 Task: Look for space in Mbandaka, Democratic Republic of the Congo from 11th June, 2023 to 15th June, 2023 for 2 adults in price range Rs.7000 to Rs.16000. Place can be private room with 1  bedroom having 2 beds and 1 bathroom. Property type can be house, flat, guest house, hotel. Booking option can be shelf check-in. Required host language is .
Action: Mouse moved to (546, 111)
Screenshot: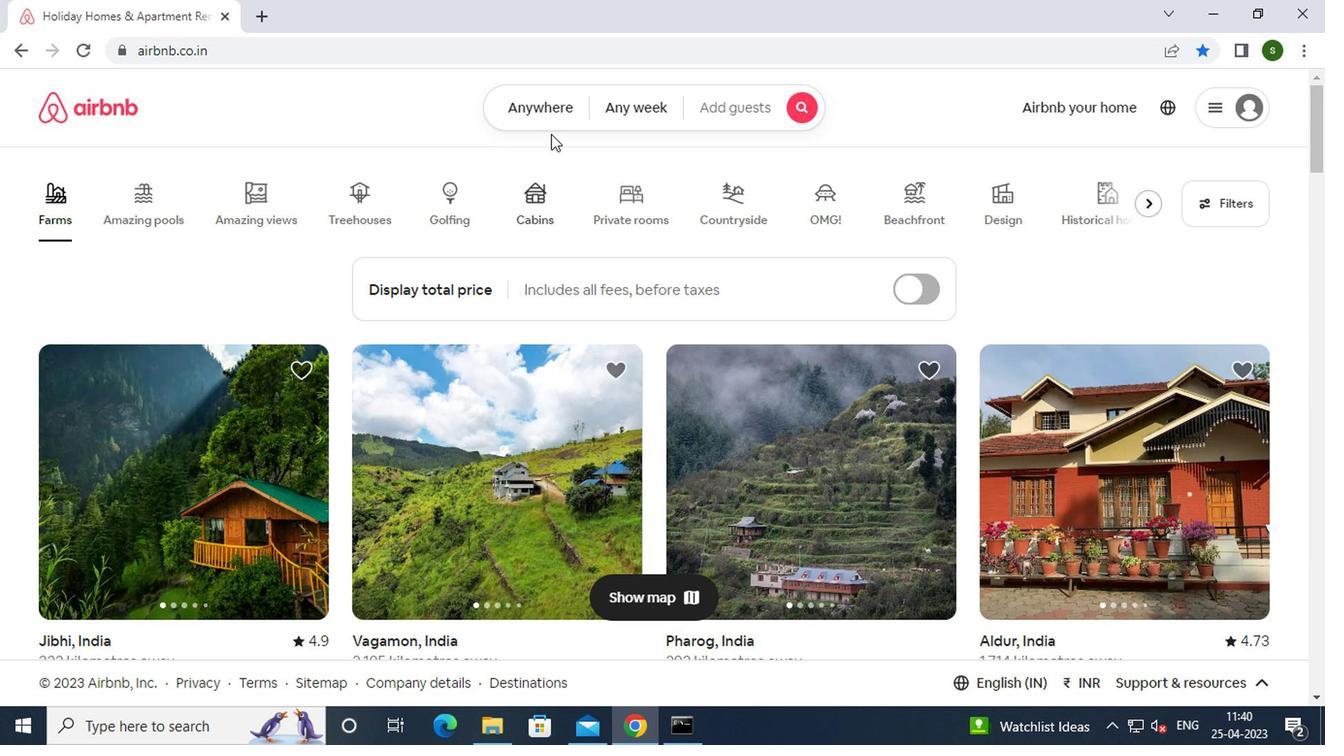 
Action: Mouse pressed left at (546, 111)
Screenshot: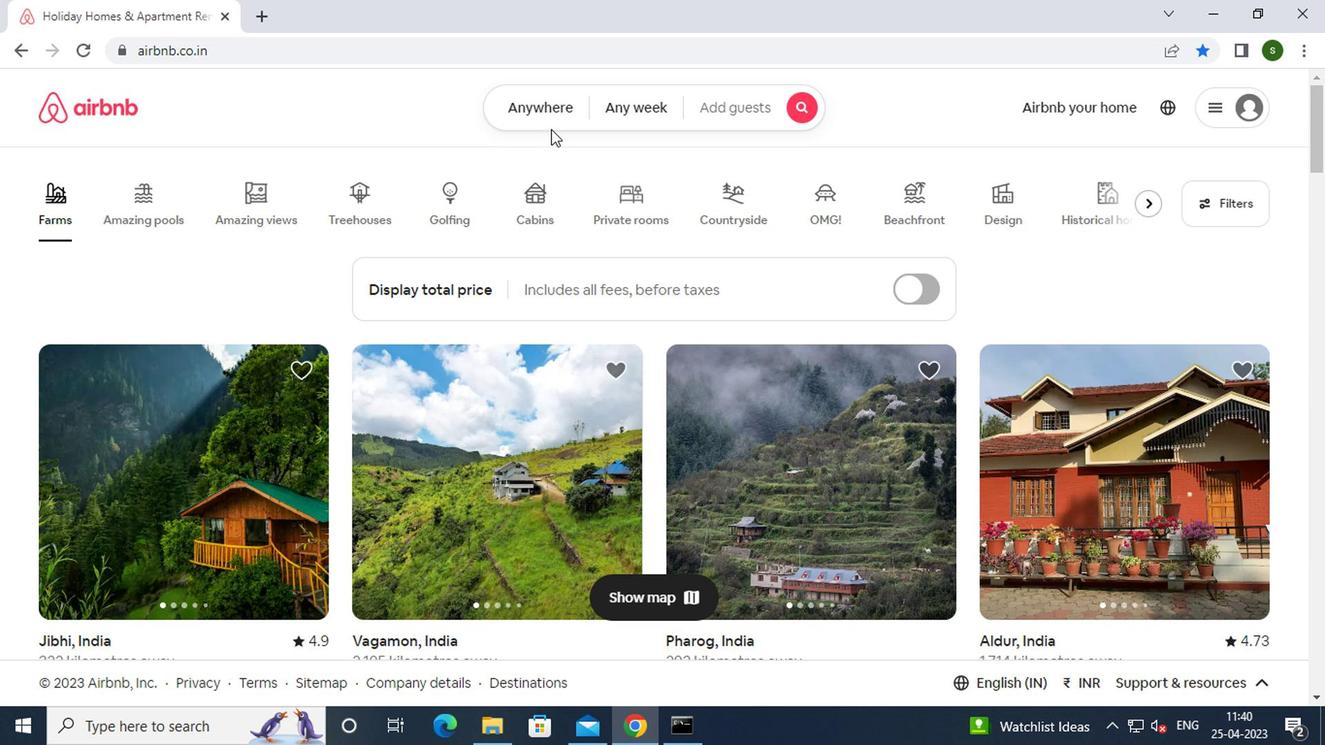 
Action: Mouse moved to (361, 182)
Screenshot: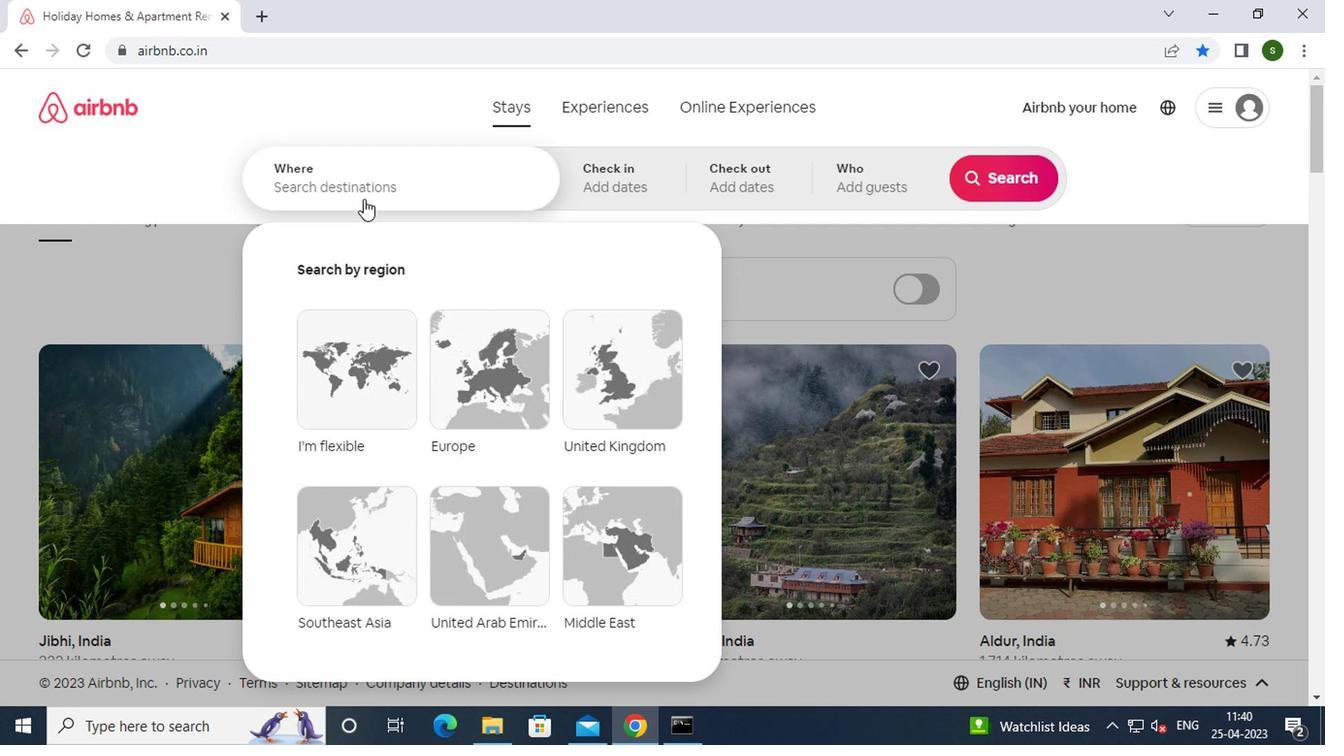 
Action: Mouse pressed left at (361, 182)
Screenshot: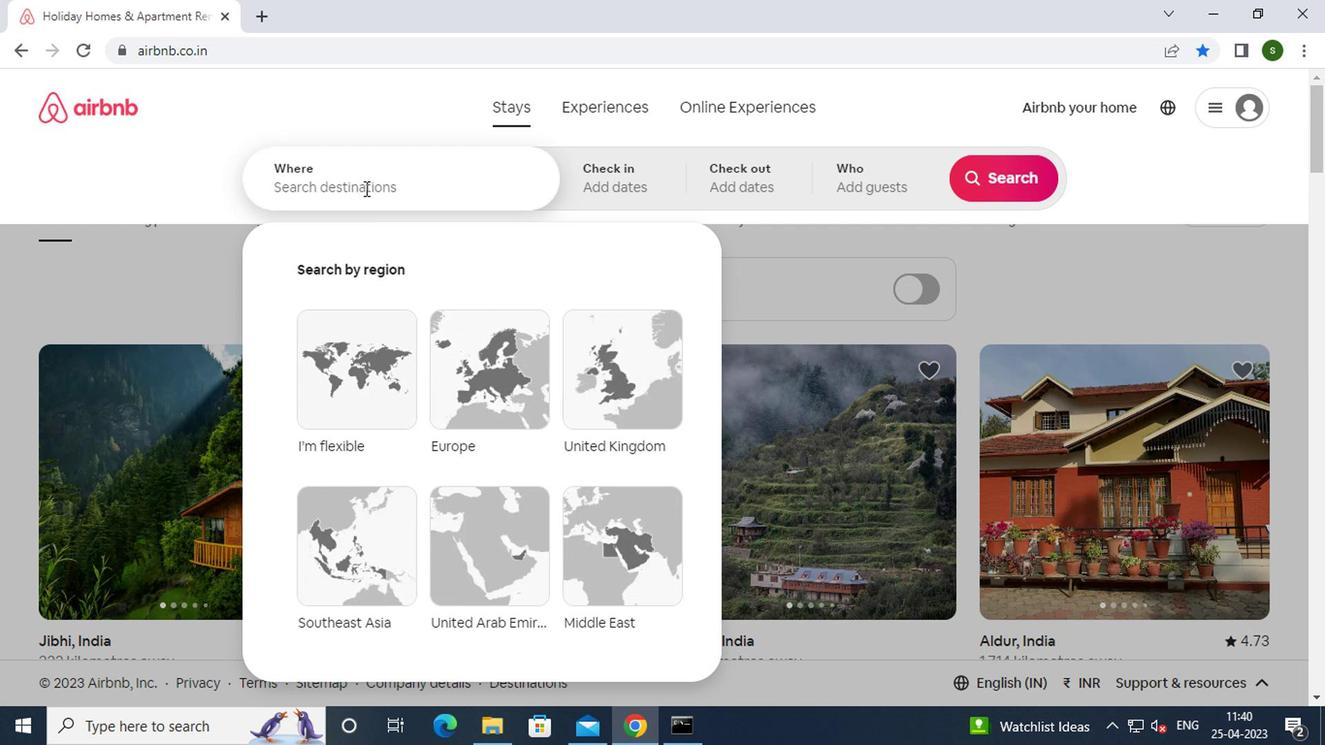 
Action: Mouse moved to (362, 182)
Screenshot: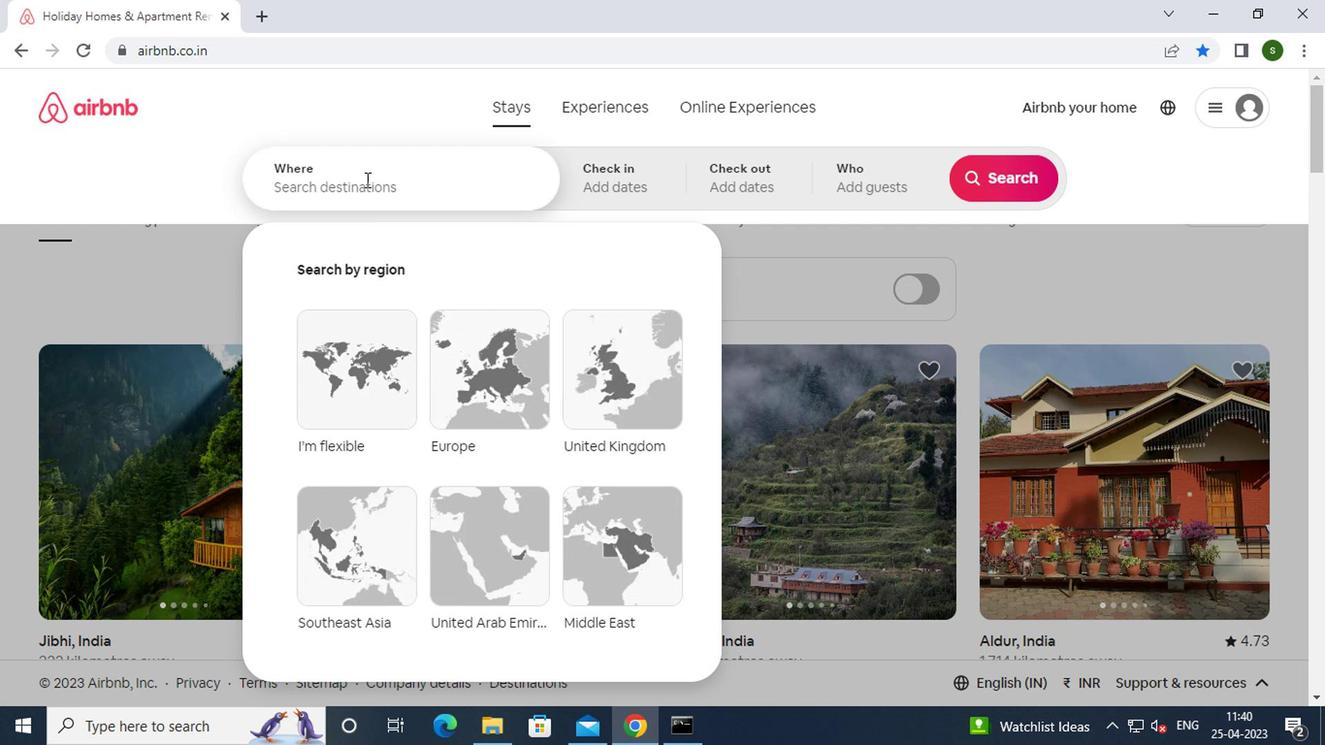 
Action: Key pressed m<Key.caps_lock>bandaka,<Key.space><Key.caps_lock>d<Key.caps_lock>emocratic
Screenshot: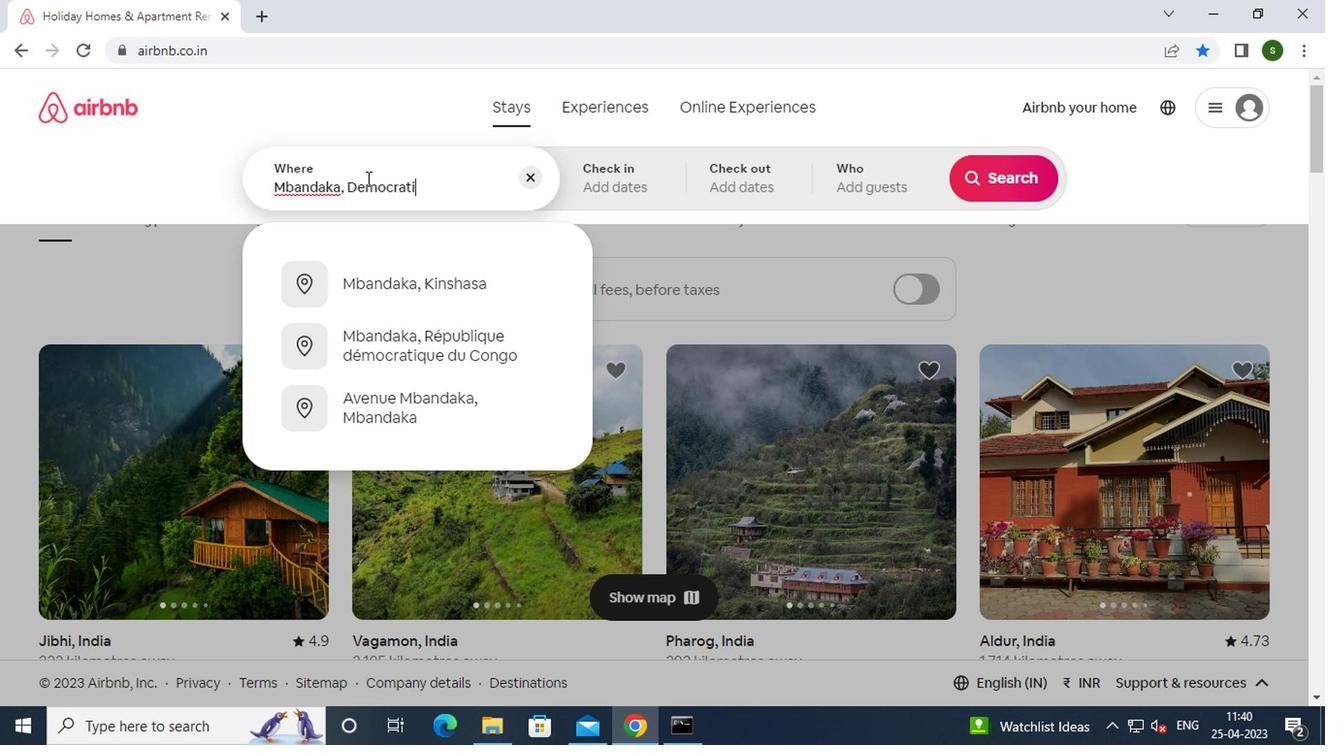
Action: Mouse moved to (401, 285)
Screenshot: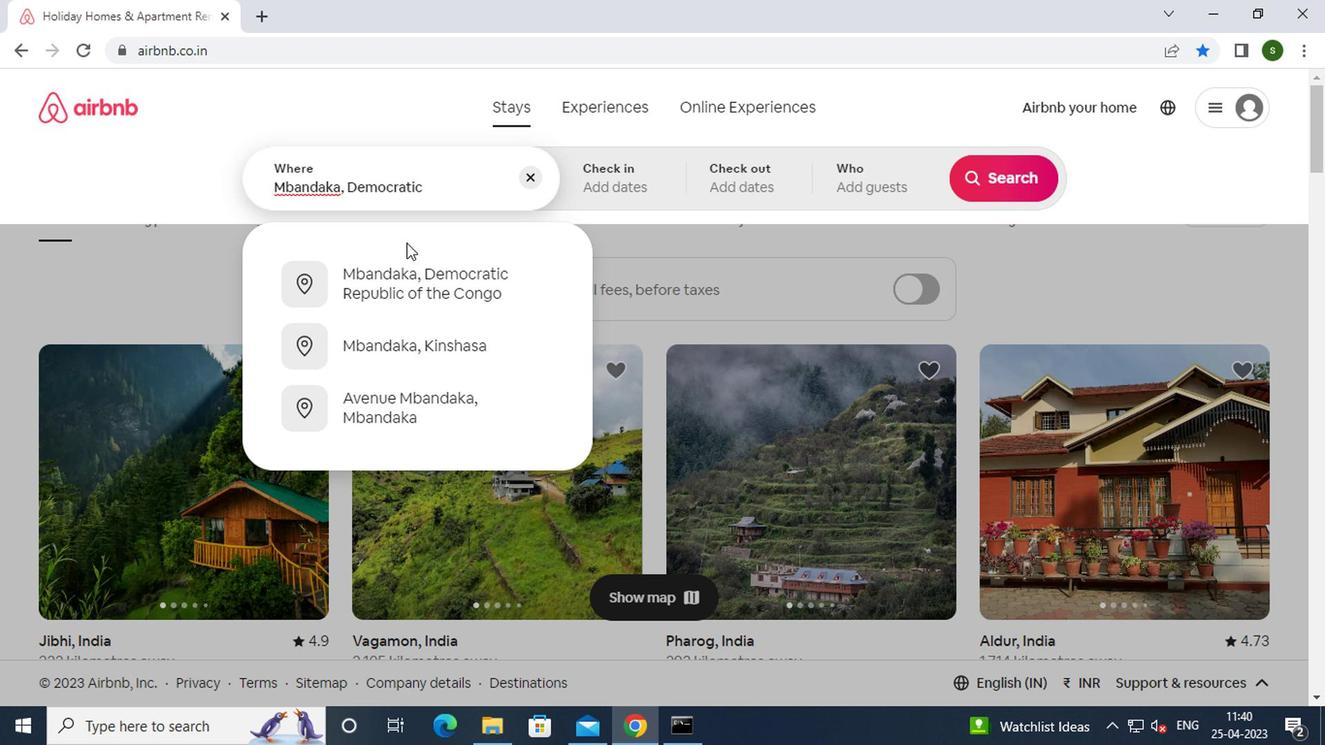 
Action: Mouse pressed left at (401, 285)
Screenshot: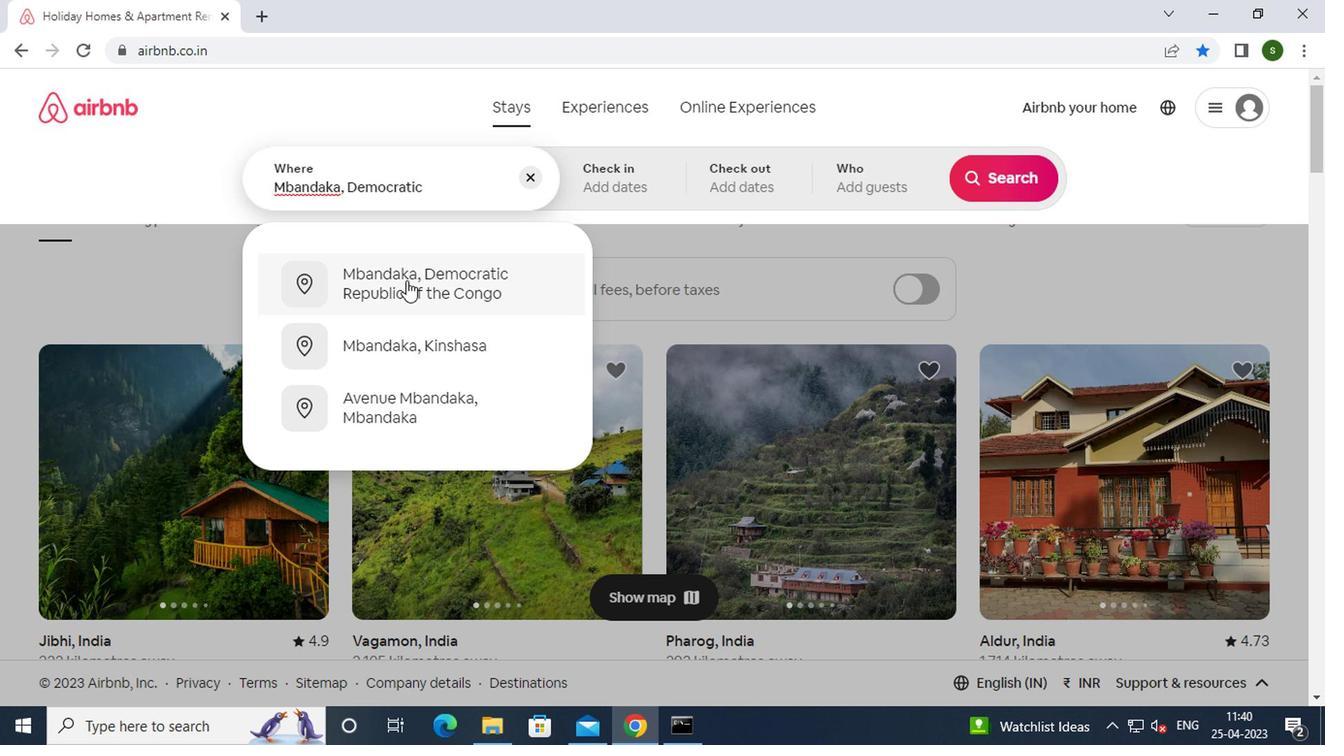 
Action: Mouse moved to (991, 334)
Screenshot: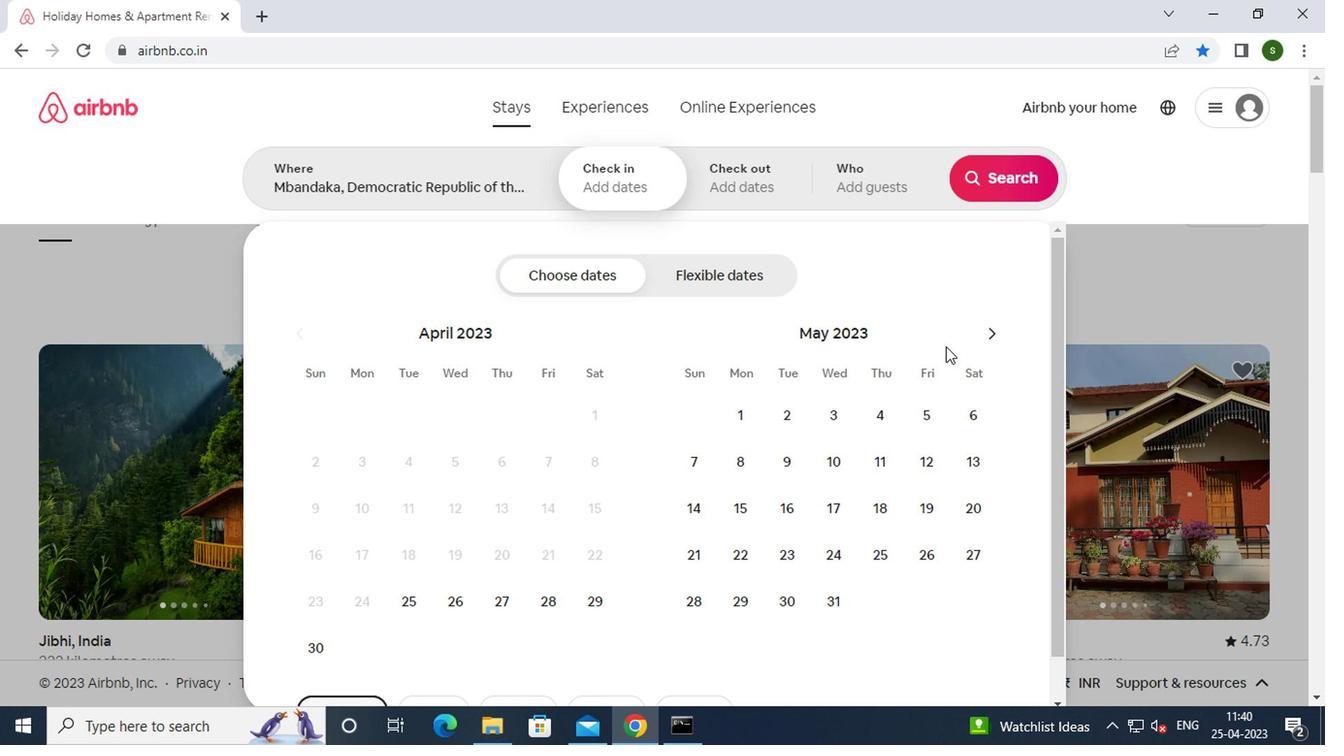 
Action: Mouse pressed left at (991, 334)
Screenshot: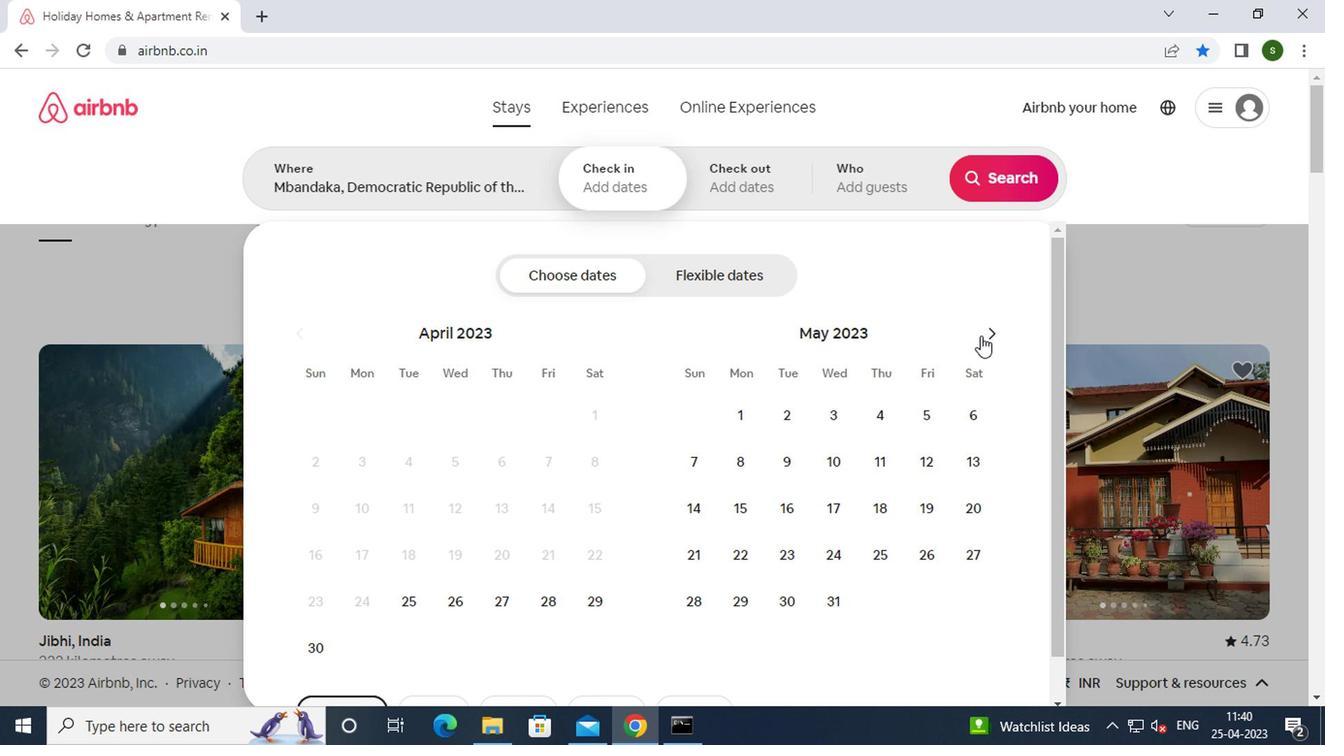 
Action: Mouse moved to (697, 506)
Screenshot: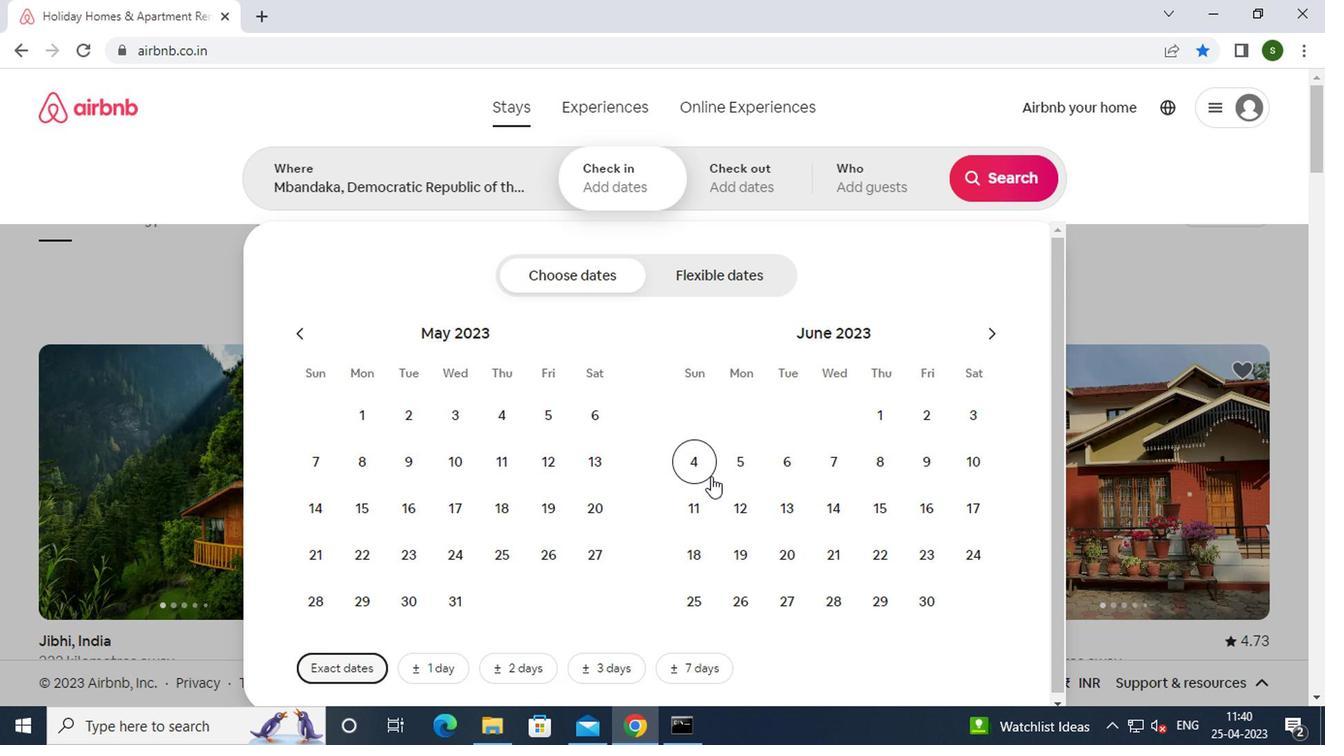 
Action: Mouse pressed left at (697, 506)
Screenshot: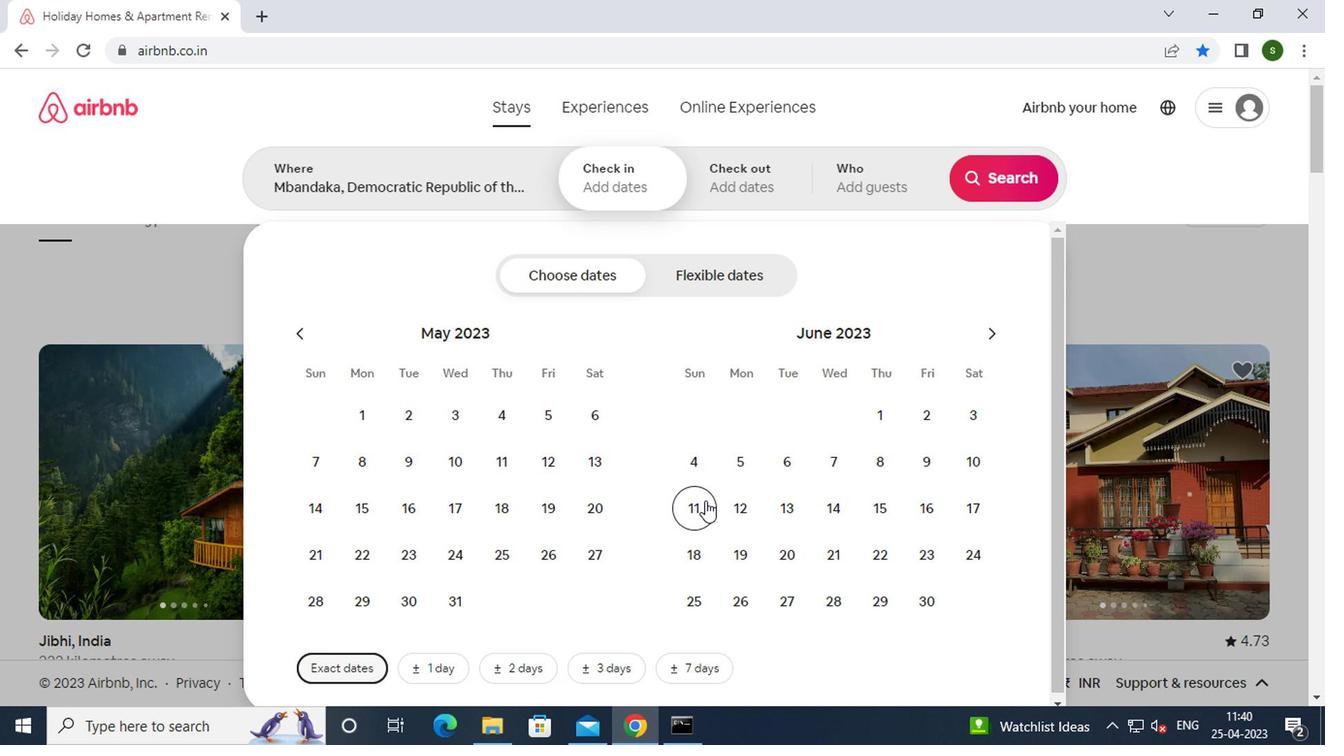 
Action: Mouse moved to (863, 499)
Screenshot: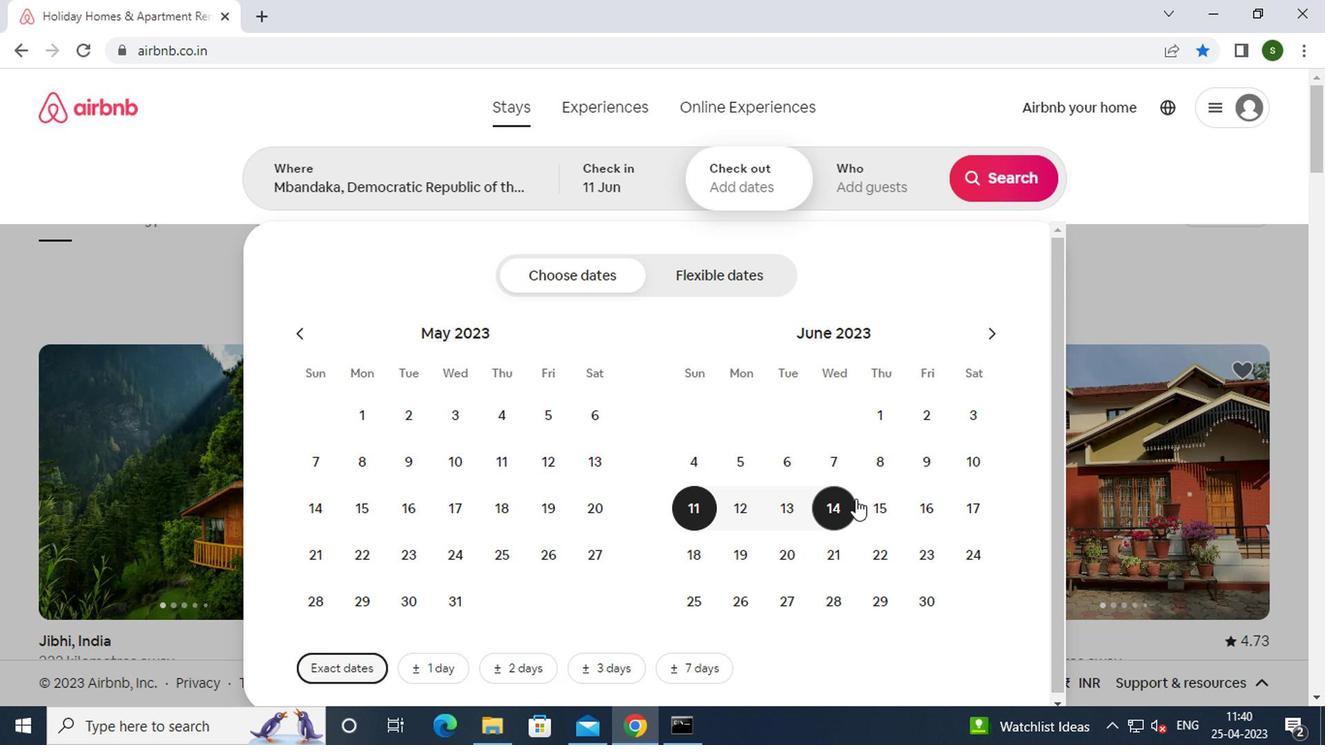 
Action: Mouse pressed left at (863, 499)
Screenshot: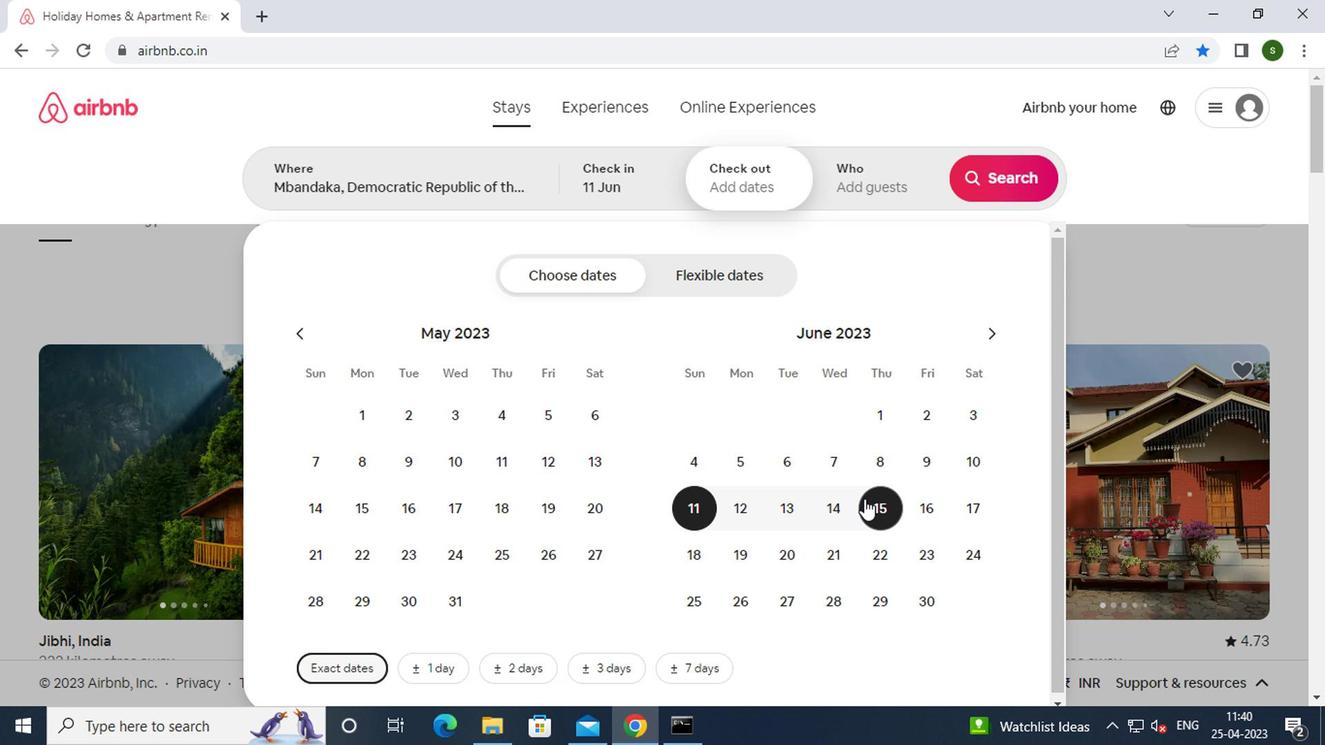 
Action: Mouse moved to (872, 191)
Screenshot: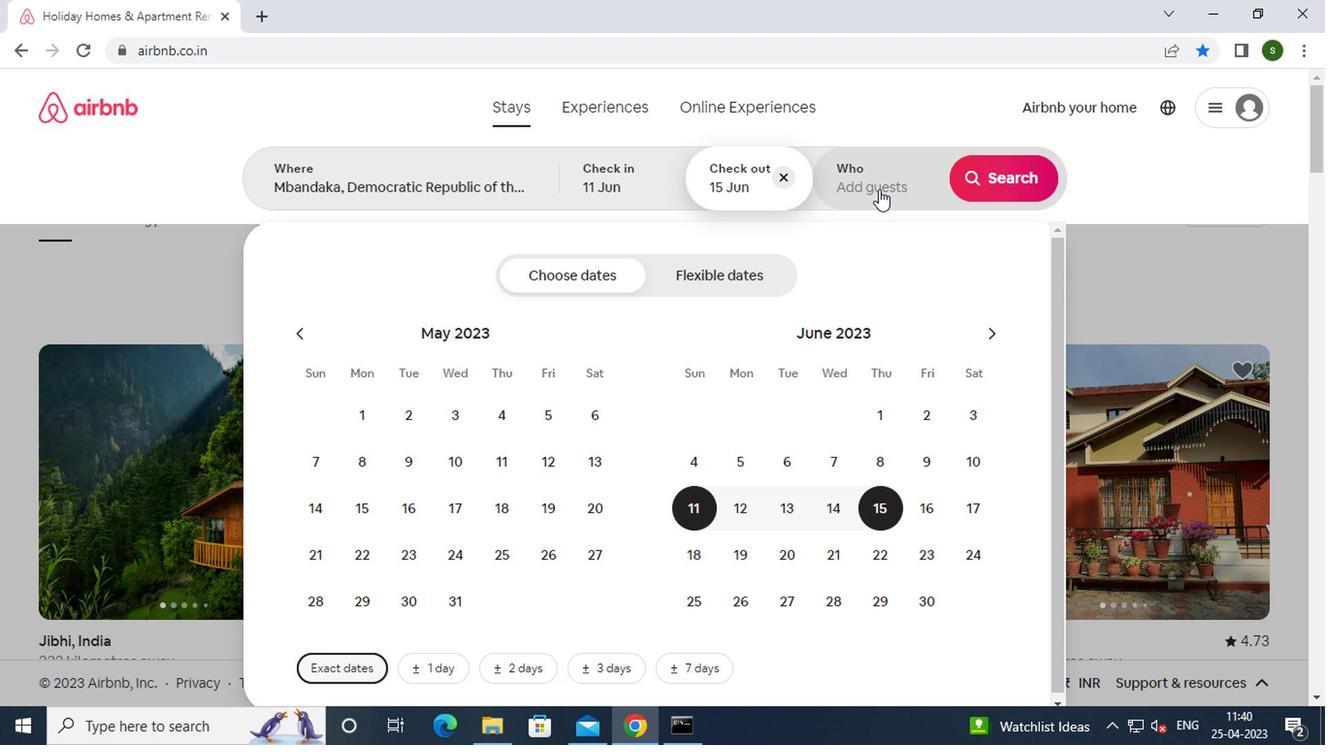 
Action: Mouse pressed left at (872, 191)
Screenshot: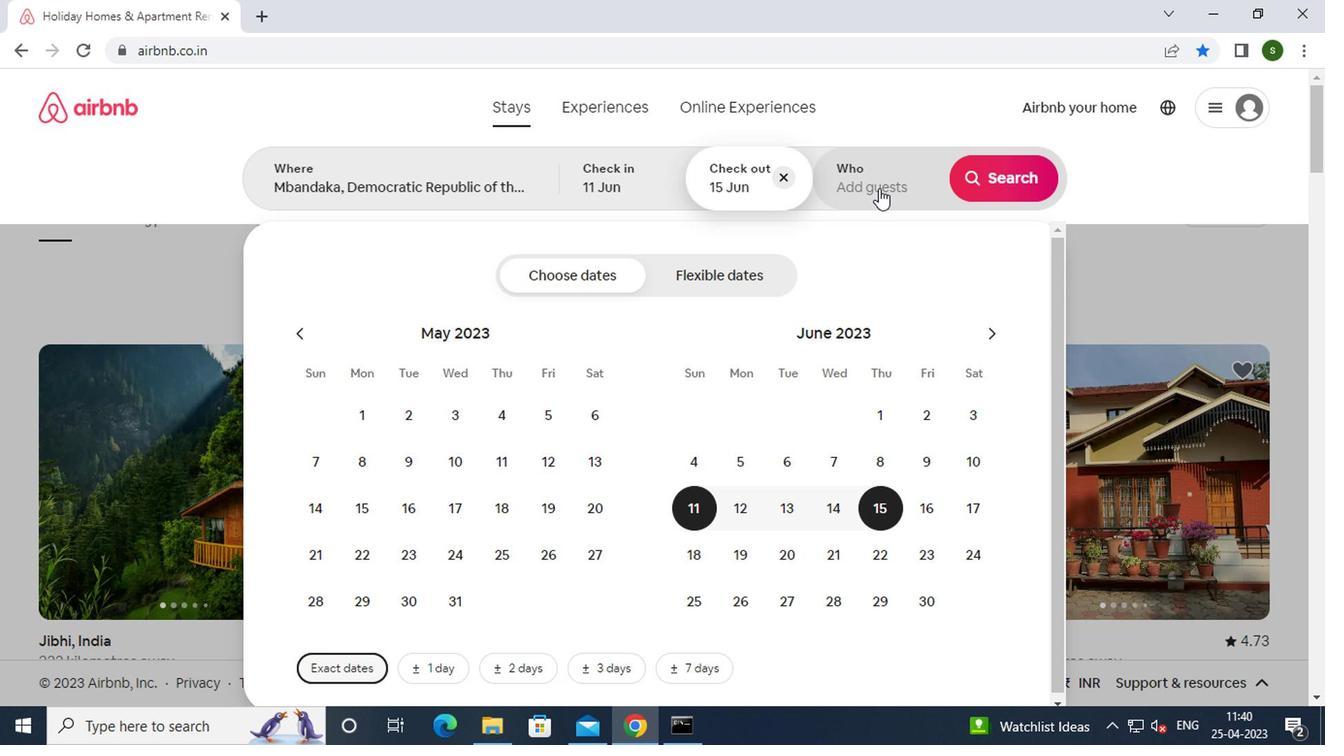 
Action: Mouse moved to (1005, 278)
Screenshot: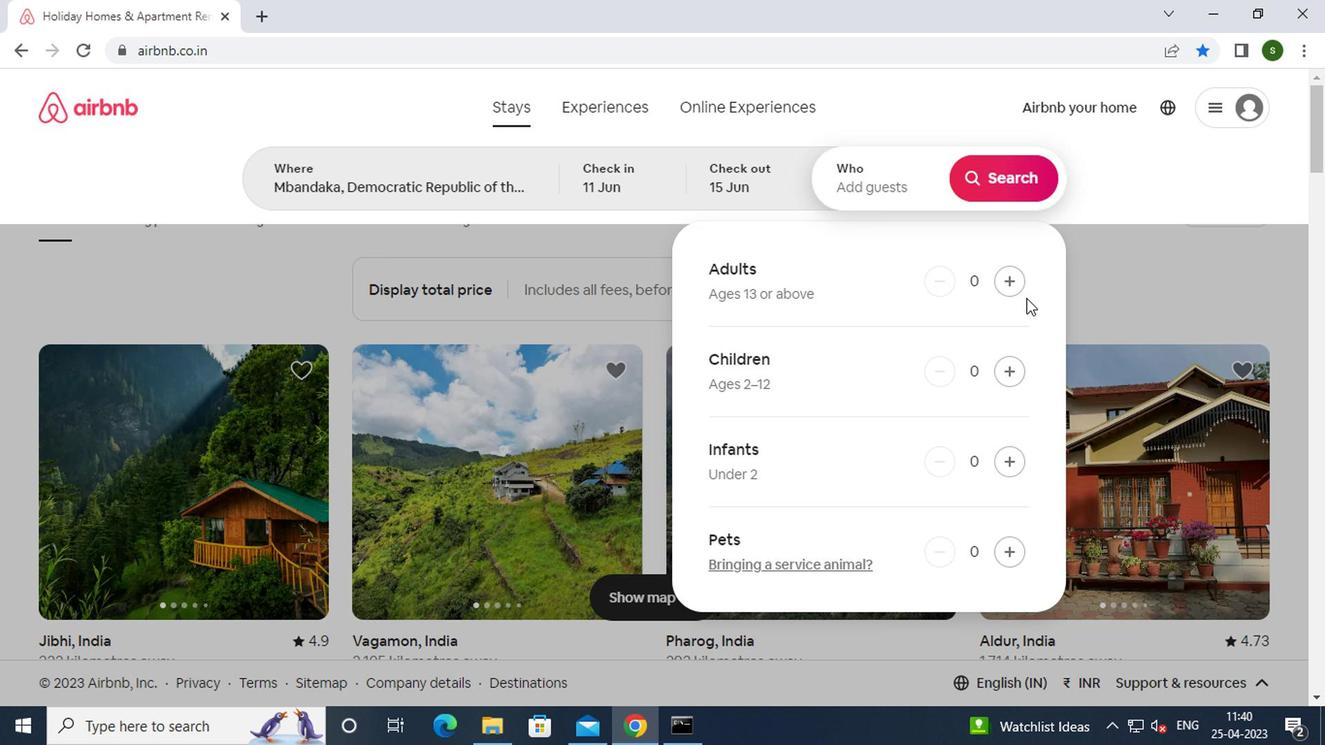
Action: Mouse pressed left at (1005, 278)
Screenshot: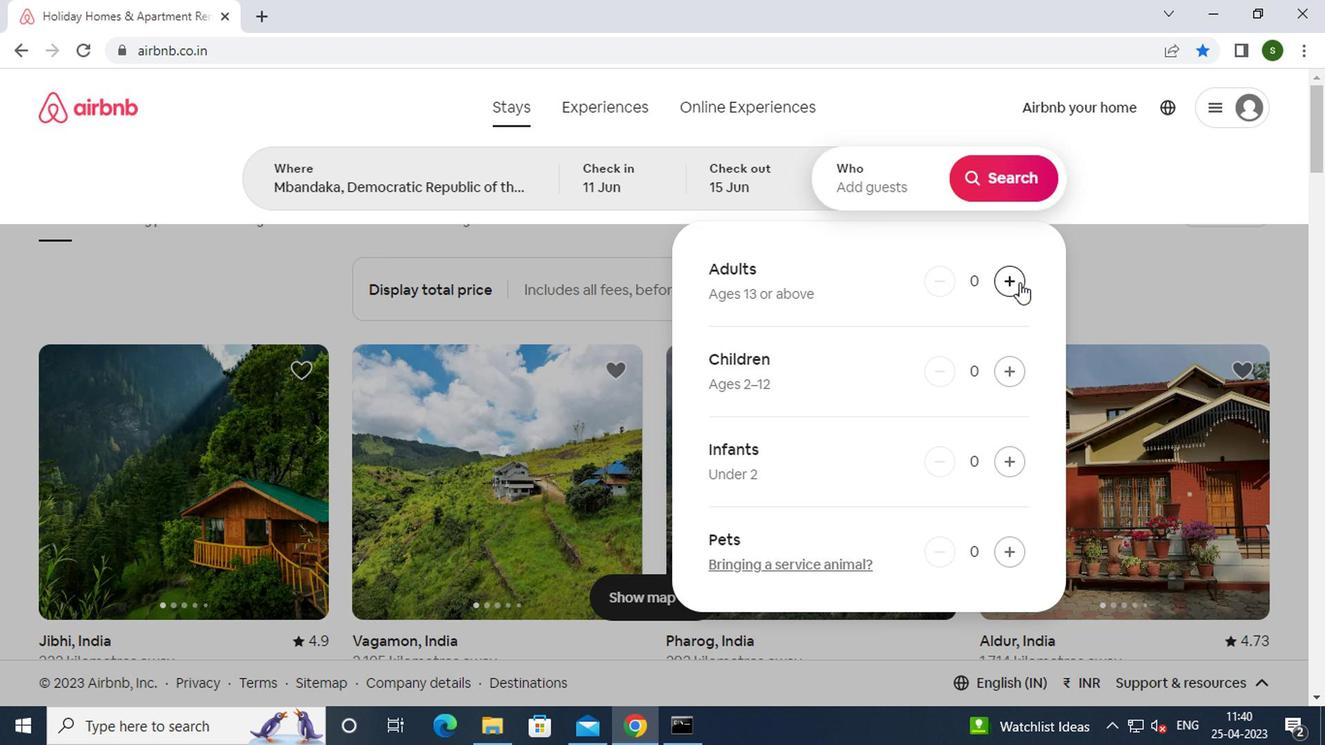 
Action: Mouse pressed left at (1005, 278)
Screenshot: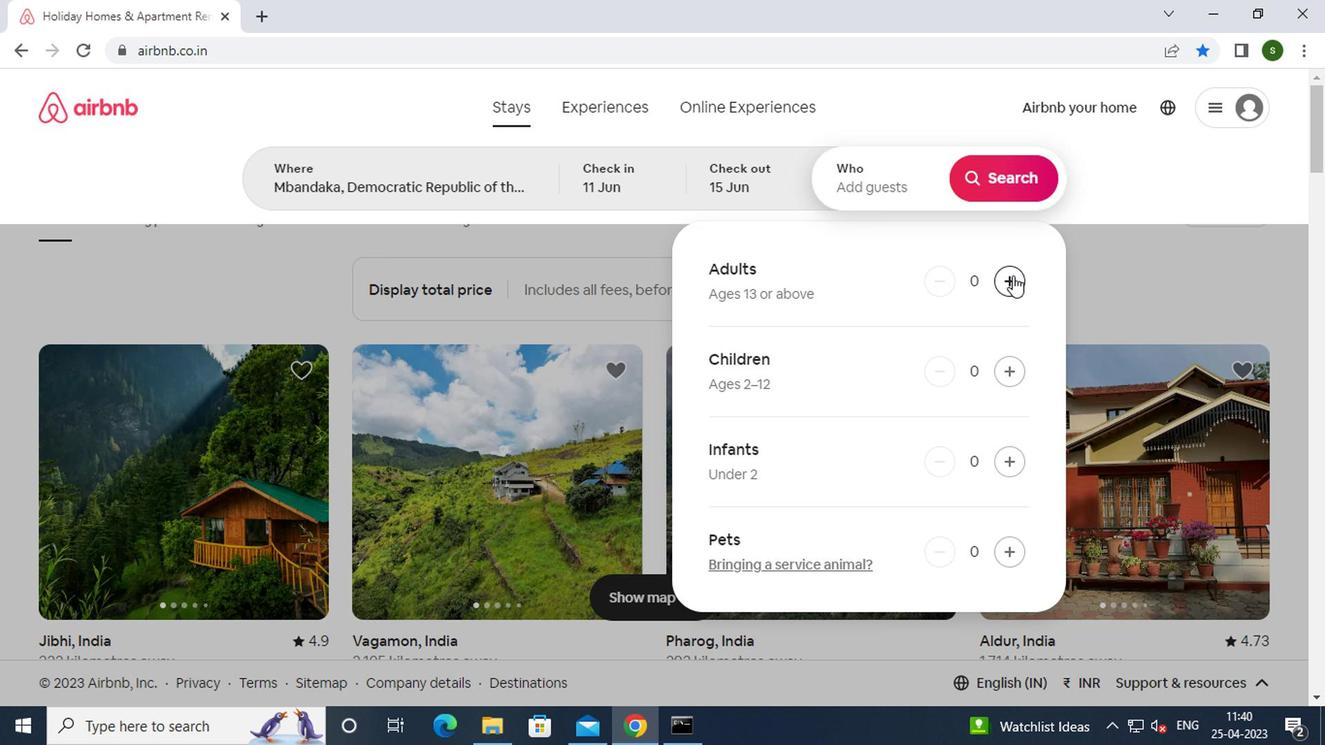 
Action: Mouse moved to (998, 182)
Screenshot: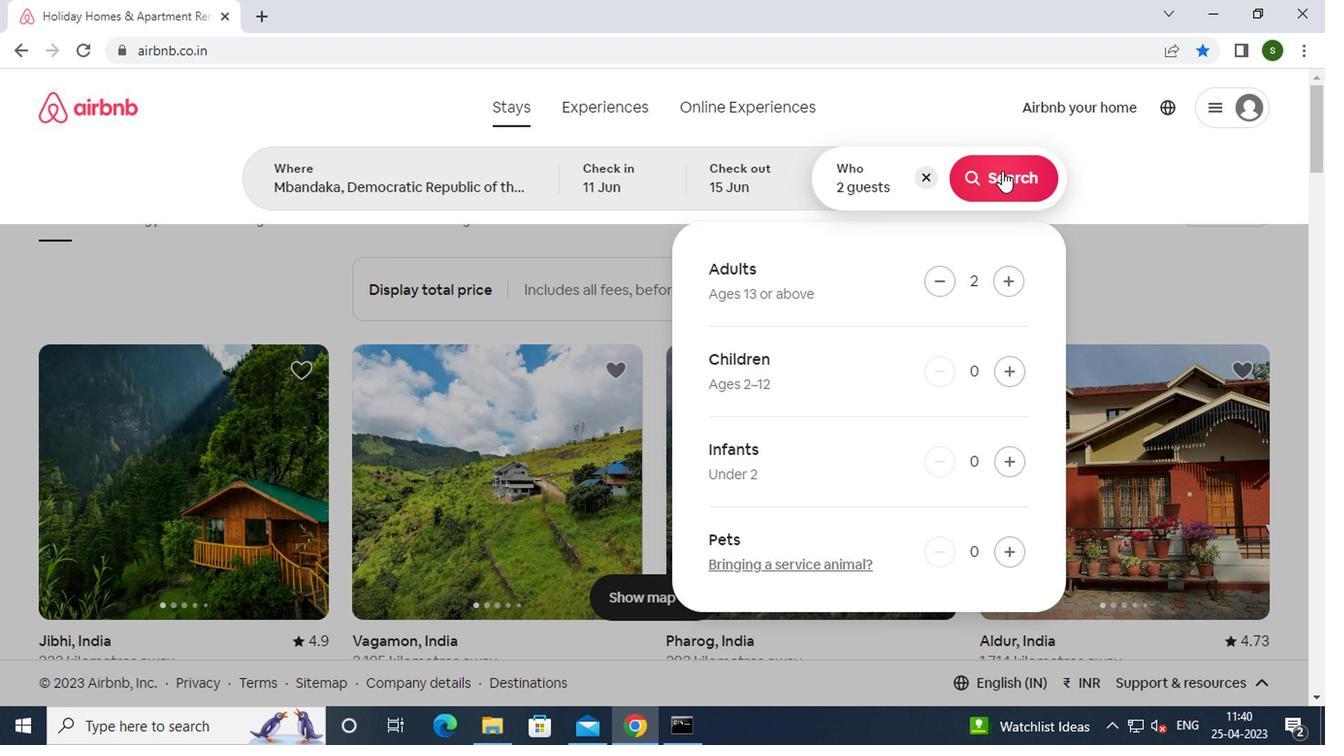 
Action: Mouse pressed left at (998, 182)
Screenshot: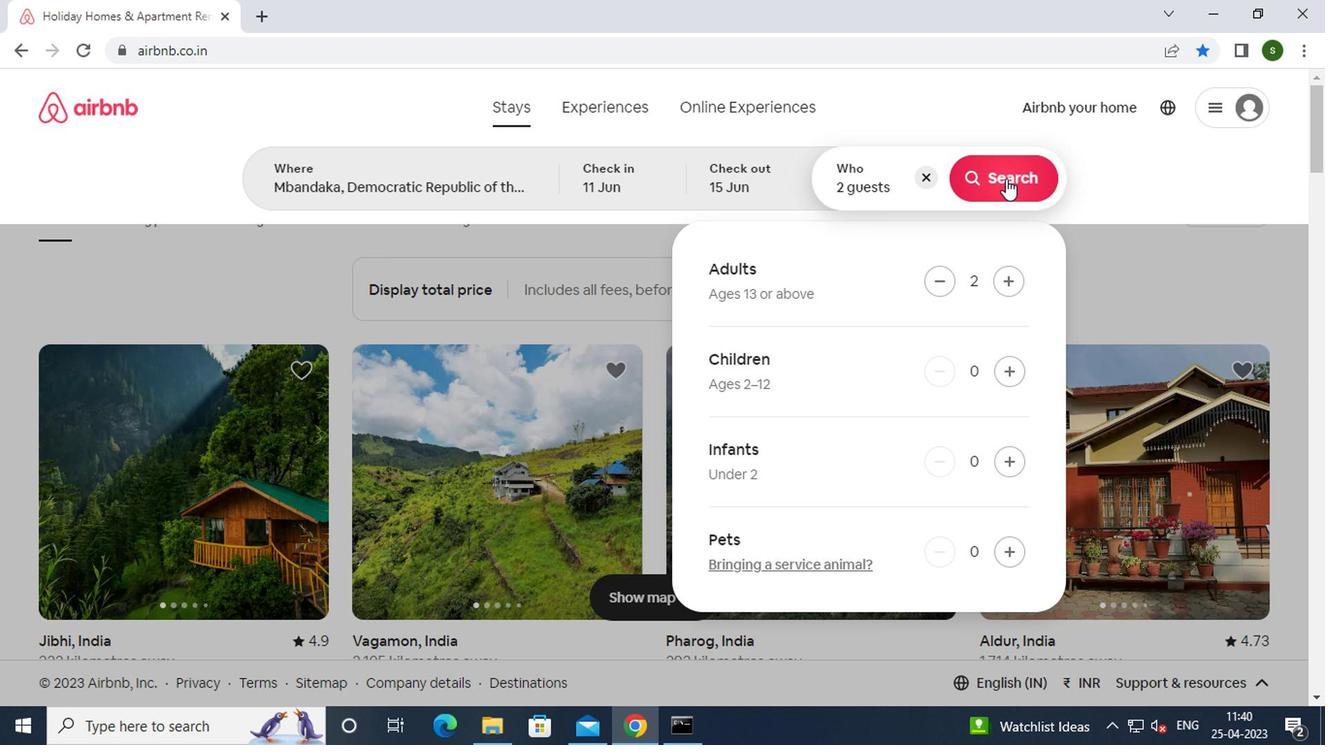 
Action: Mouse moved to (1258, 198)
Screenshot: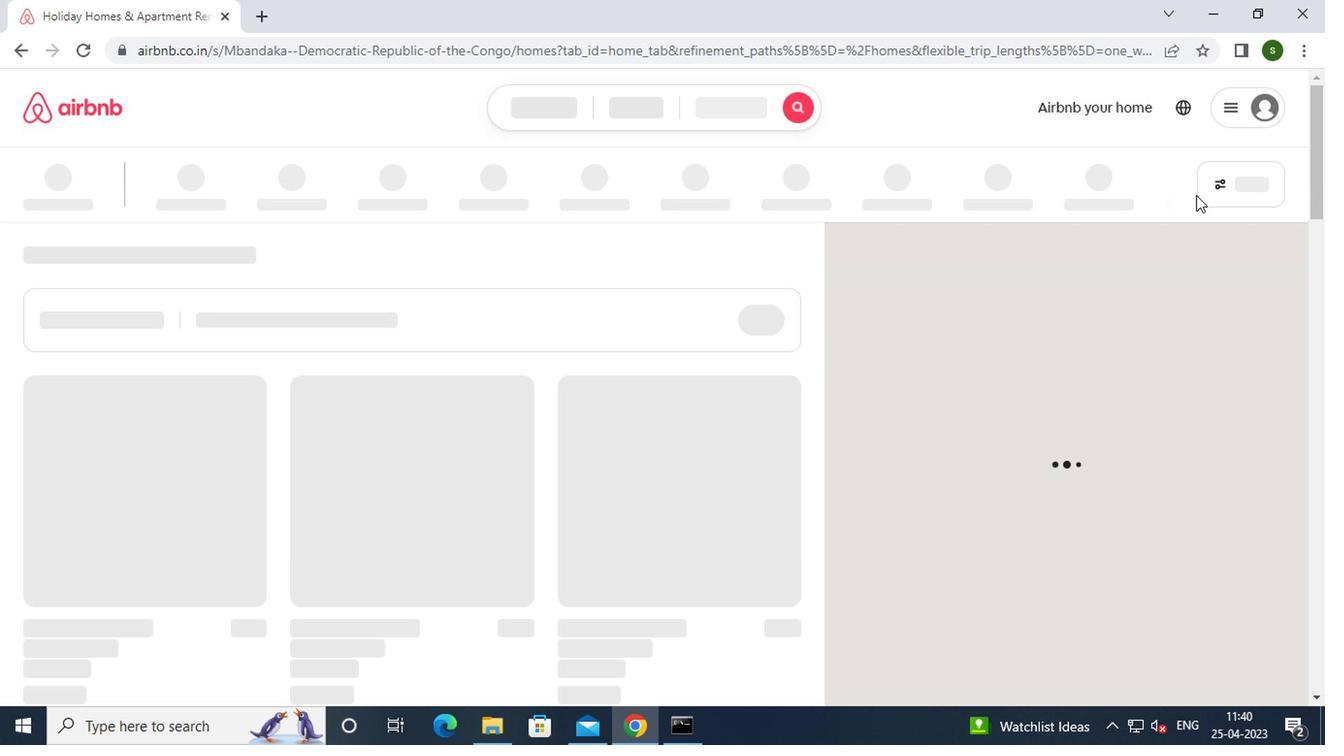 
Action: Mouse pressed left at (1258, 198)
Screenshot: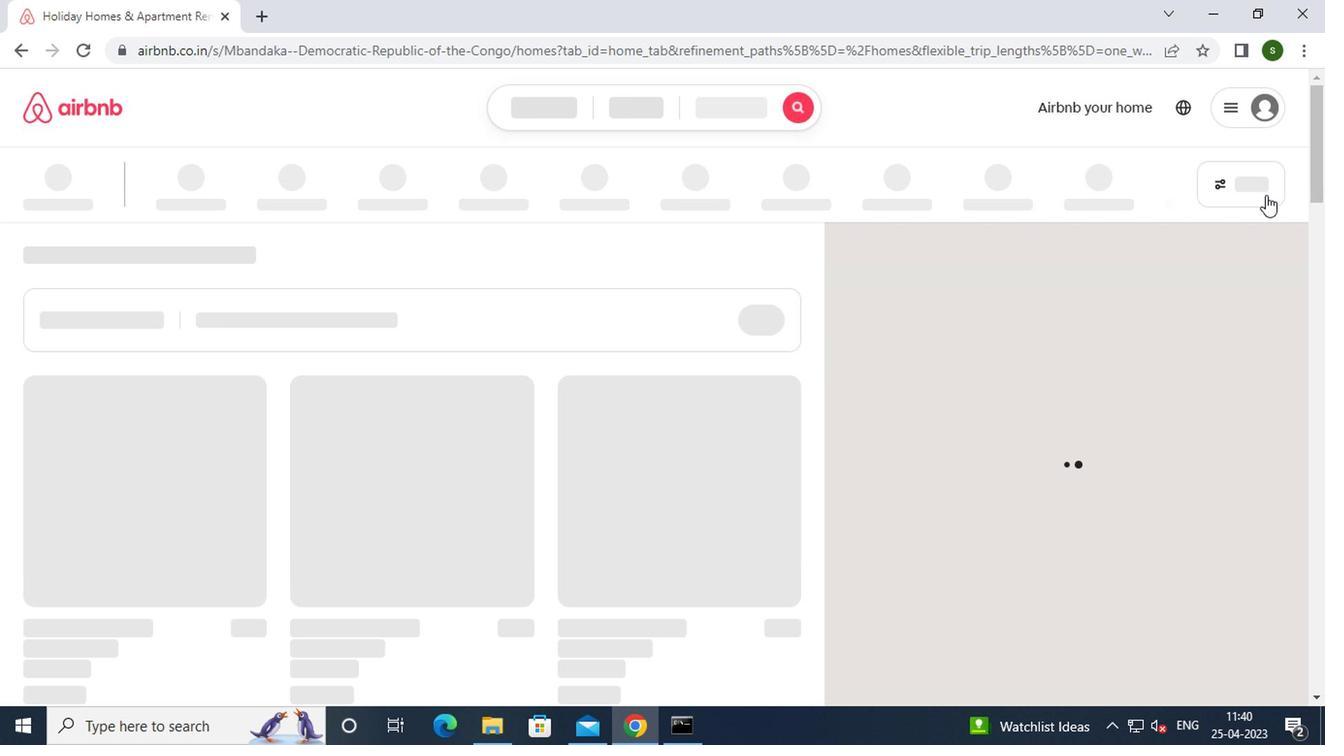 
Action: Mouse moved to (433, 383)
Screenshot: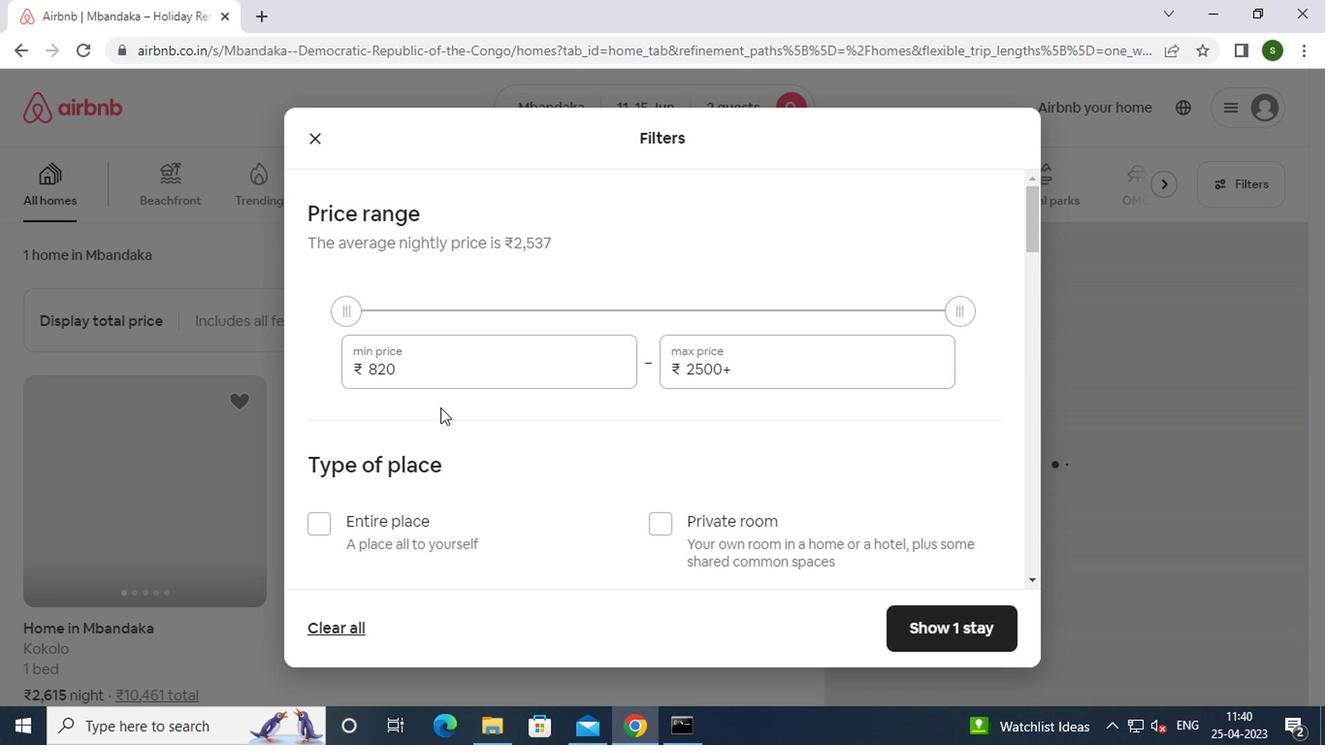 
Action: Mouse pressed left at (433, 383)
Screenshot: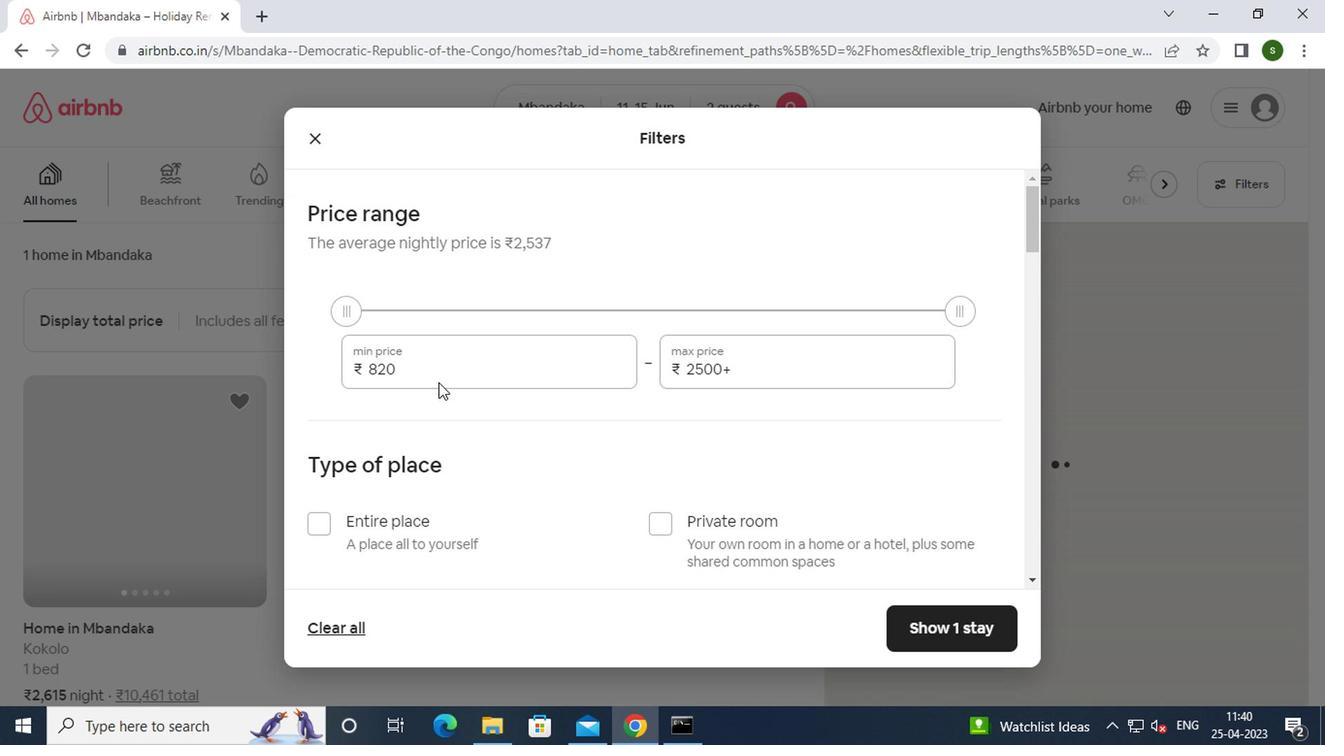 
Action: Key pressed <Key.backspace><Key.backspace><Key.backspace><Key.backspace>7000
Screenshot: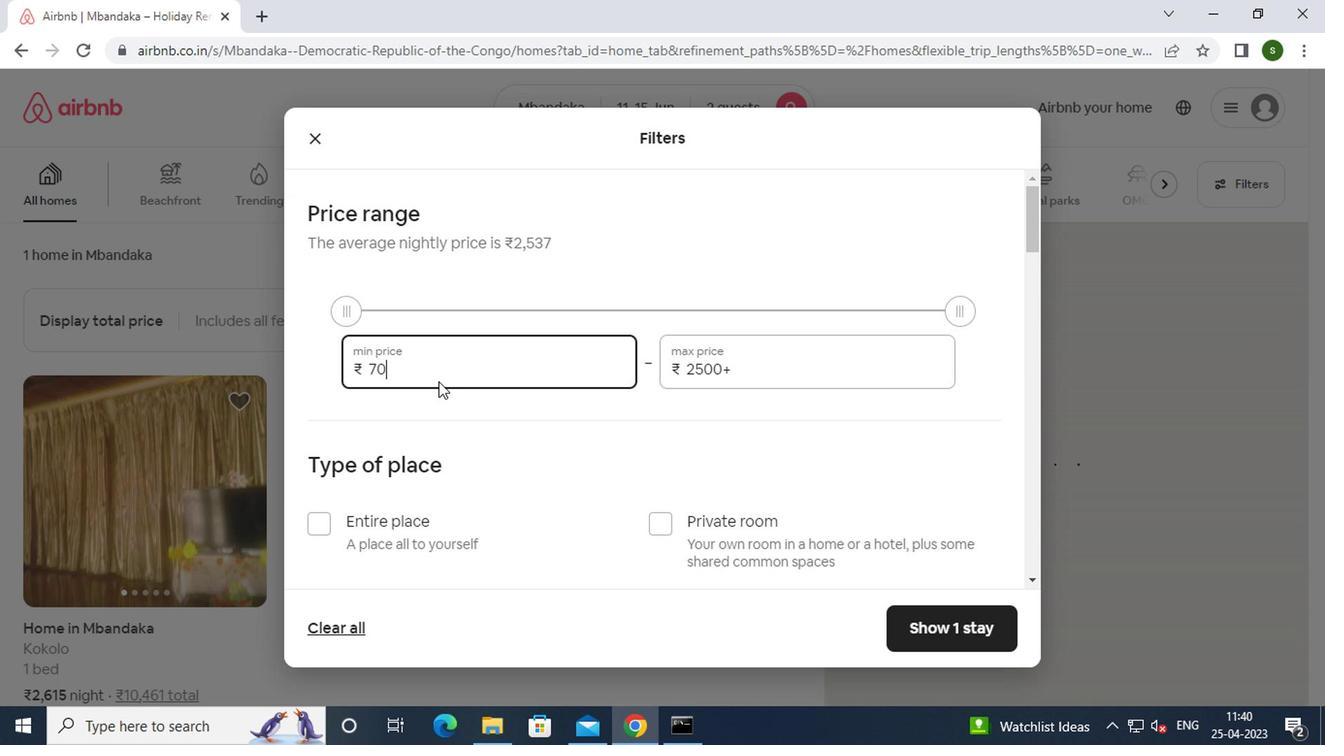 
Action: Mouse moved to (773, 364)
Screenshot: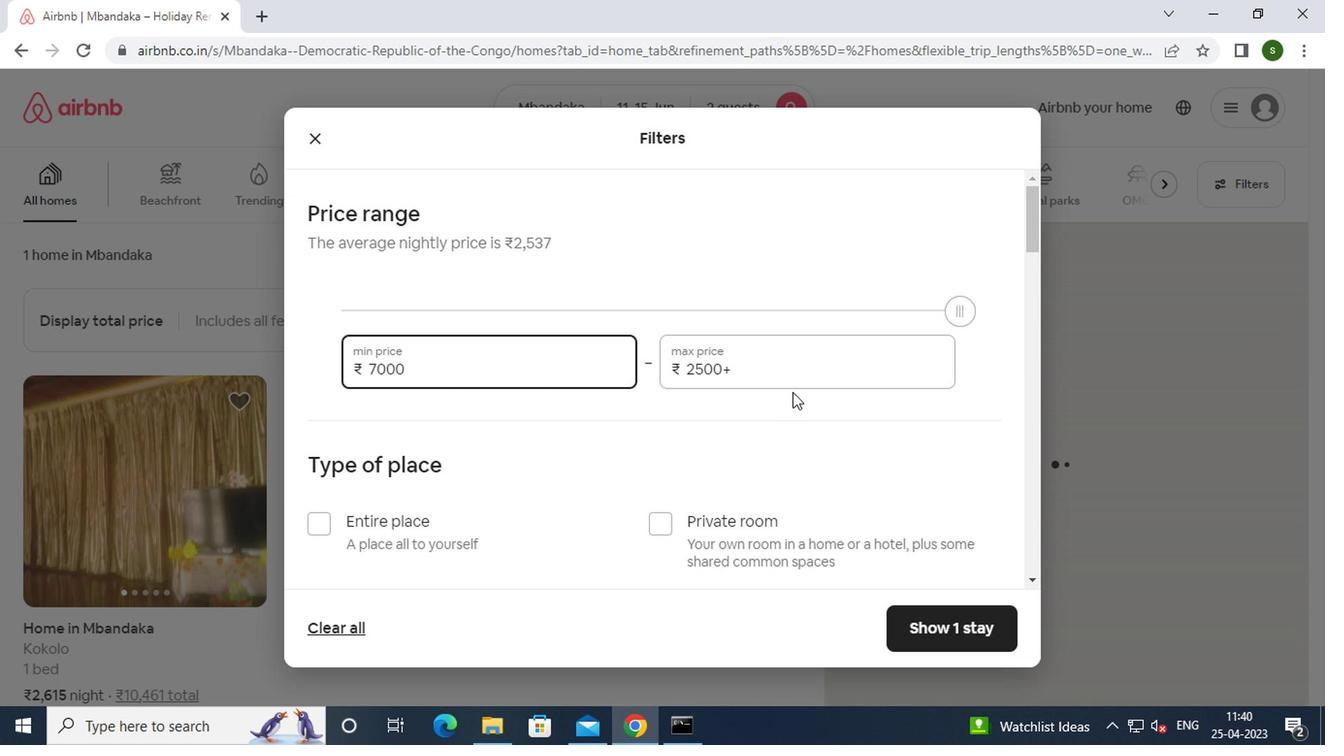 
Action: Mouse pressed left at (773, 364)
Screenshot: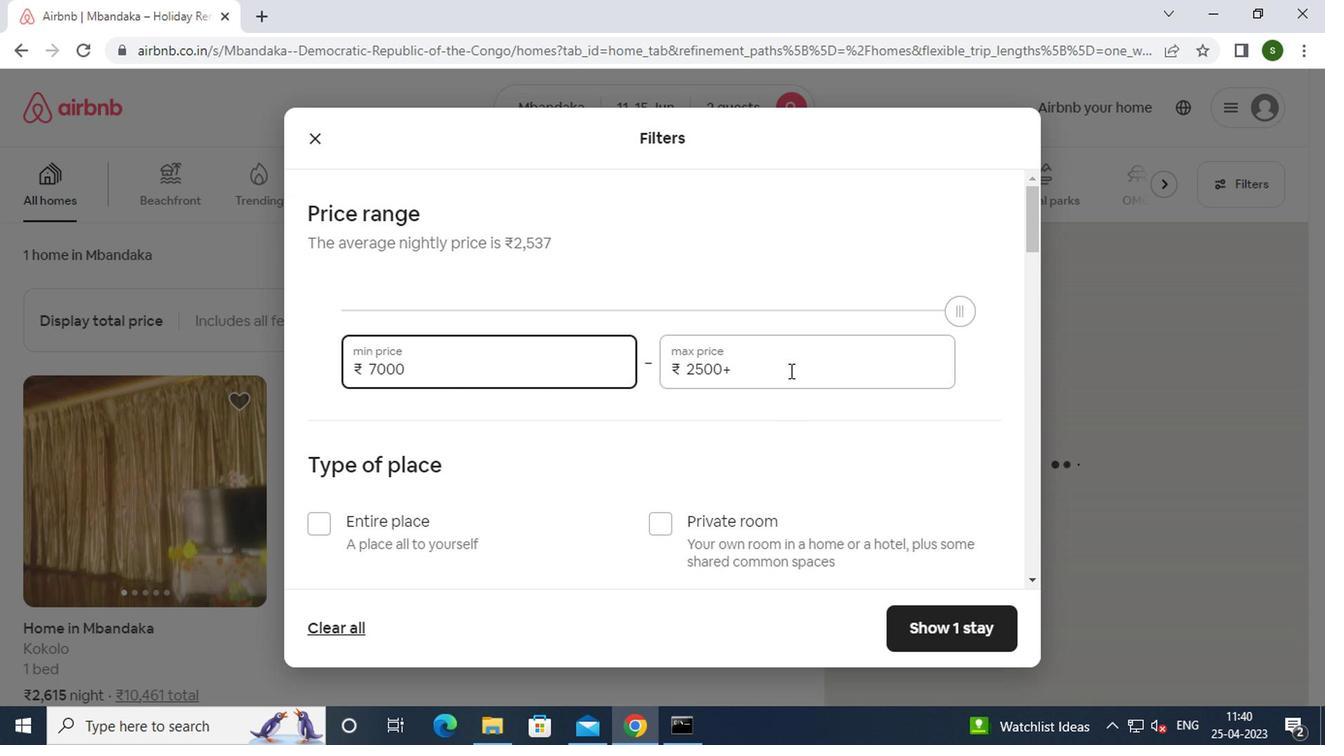 
Action: Mouse moved to (703, 383)
Screenshot: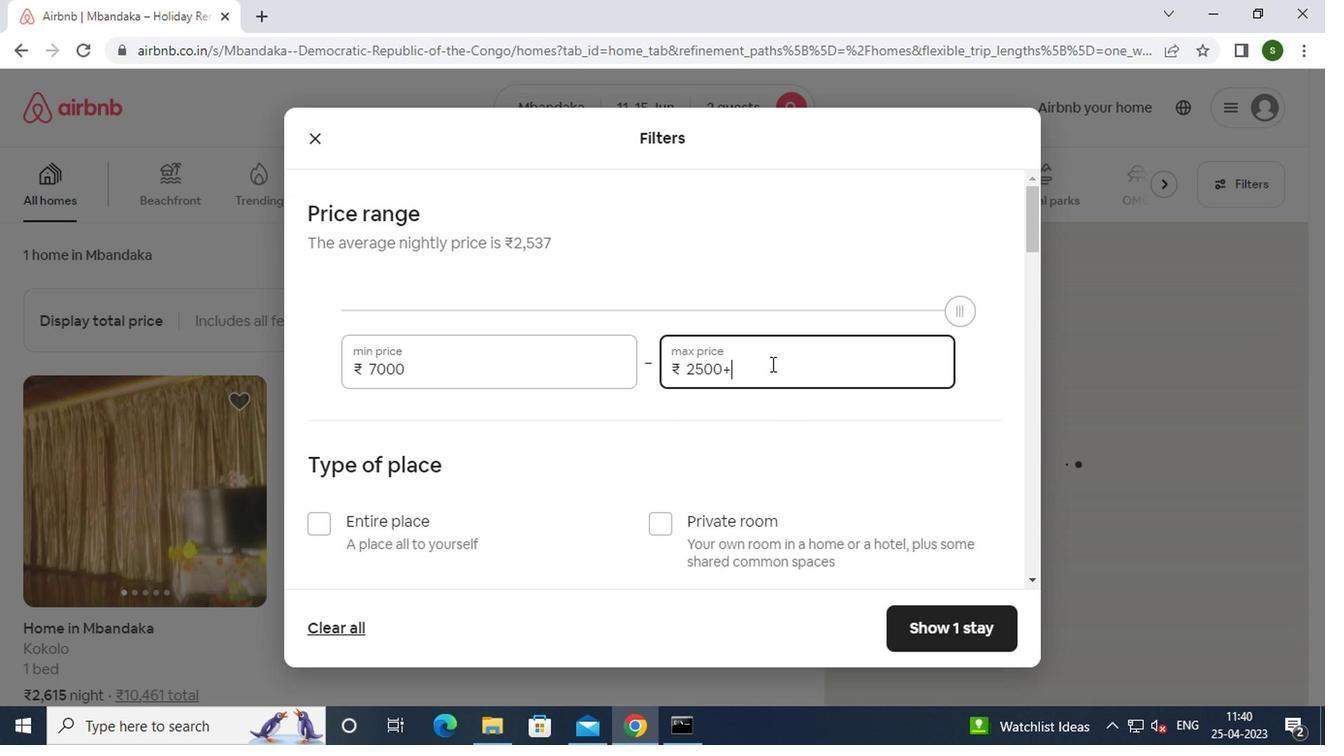 
Action: Key pressed <Key.backspace><Key.backspace><Key.backspace><Key.backspace><Key.backspace><Key.backspace><Key.backspace><Key.backspace><Key.backspace><Key.backspace><Key.backspace><Key.backspace>16000
Screenshot: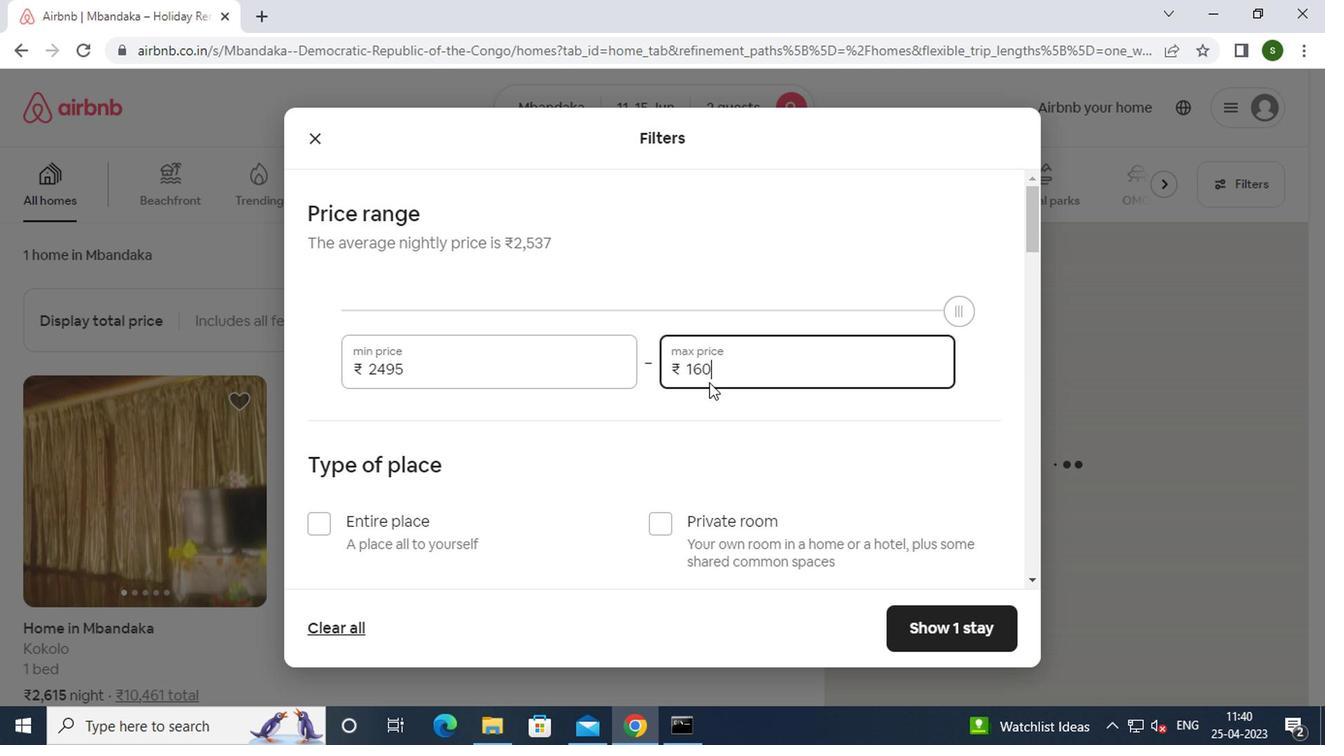 
Action: Mouse moved to (457, 402)
Screenshot: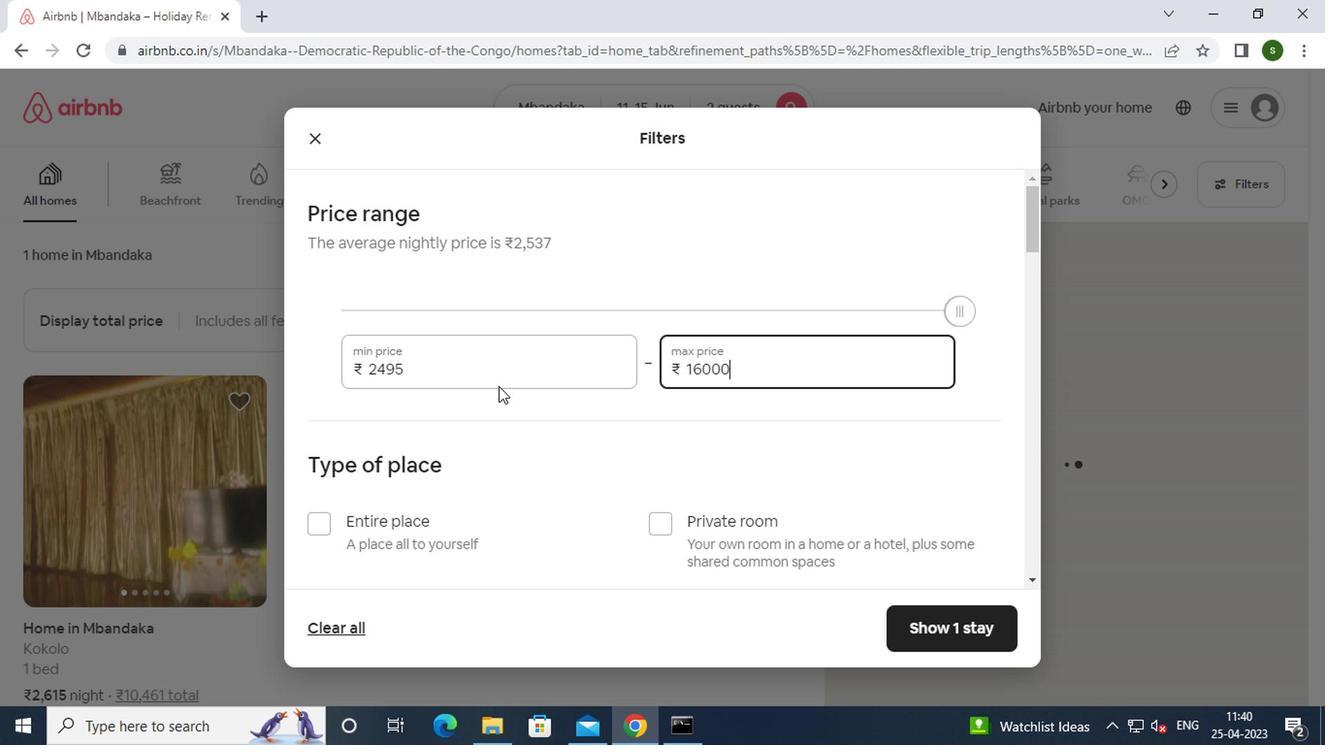 
Action: Mouse scrolled (457, 401) with delta (0, -1)
Screenshot: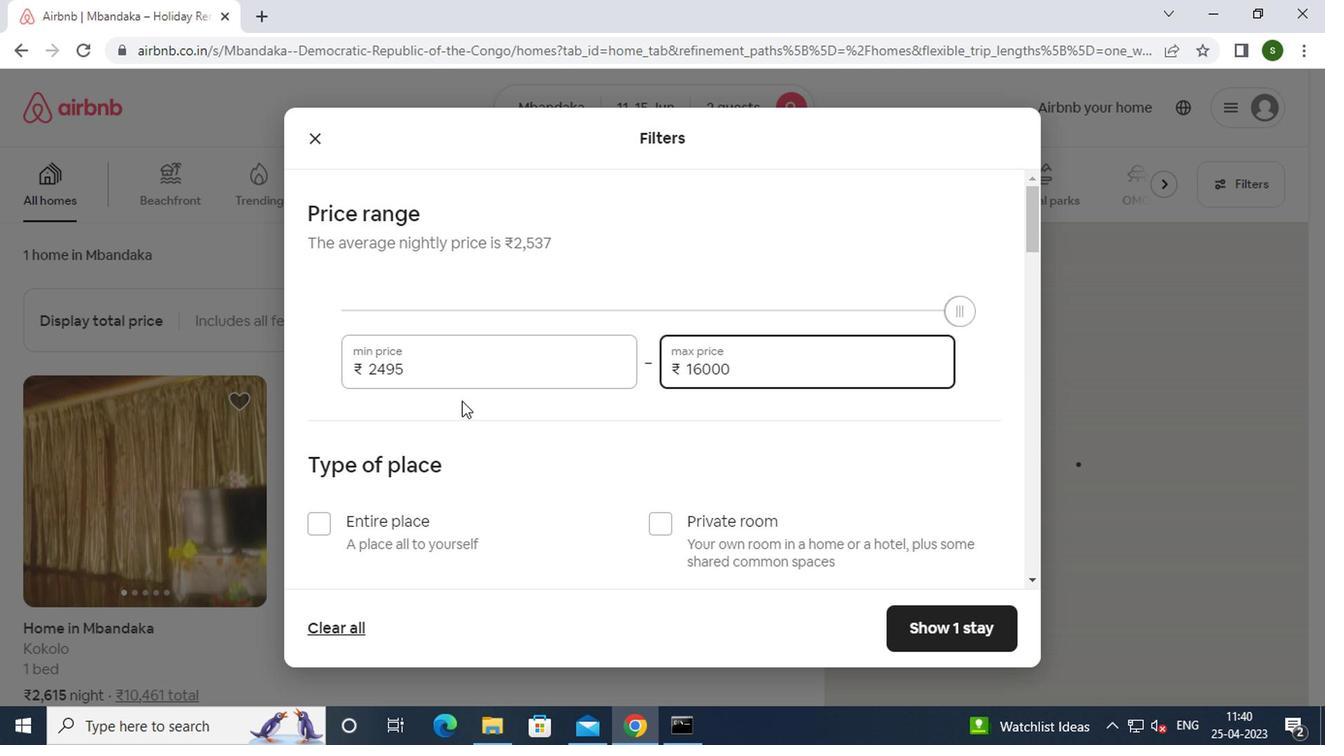 
Action: Mouse scrolled (457, 401) with delta (0, -1)
Screenshot: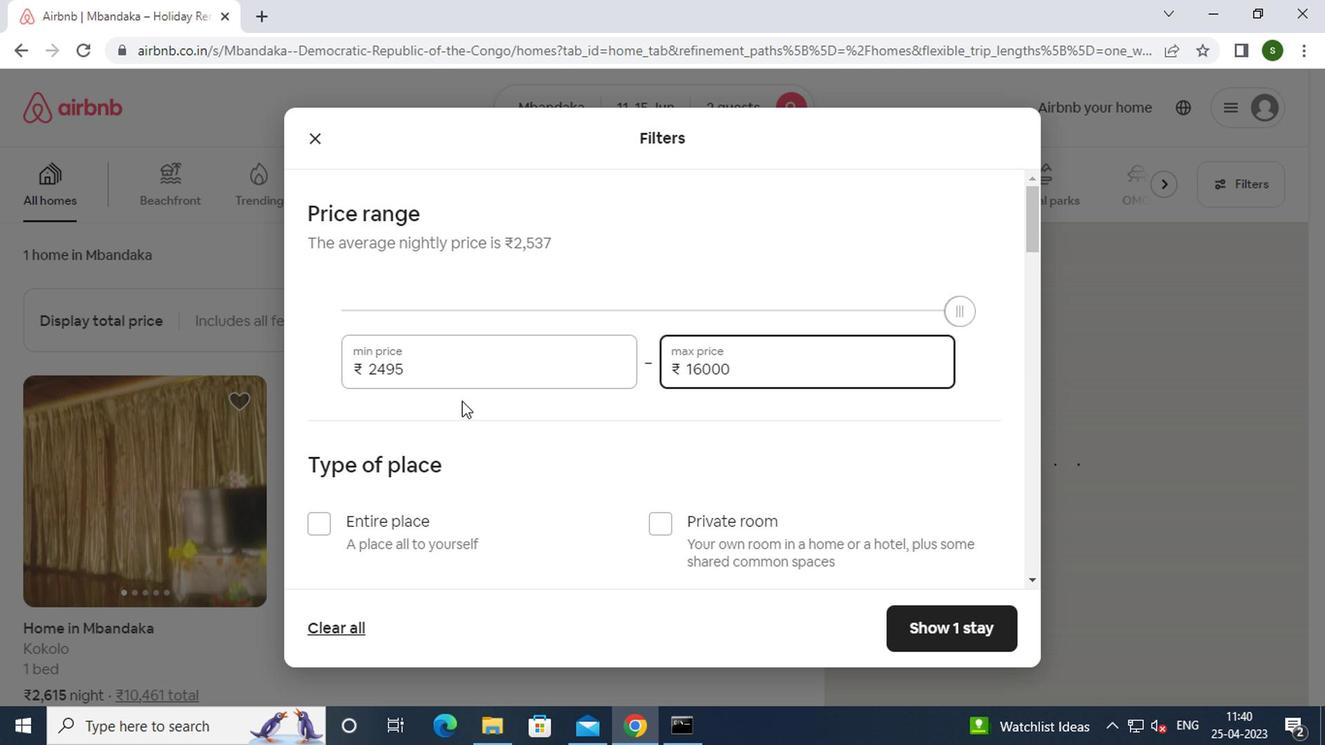 
Action: Mouse moved to (680, 338)
Screenshot: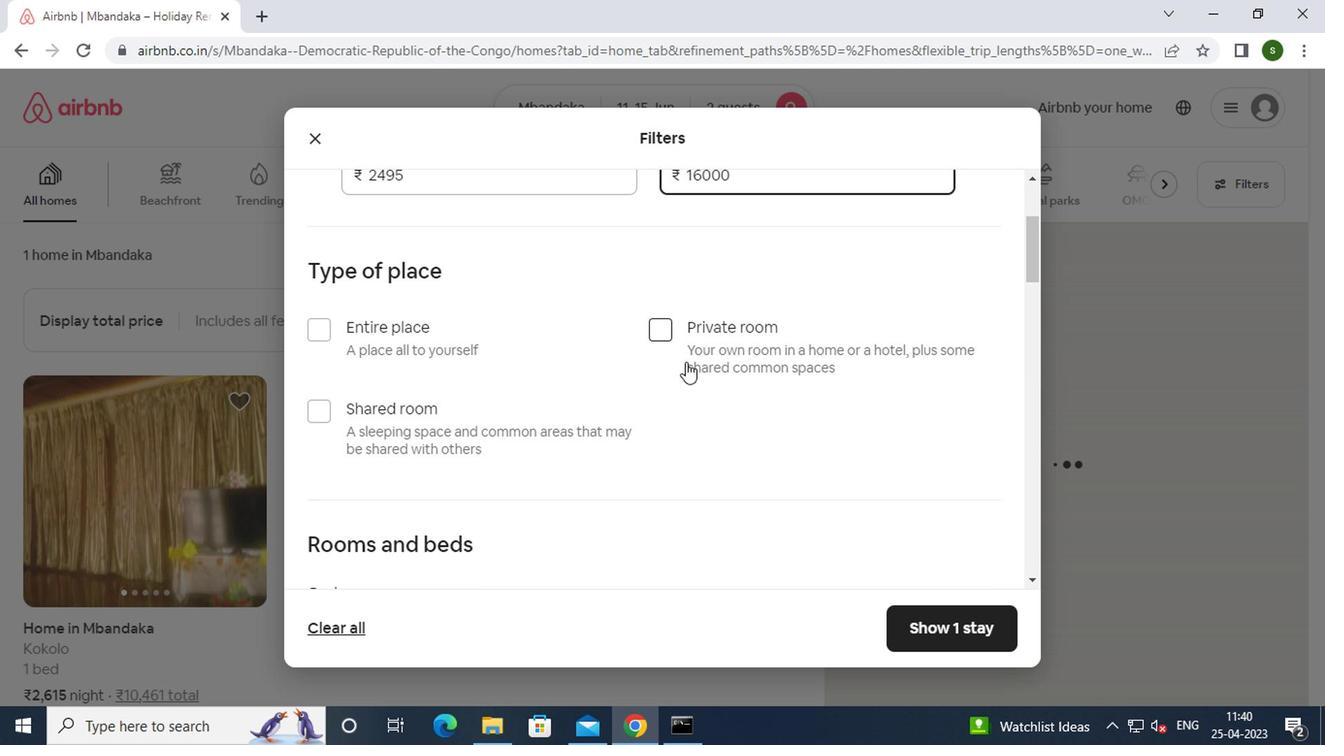 
Action: Mouse pressed left at (680, 338)
Screenshot: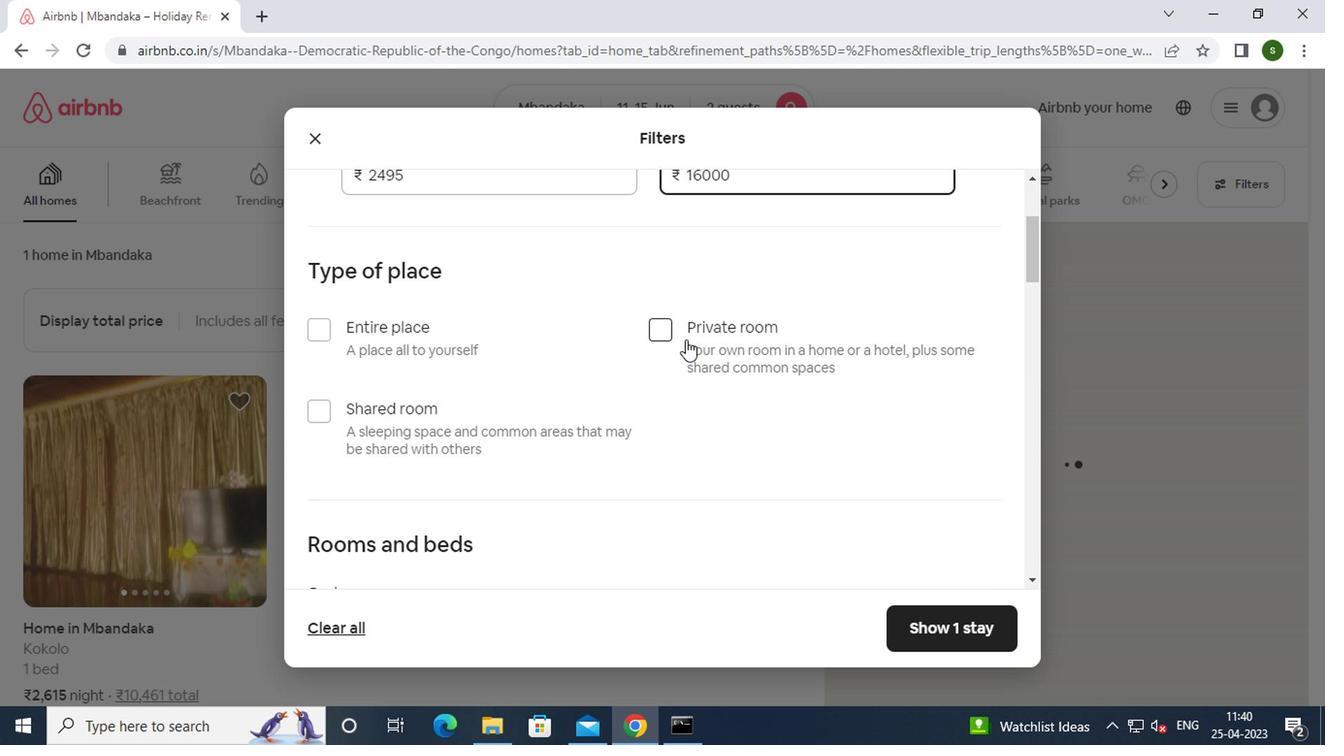 
Action: Mouse moved to (664, 342)
Screenshot: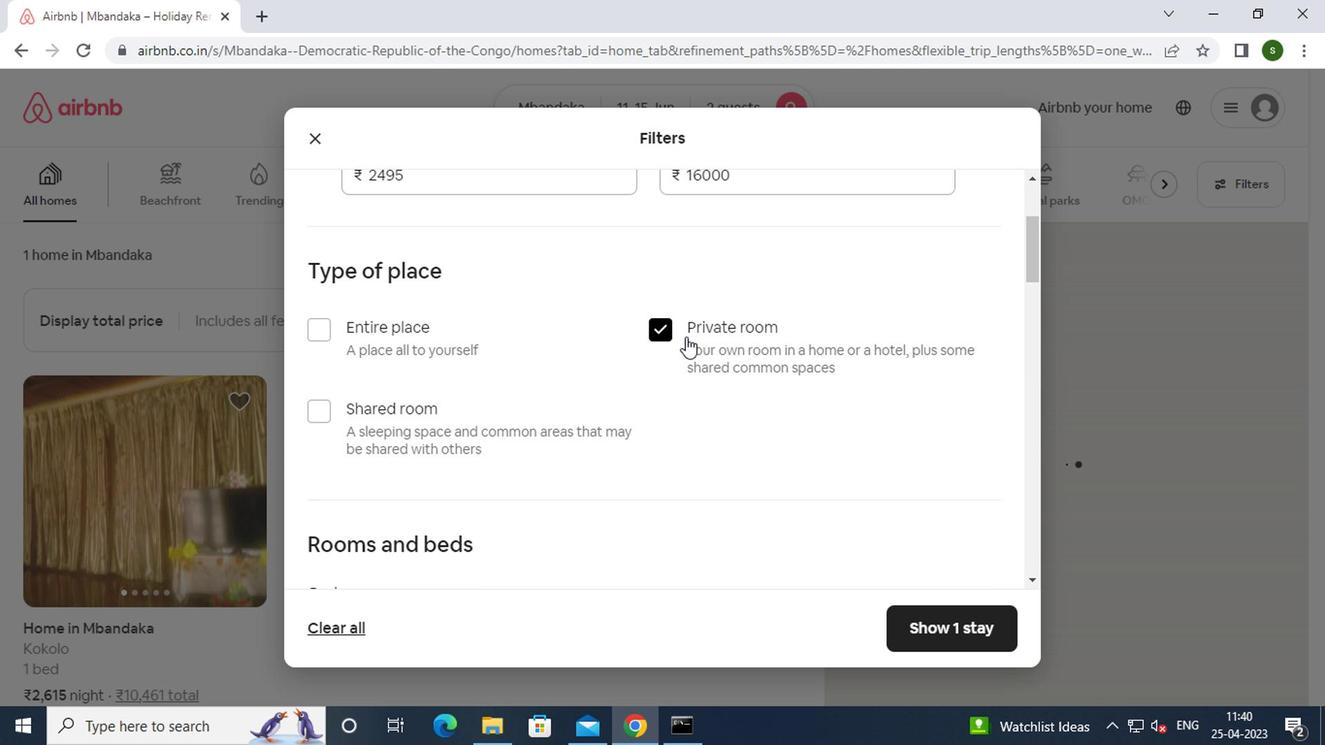 
Action: Mouse scrolled (664, 341) with delta (0, 0)
Screenshot: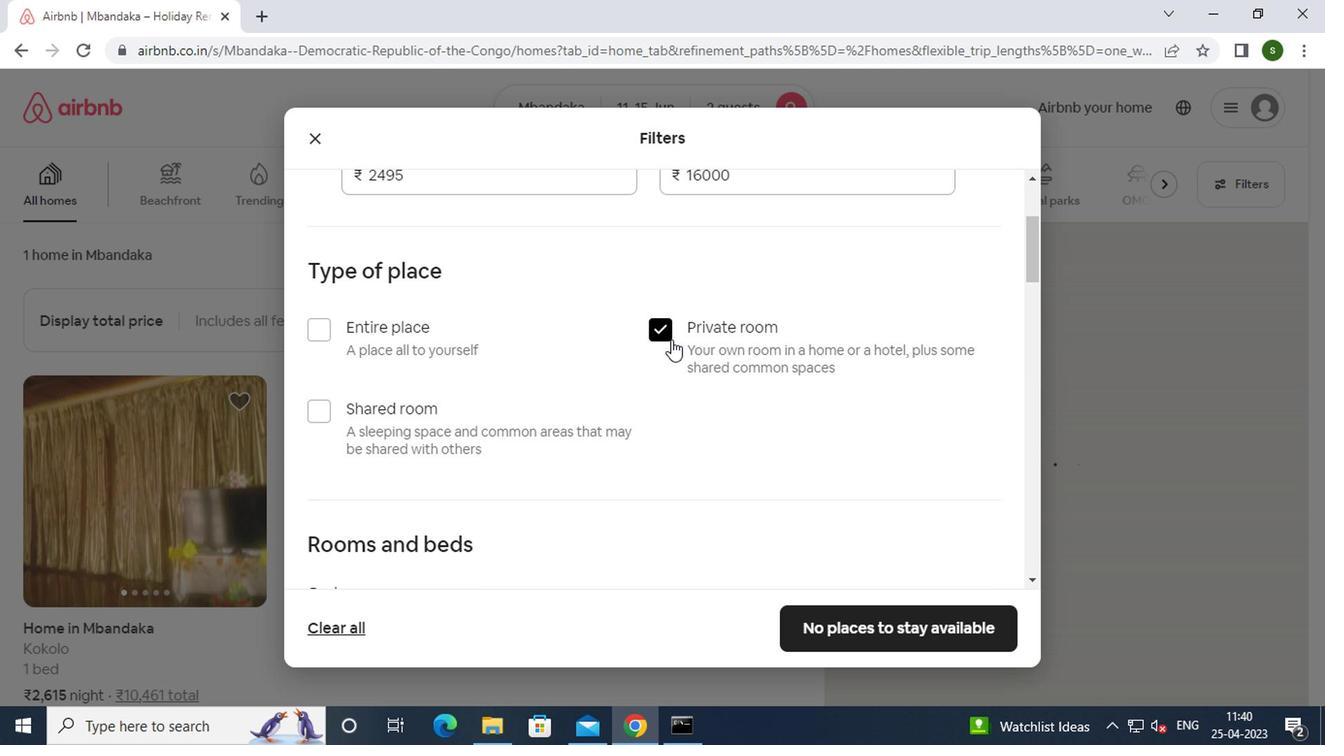 
Action: Mouse moved to (664, 343)
Screenshot: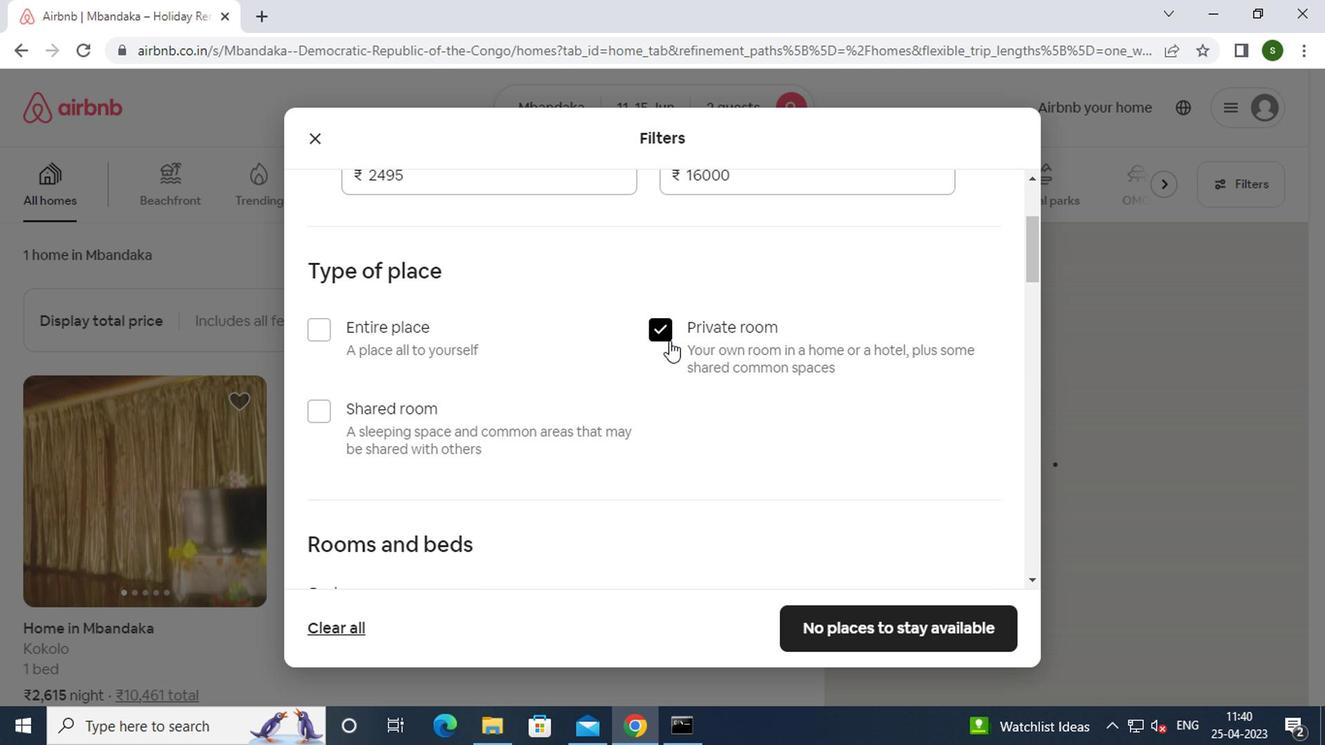 
Action: Mouse scrolled (664, 342) with delta (0, -1)
Screenshot: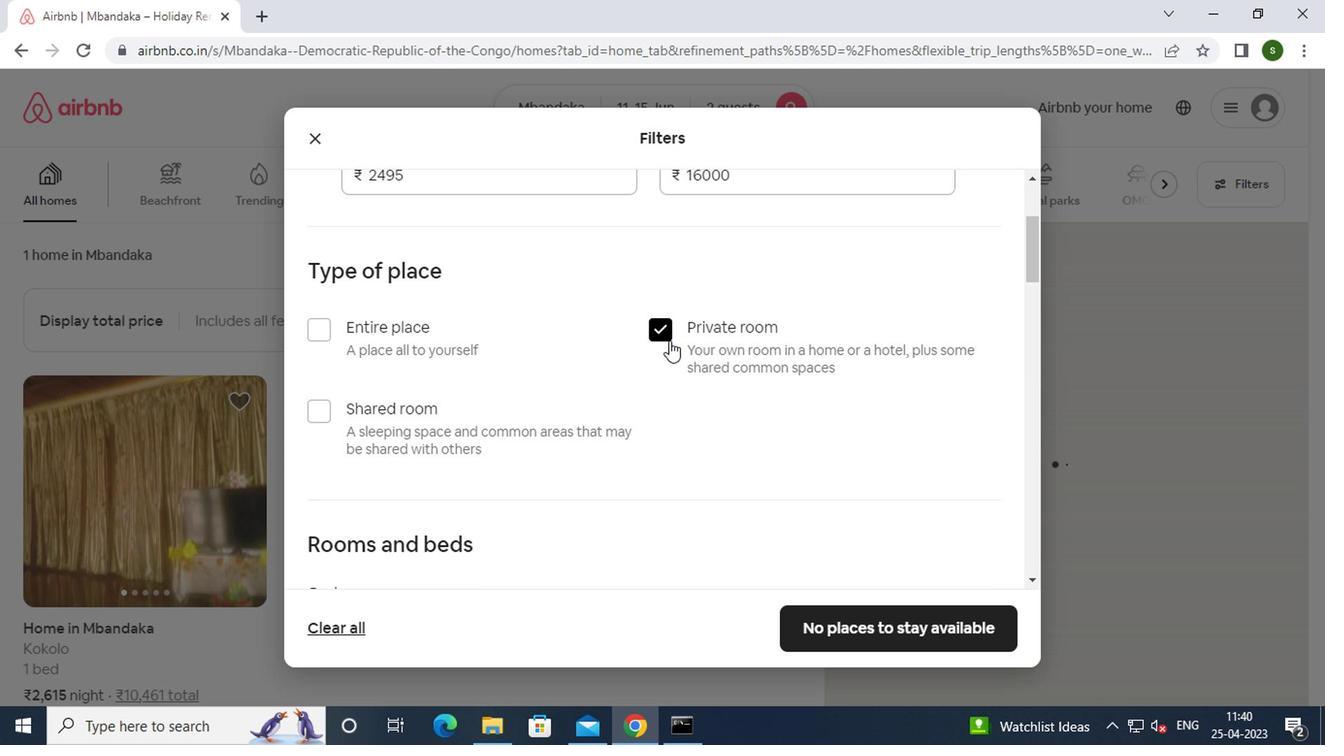 
Action: Mouse scrolled (664, 342) with delta (0, -1)
Screenshot: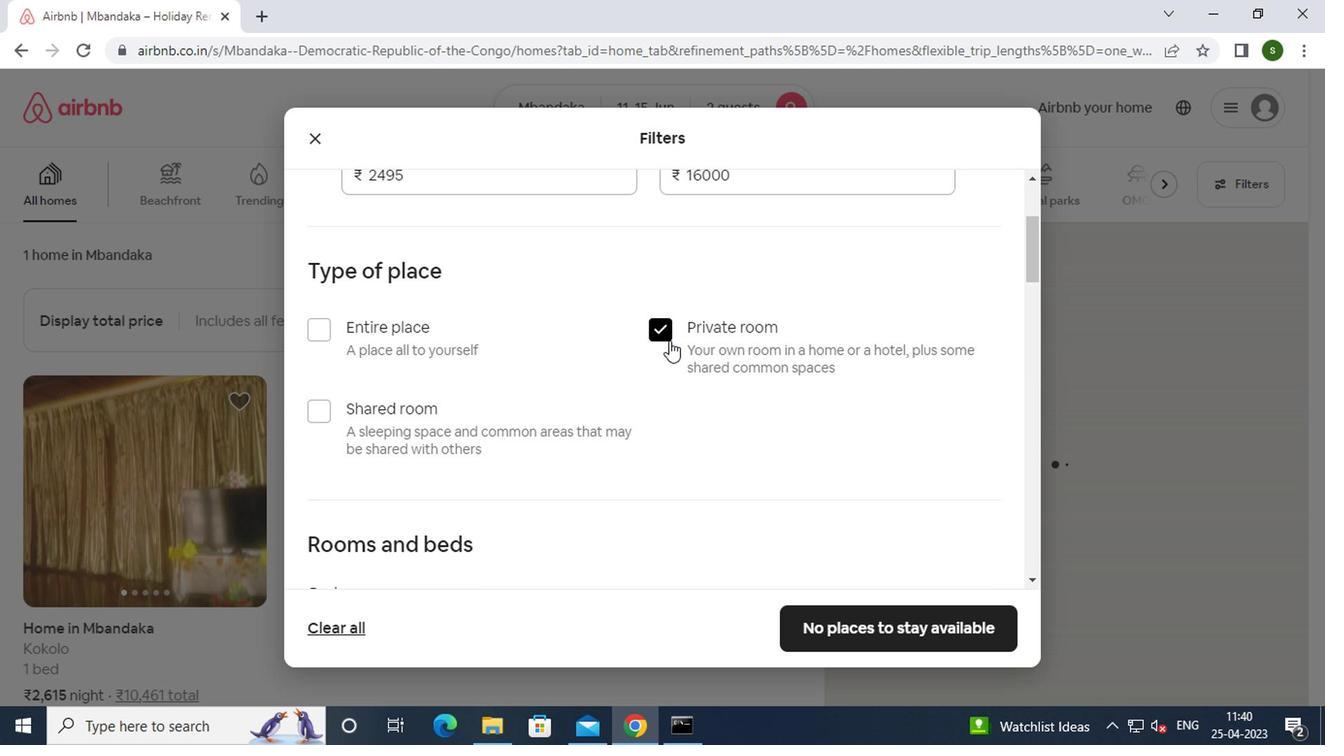 
Action: Mouse moved to (403, 356)
Screenshot: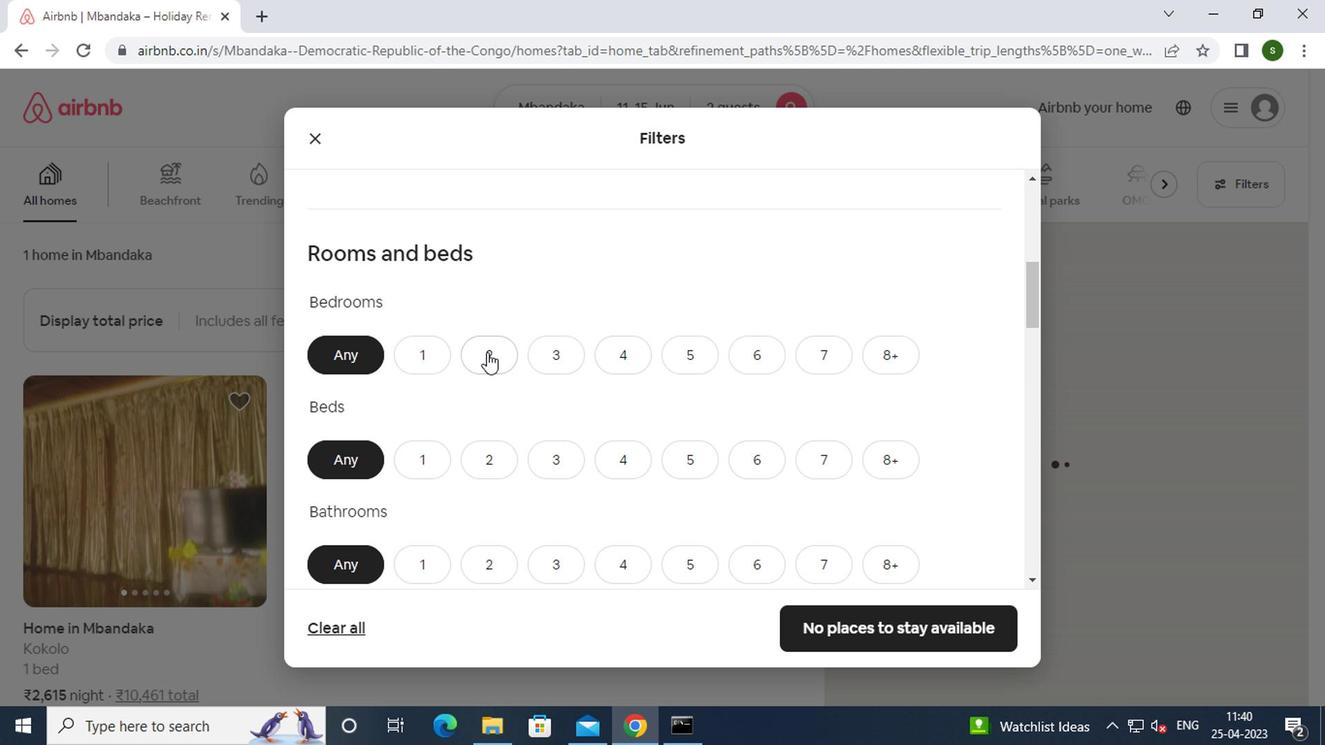 
Action: Mouse pressed left at (403, 356)
Screenshot: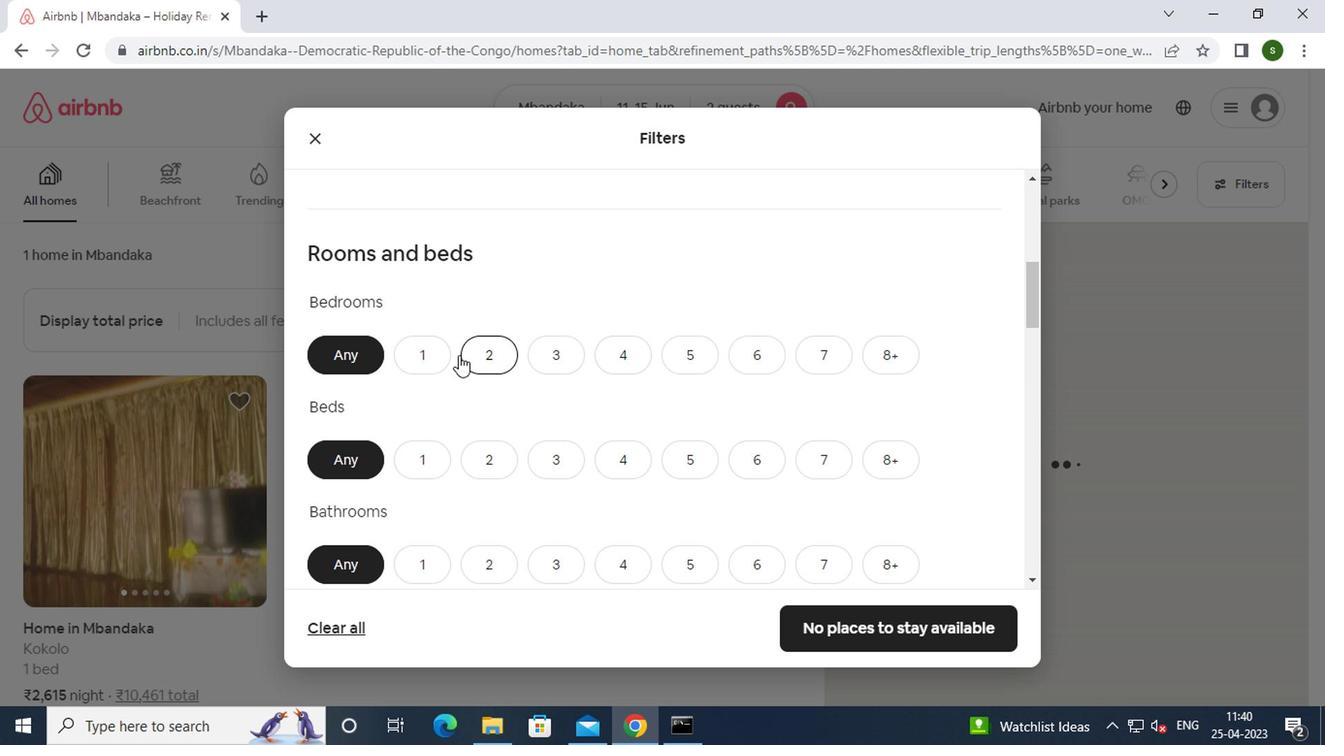 
Action: Mouse moved to (474, 467)
Screenshot: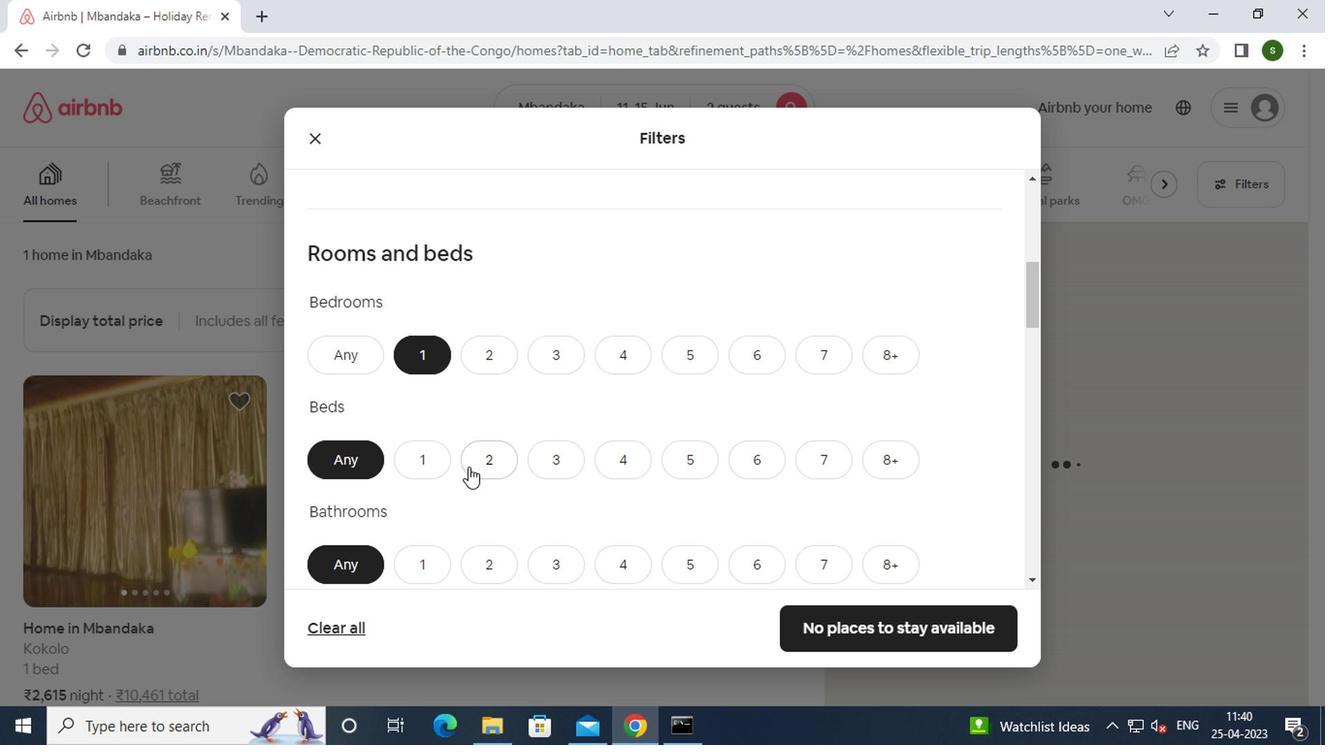 
Action: Mouse pressed left at (474, 467)
Screenshot: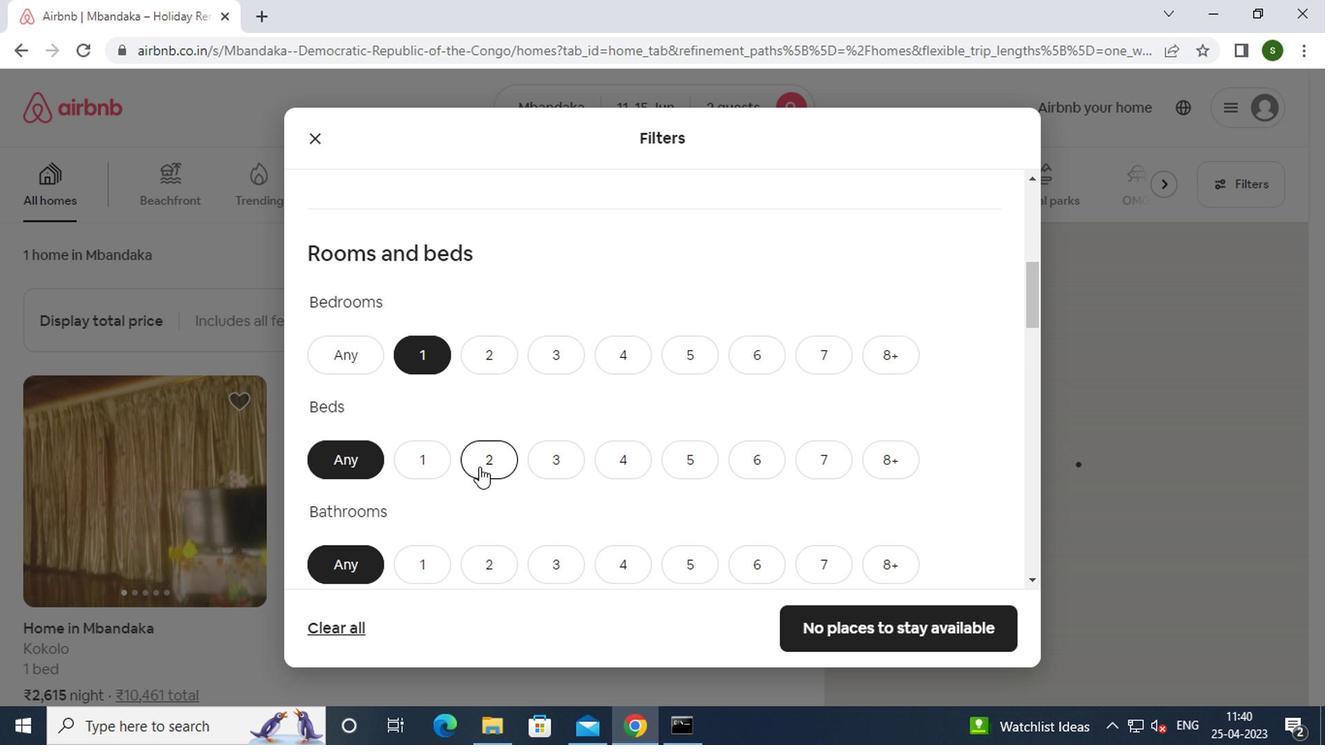 
Action: Mouse scrolled (474, 466) with delta (0, 0)
Screenshot: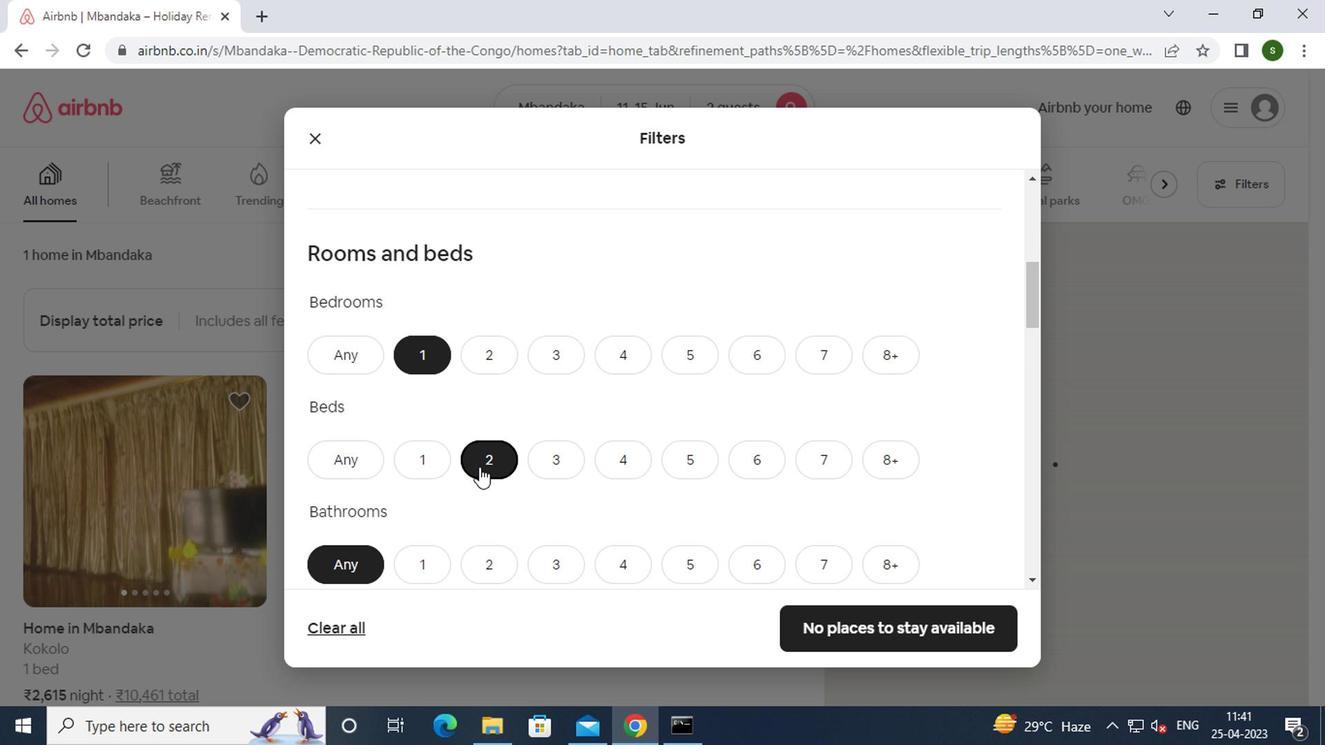 
Action: Mouse scrolled (474, 466) with delta (0, 0)
Screenshot: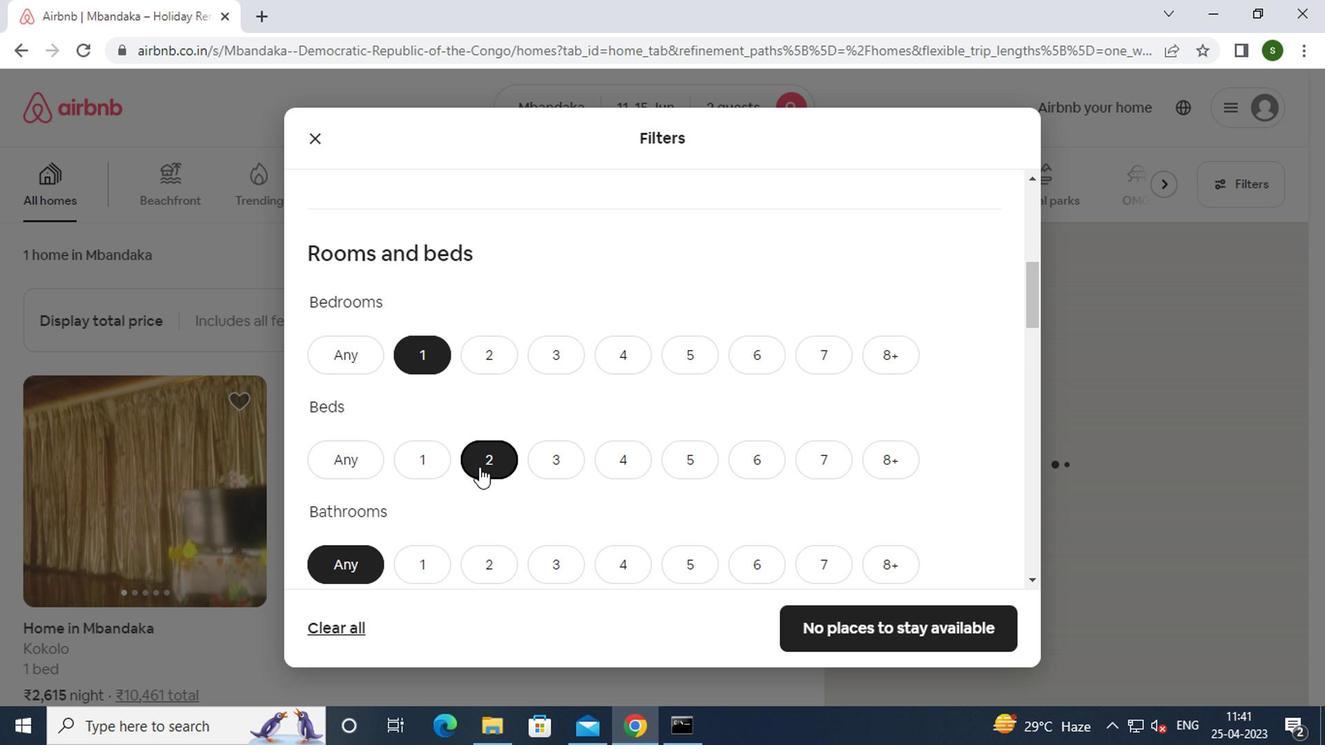 
Action: Mouse moved to (427, 381)
Screenshot: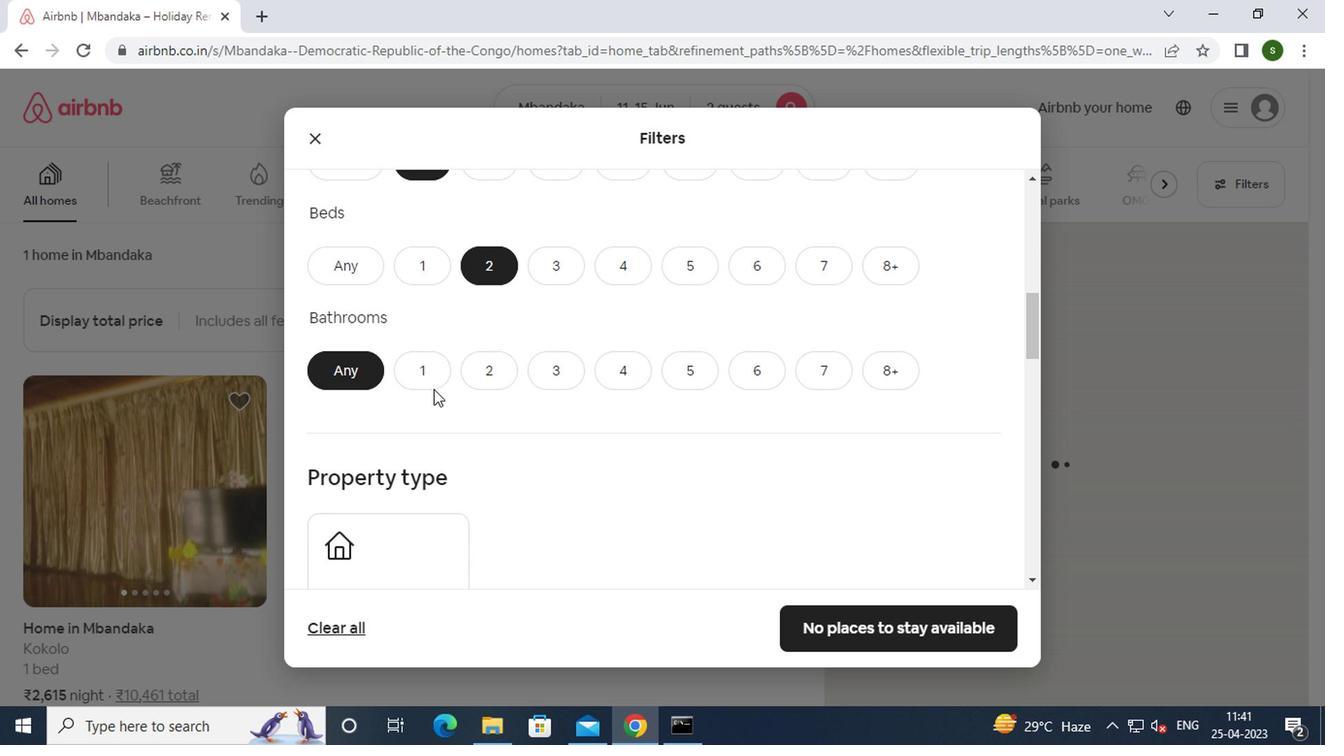 
Action: Mouse pressed left at (427, 381)
Screenshot: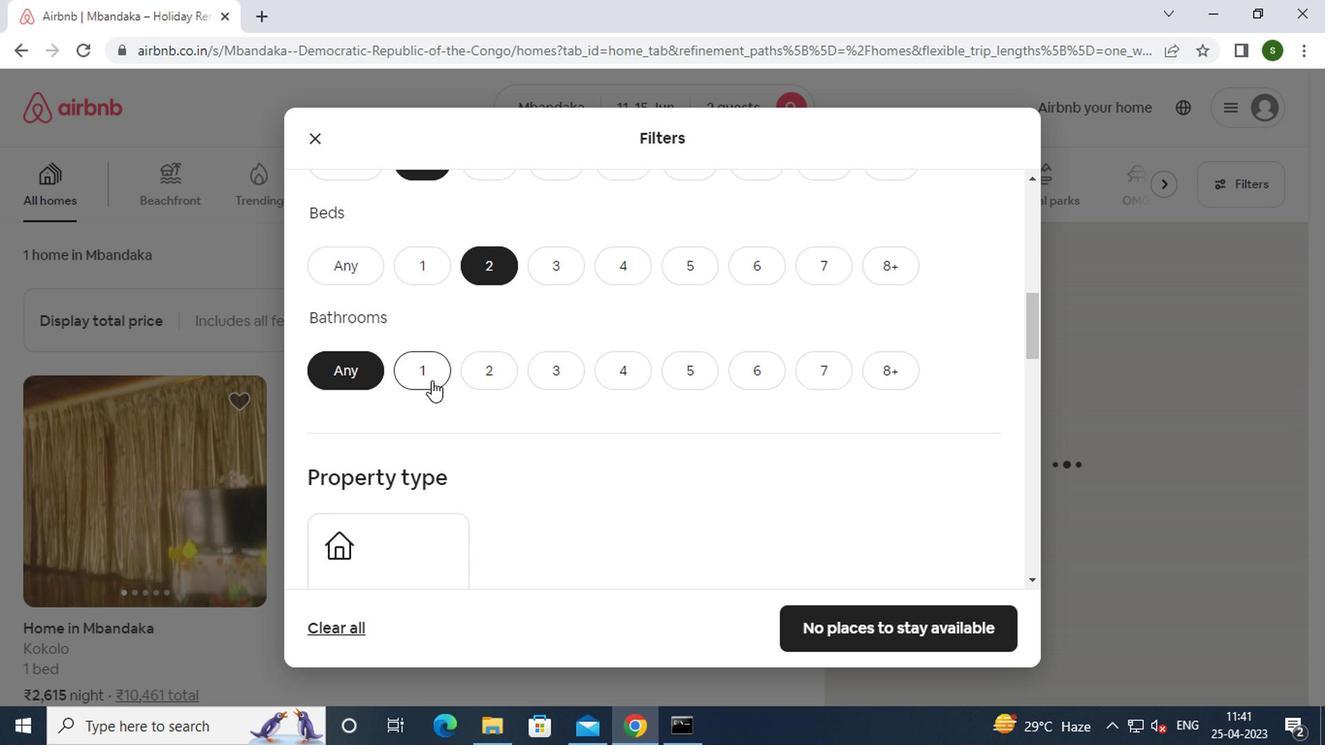 
Action: Mouse moved to (604, 437)
Screenshot: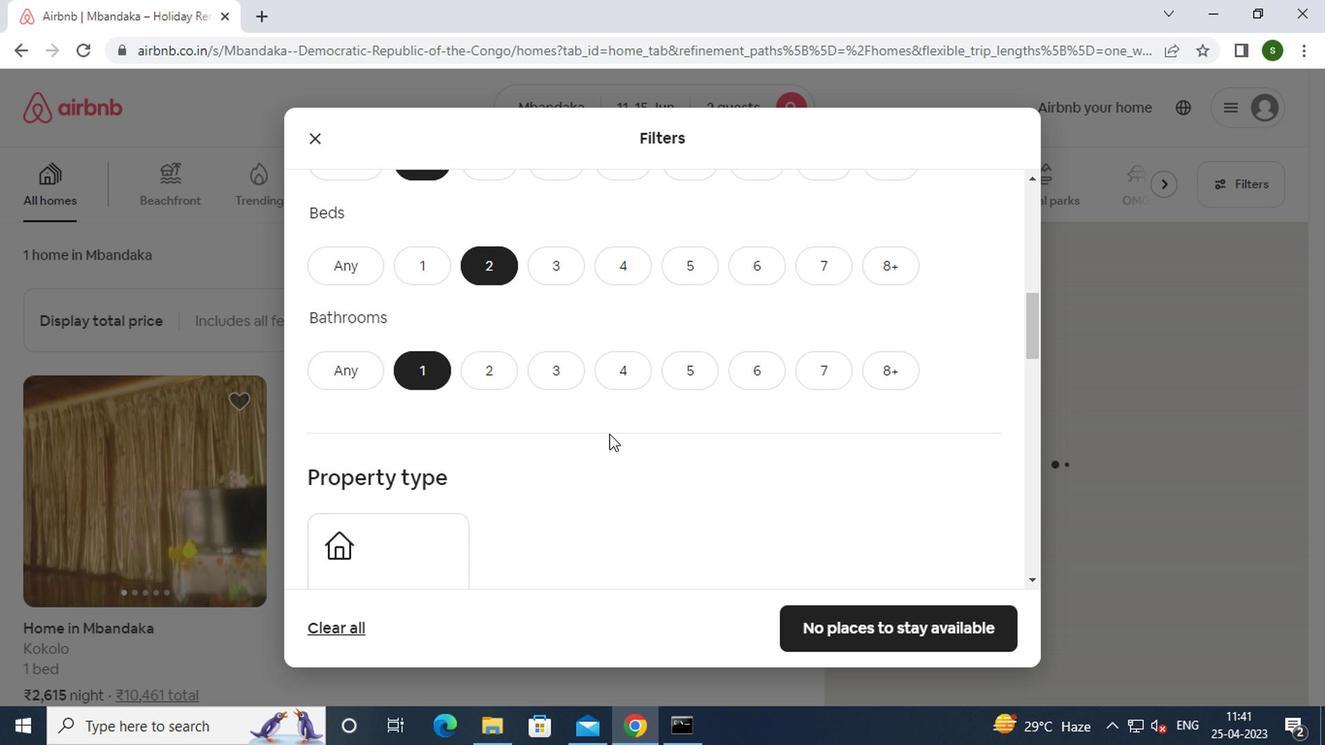 
Action: Mouse scrolled (604, 436) with delta (0, 0)
Screenshot: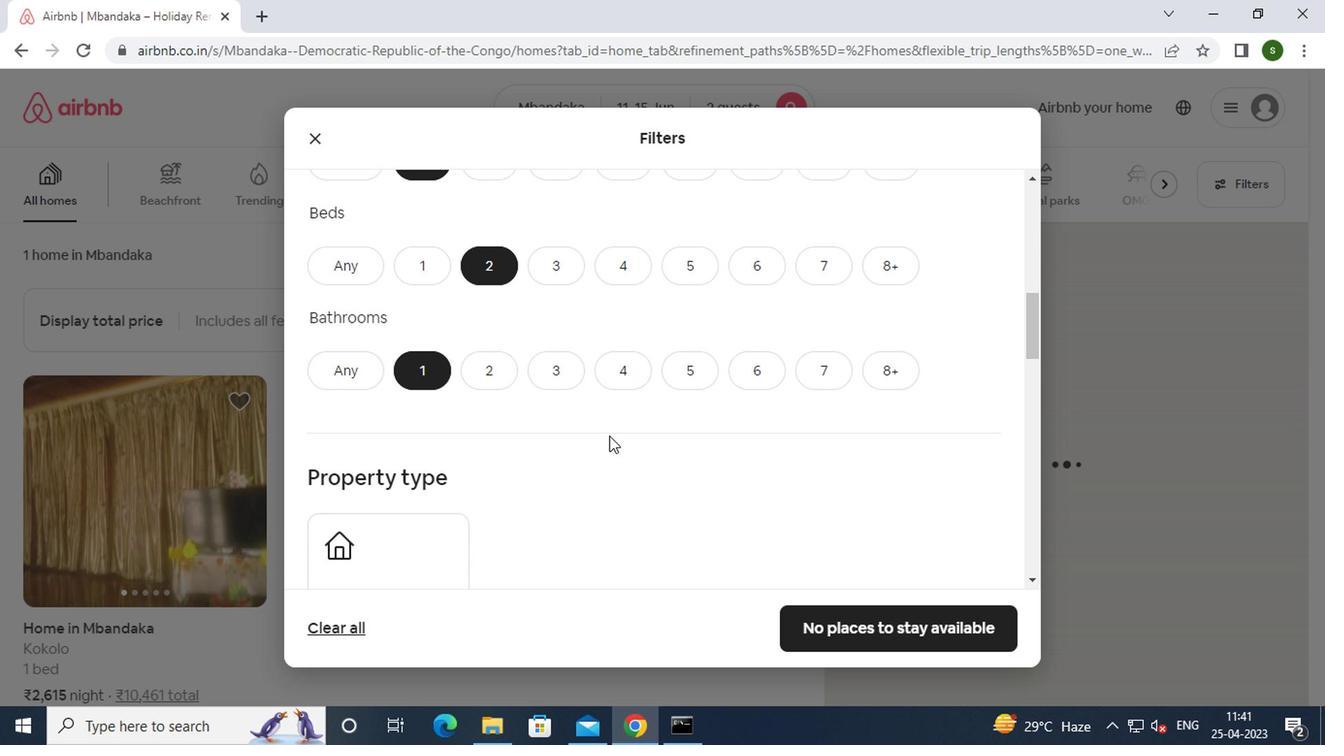 
Action: Mouse moved to (405, 454)
Screenshot: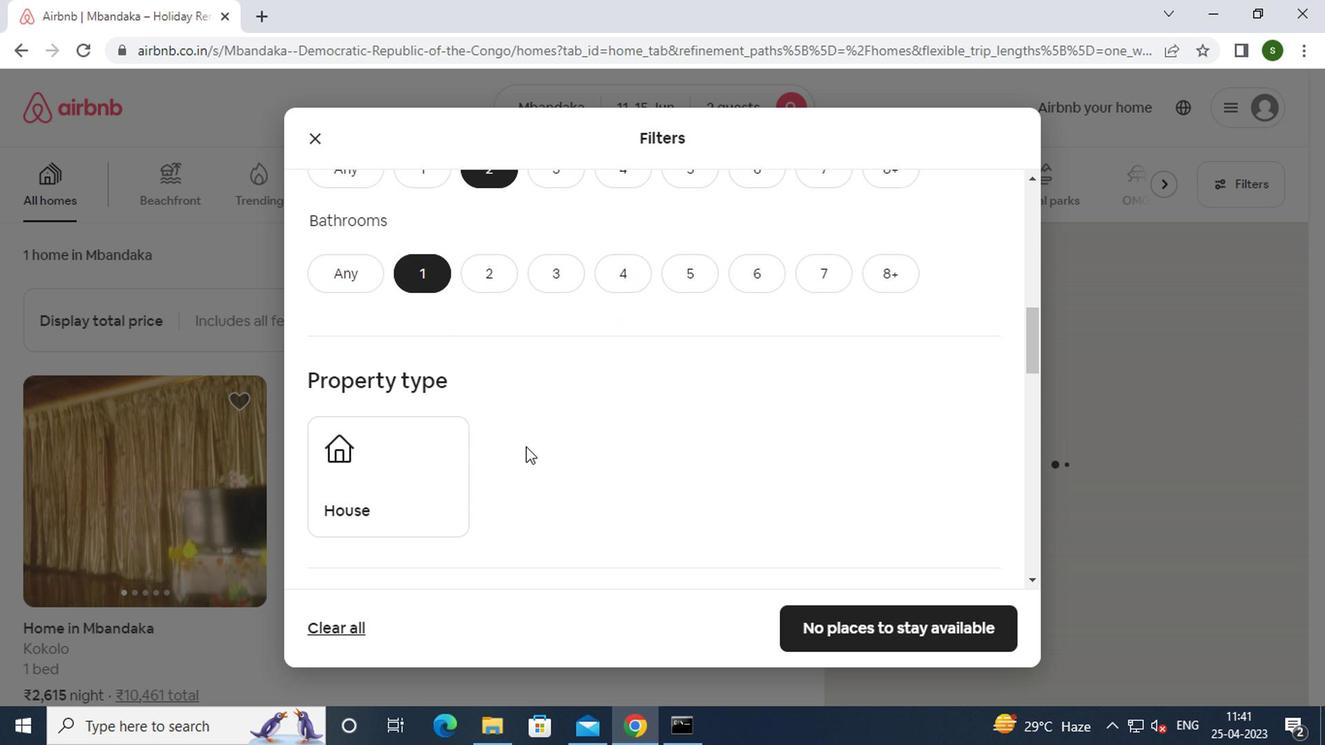 
Action: Mouse pressed left at (405, 454)
Screenshot: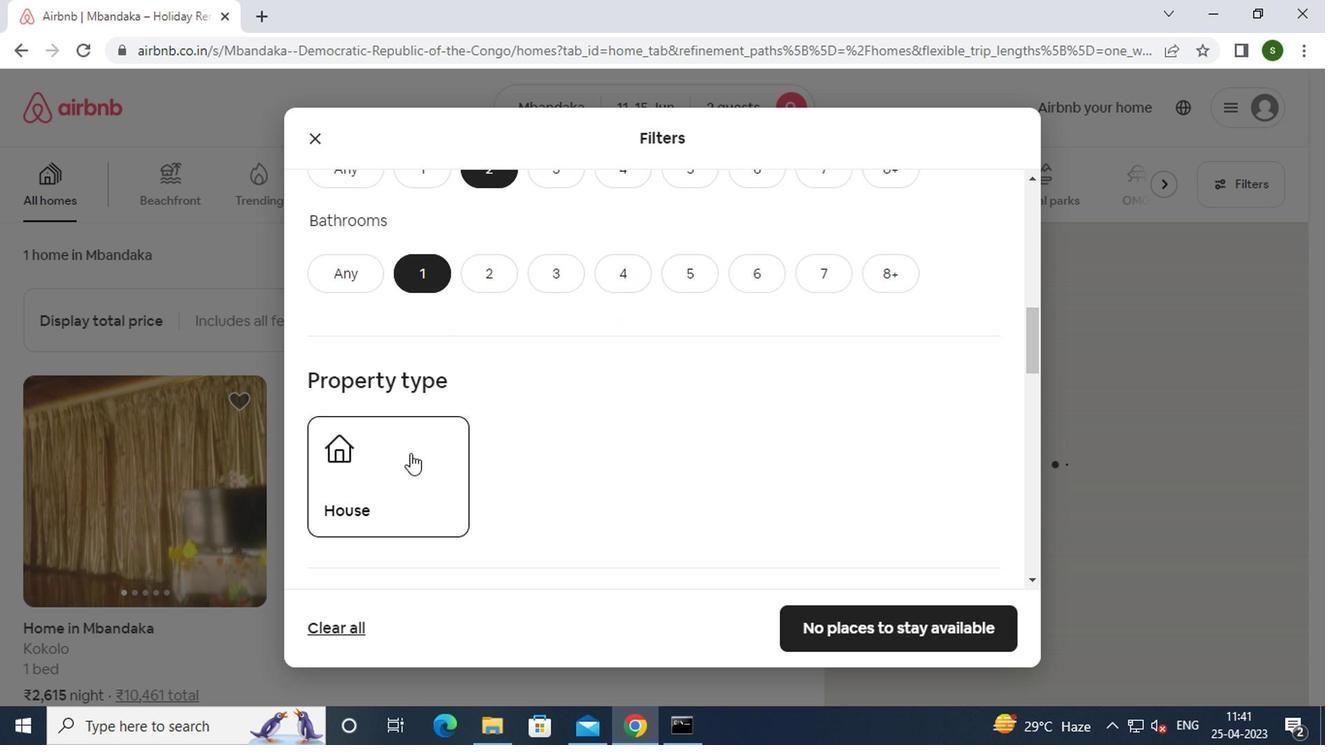 
Action: Mouse moved to (701, 459)
Screenshot: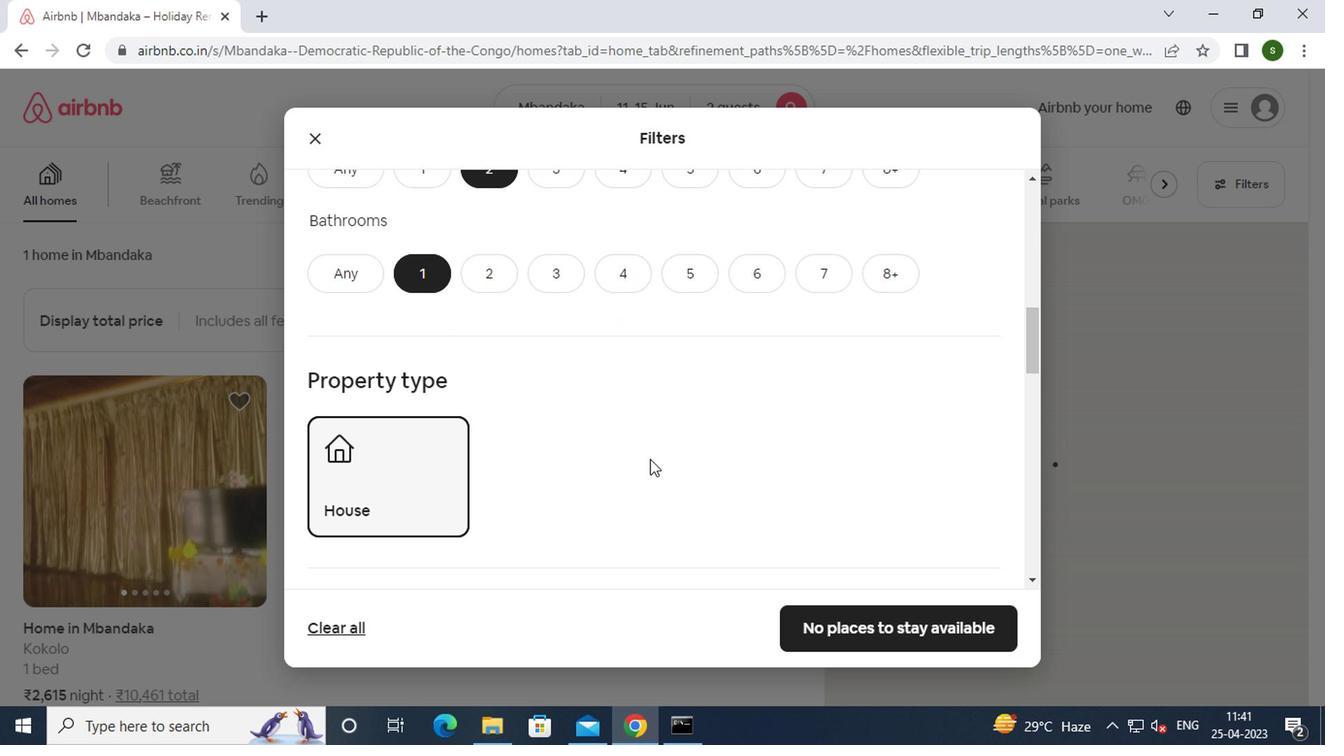 
Action: Mouse scrolled (701, 457) with delta (0, -1)
Screenshot: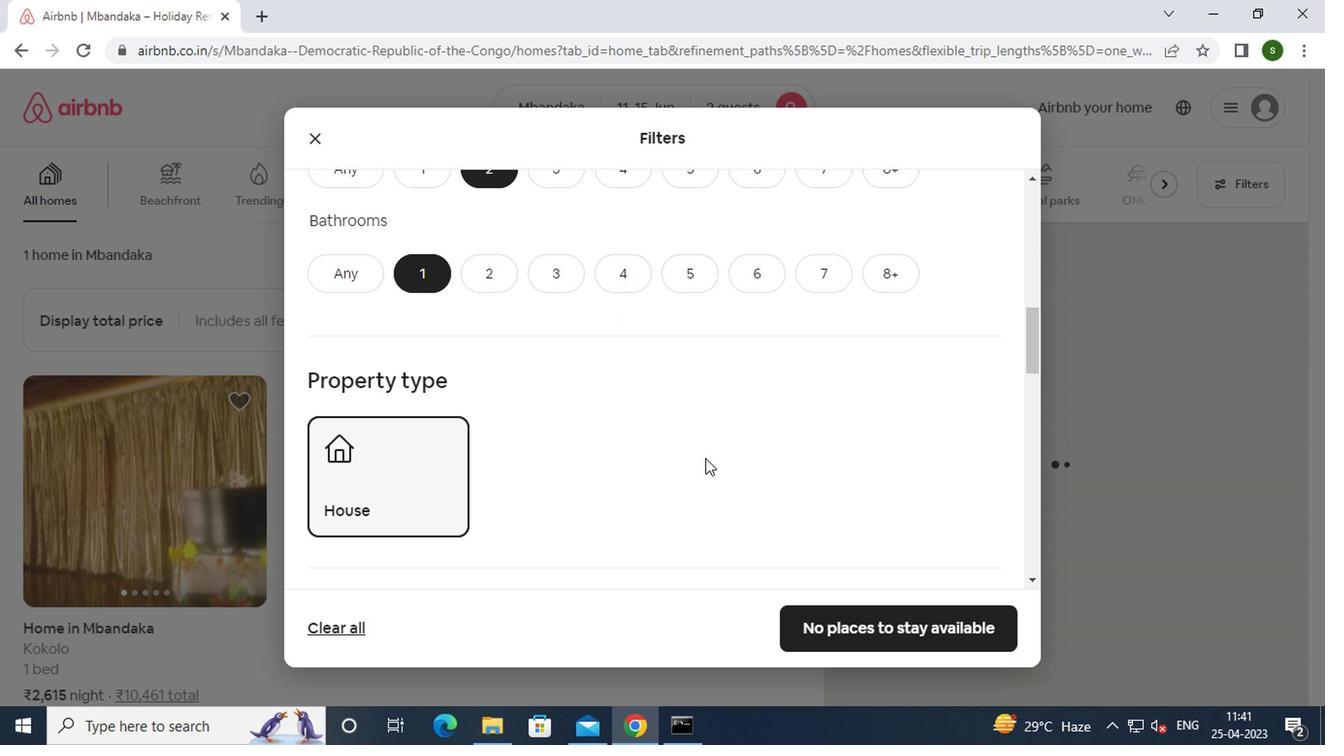 
Action: Mouse scrolled (701, 457) with delta (0, -1)
Screenshot: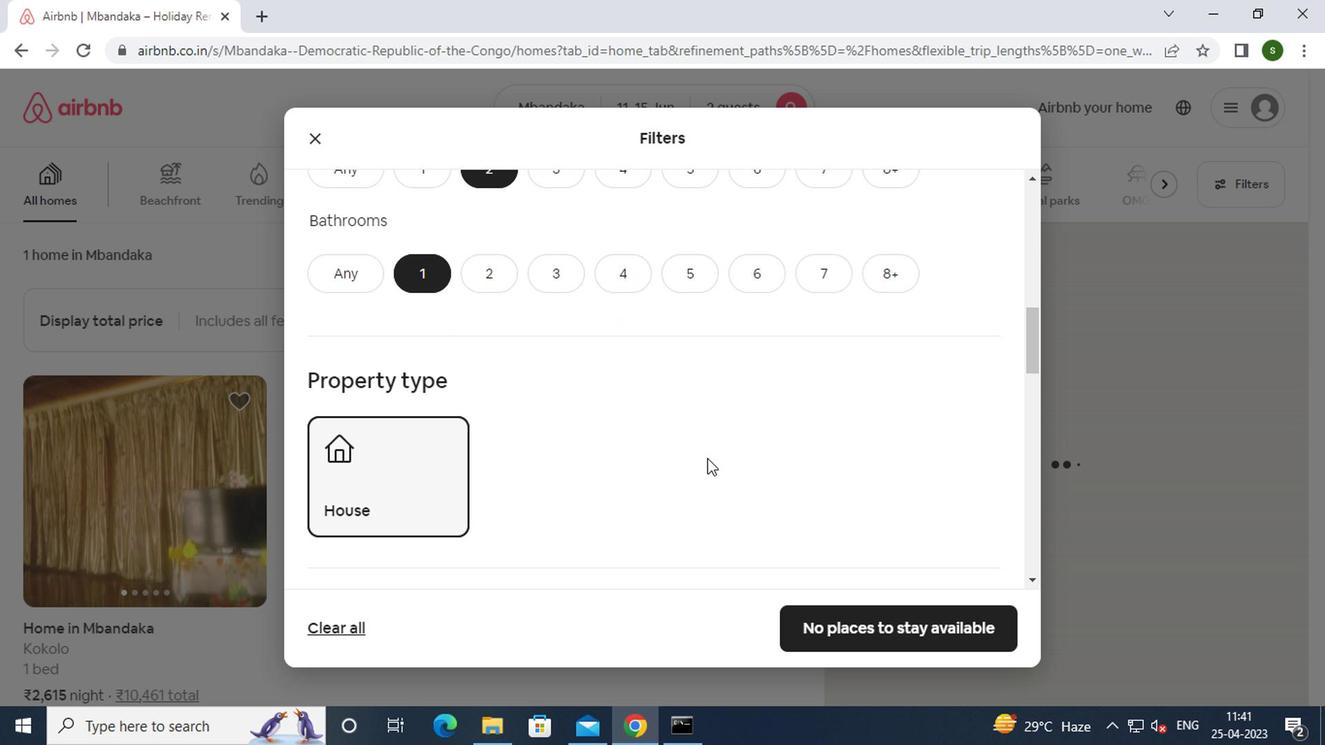 
Action: Mouse scrolled (701, 457) with delta (0, -1)
Screenshot: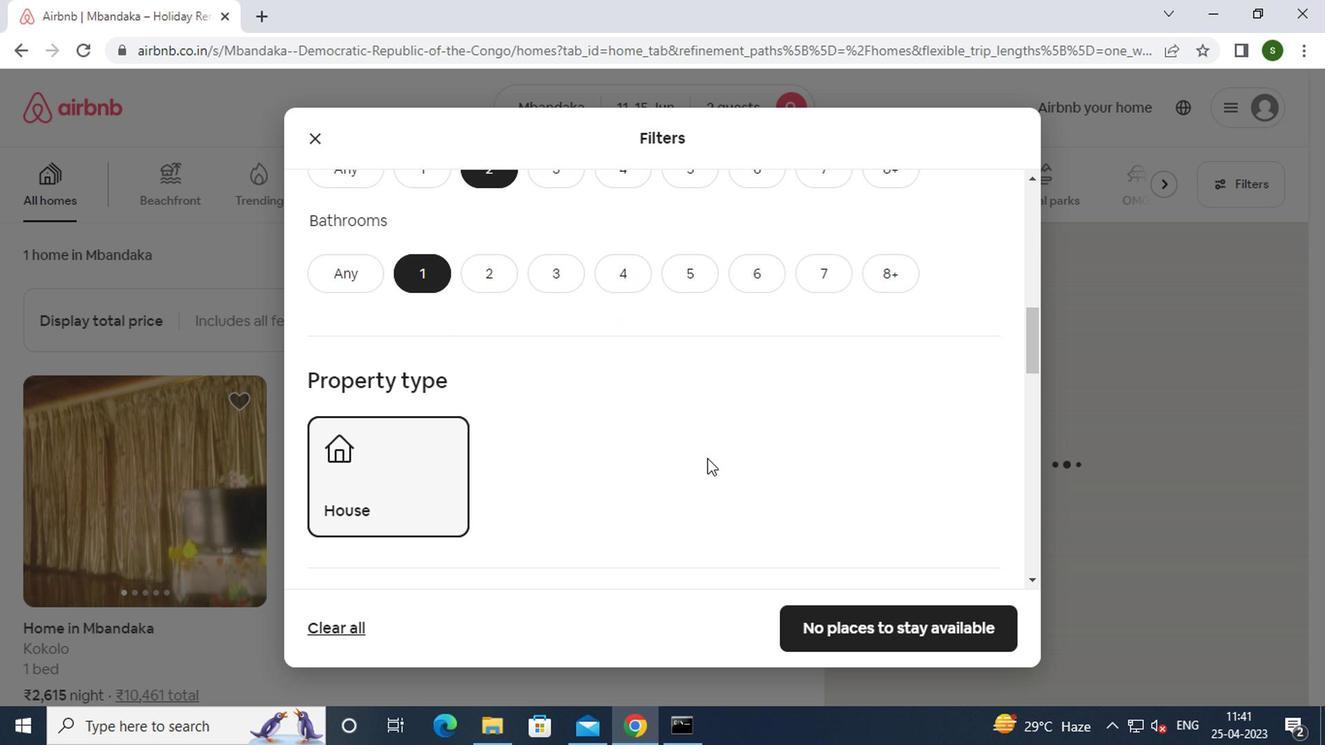 
Action: Mouse scrolled (701, 457) with delta (0, -1)
Screenshot: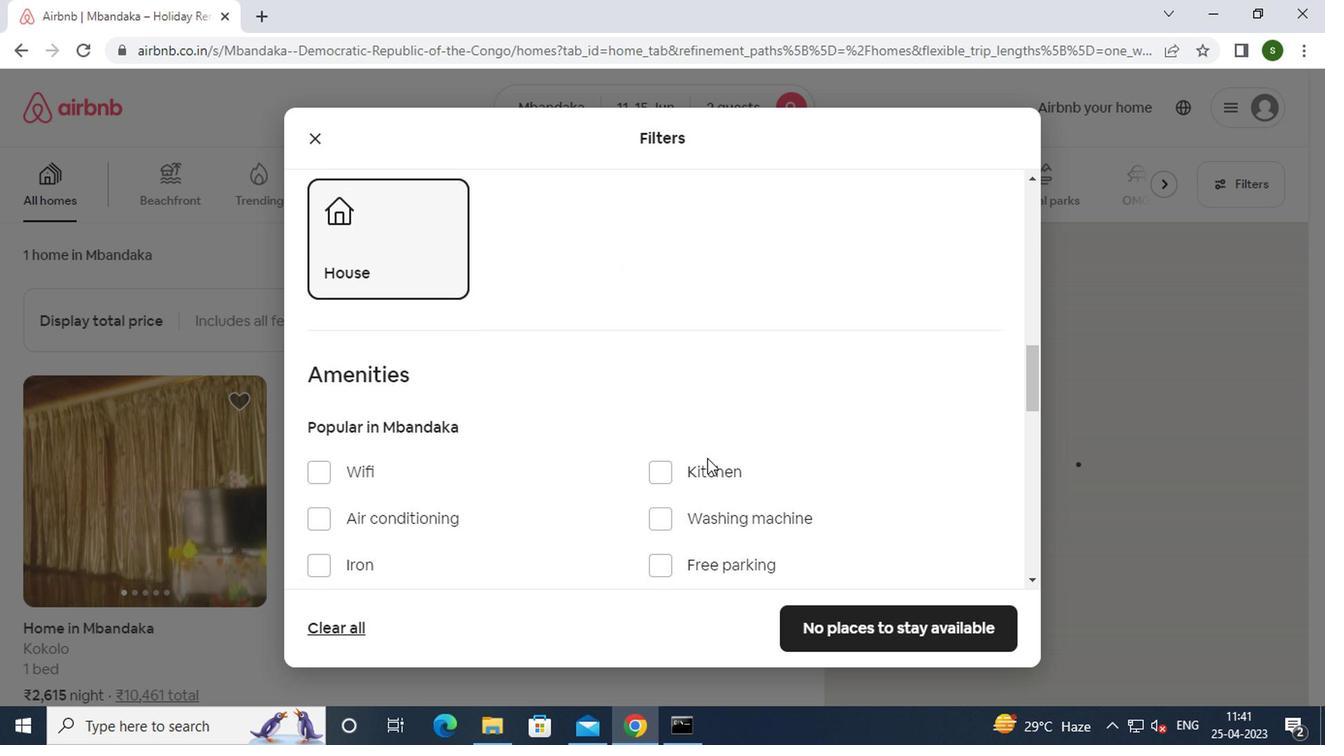 
Action: Mouse scrolled (701, 457) with delta (0, -1)
Screenshot: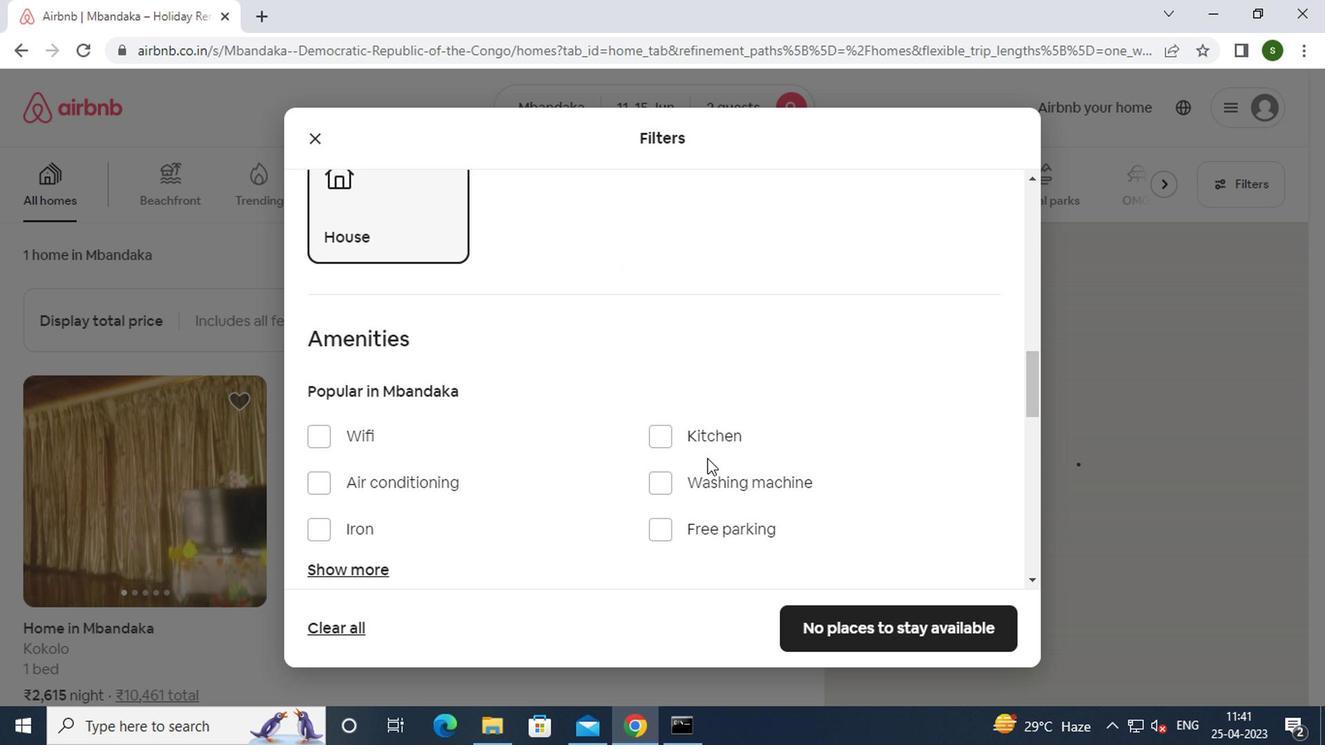 
Action: Mouse moved to (700, 459)
Screenshot: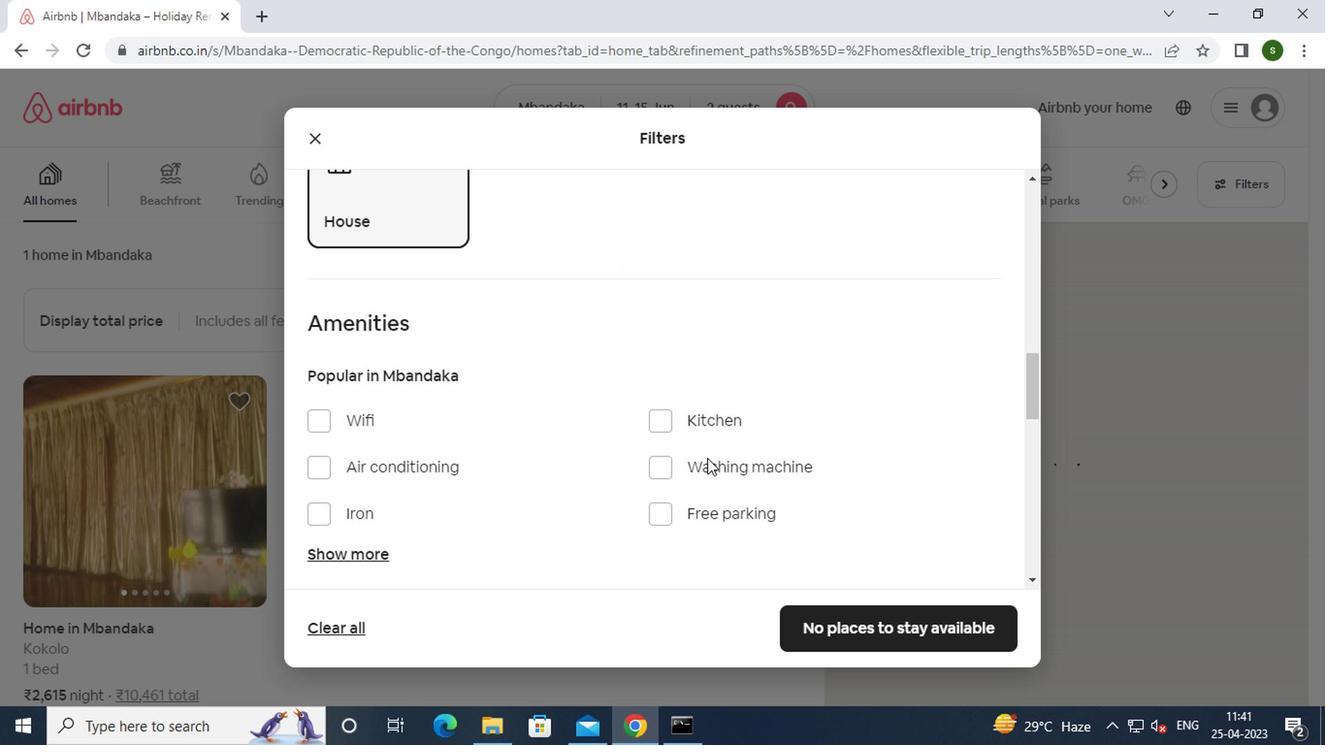 
Action: Mouse scrolled (700, 457) with delta (0, -1)
Screenshot: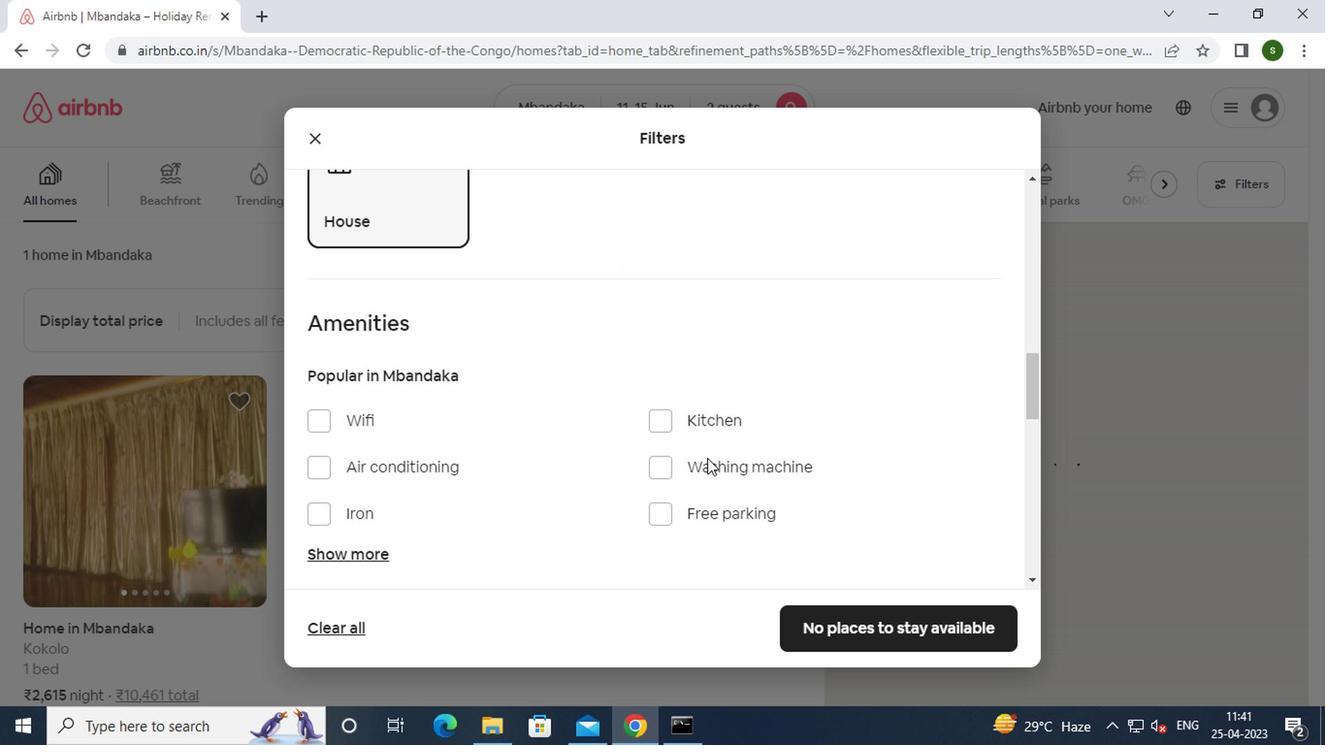 
Action: Mouse moved to (950, 496)
Screenshot: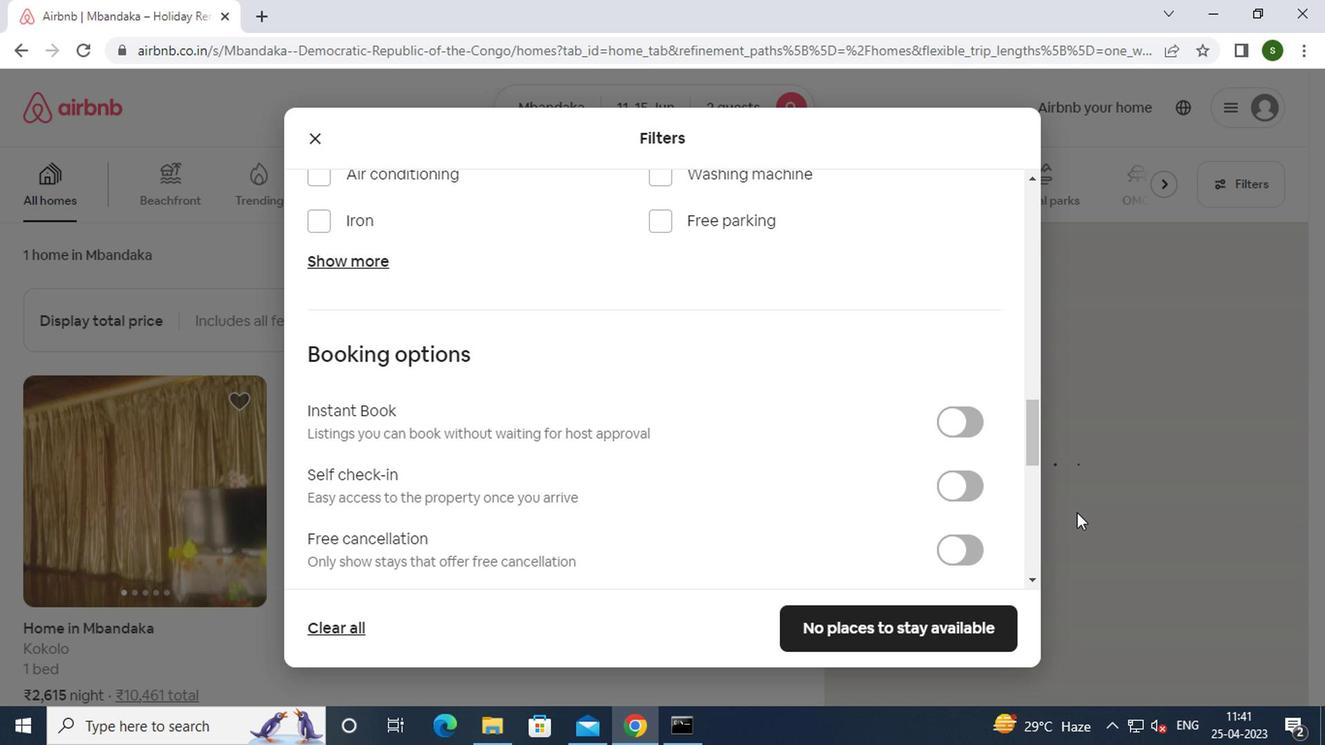 
Action: Mouse pressed left at (950, 496)
Screenshot: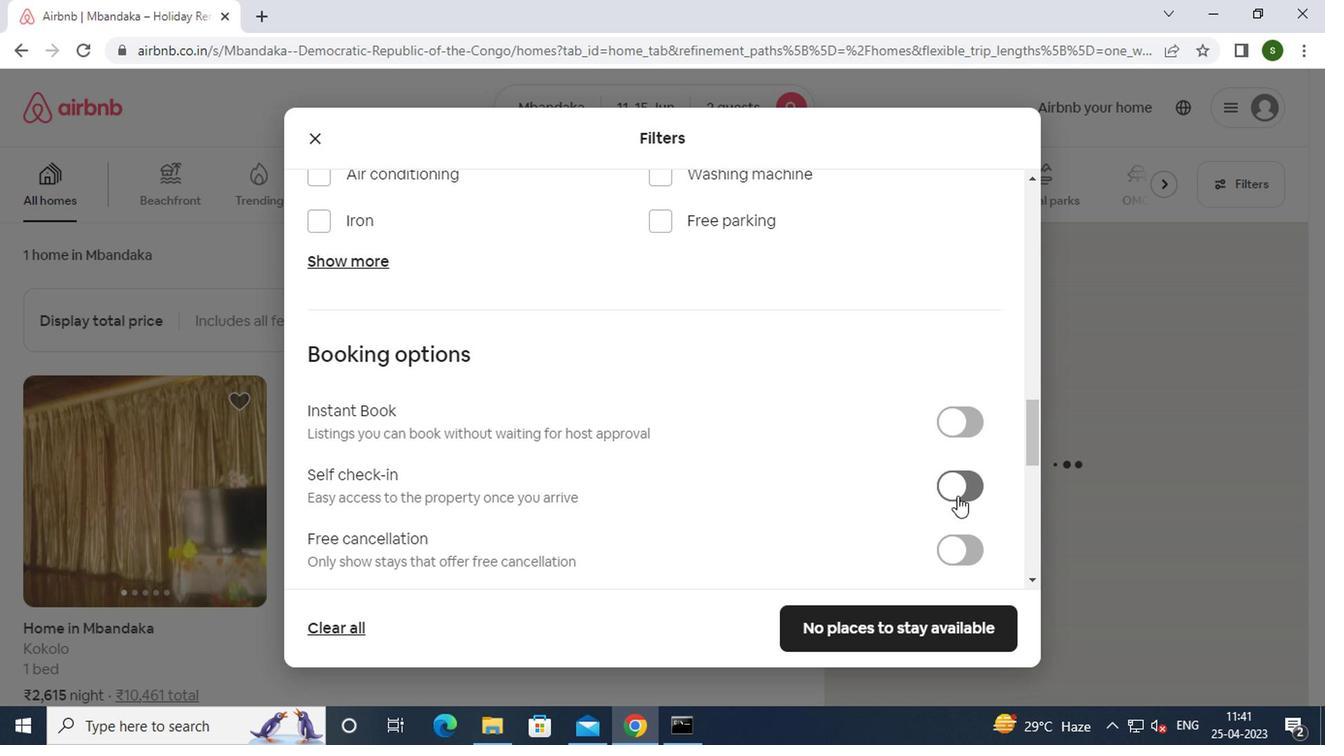 
Action: Mouse moved to (689, 434)
Screenshot: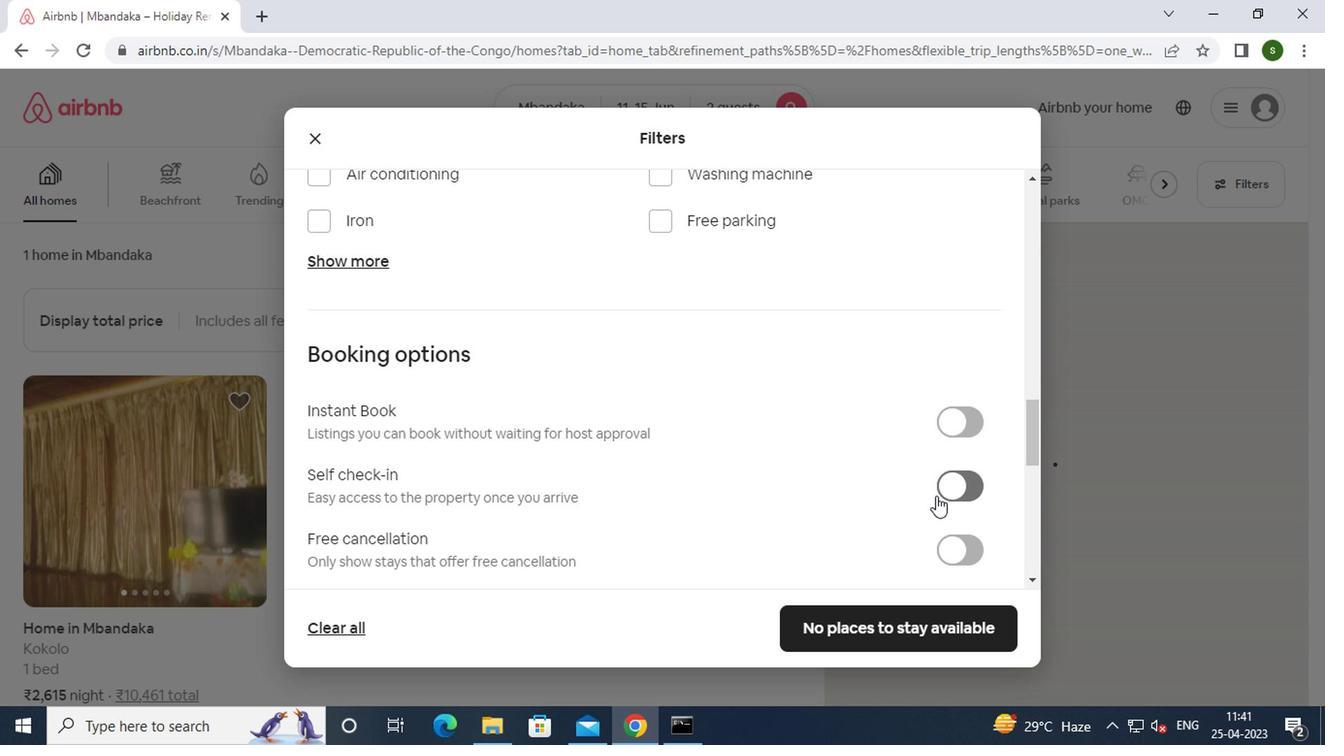 
Action: Mouse scrolled (689, 434) with delta (0, 0)
Screenshot: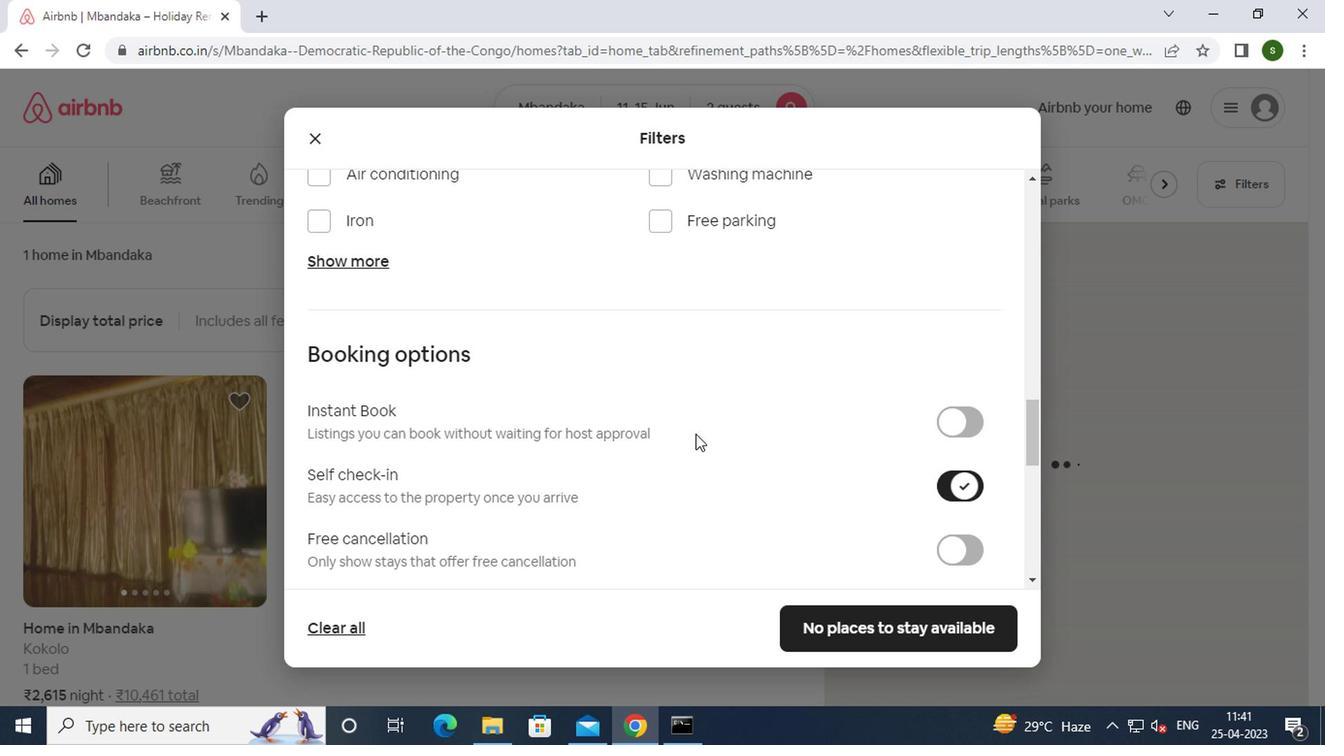 
Action: Mouse scrolled (689, 434) with delta (0, 0)
Screenshot: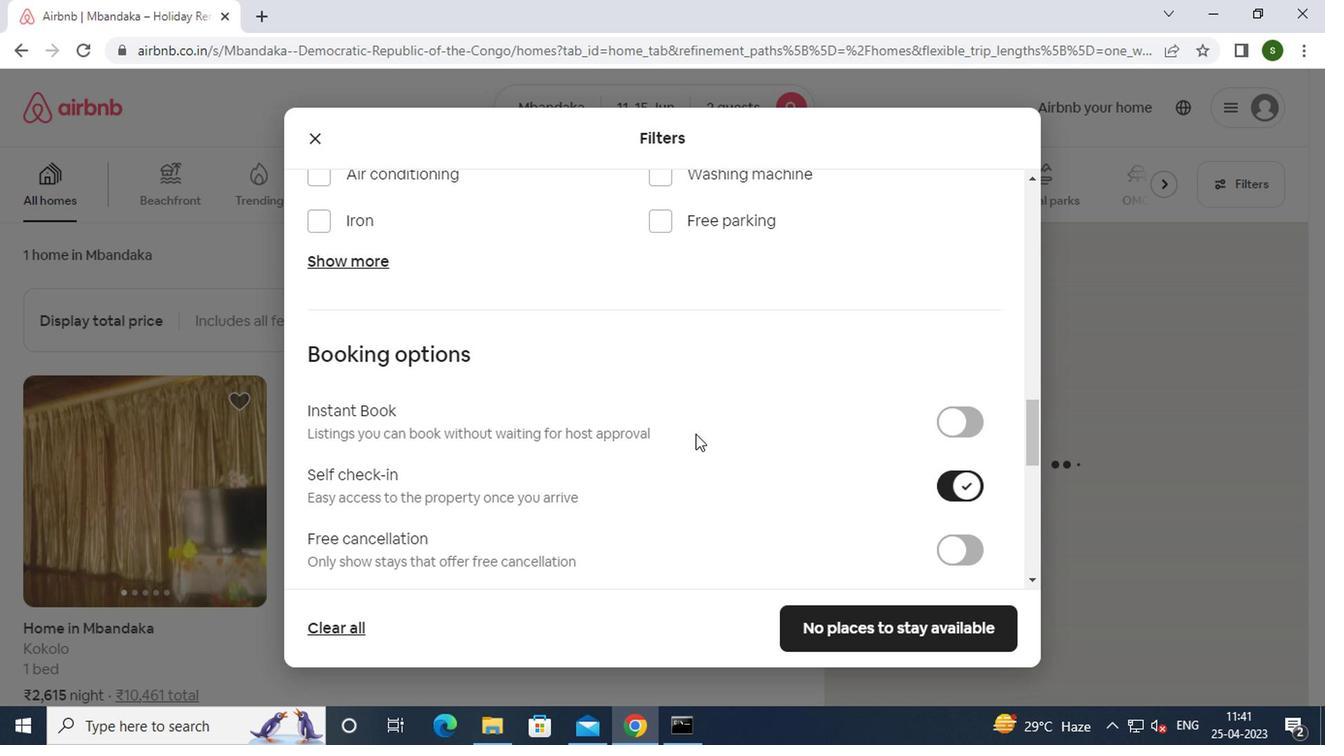 
Action: Mouse scrolled (689, 434) with delta (0, 0)
Screenshot: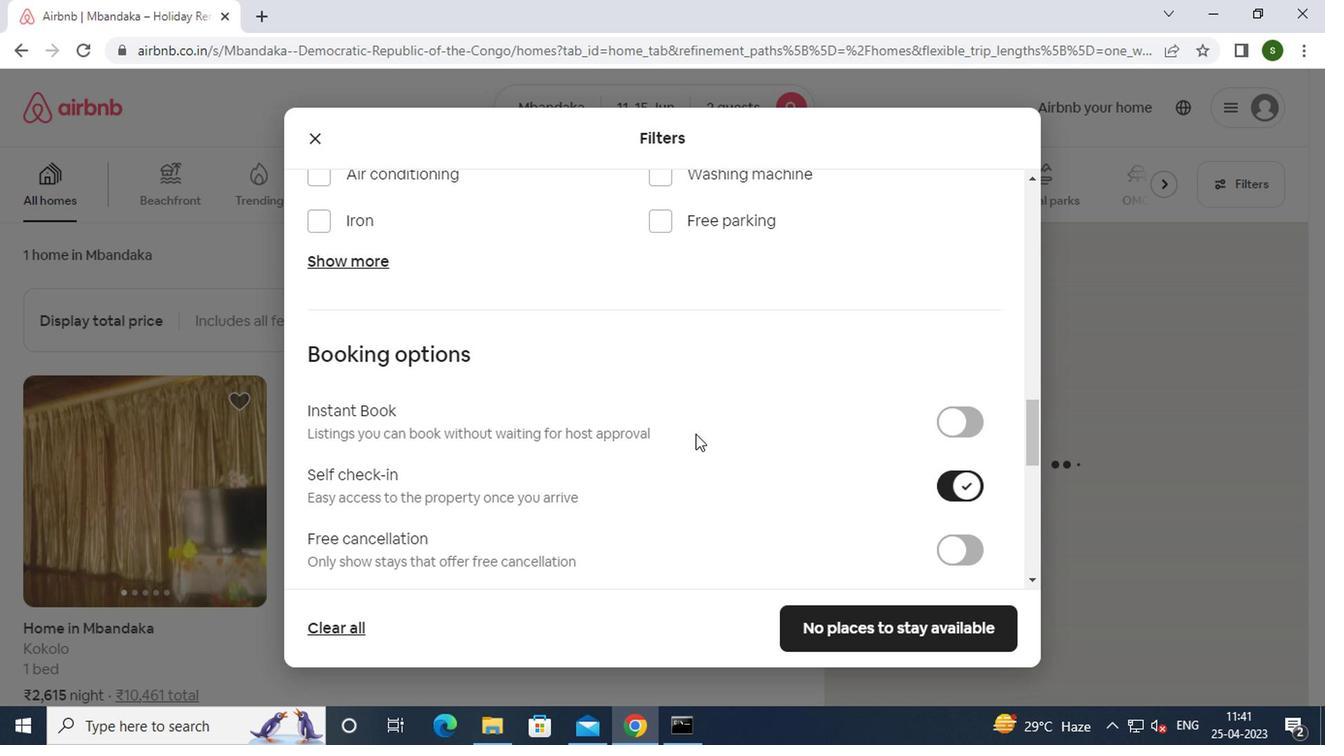 
Action: Mouse scrolled (689, 434) with delta (0, 0)
Screenshot: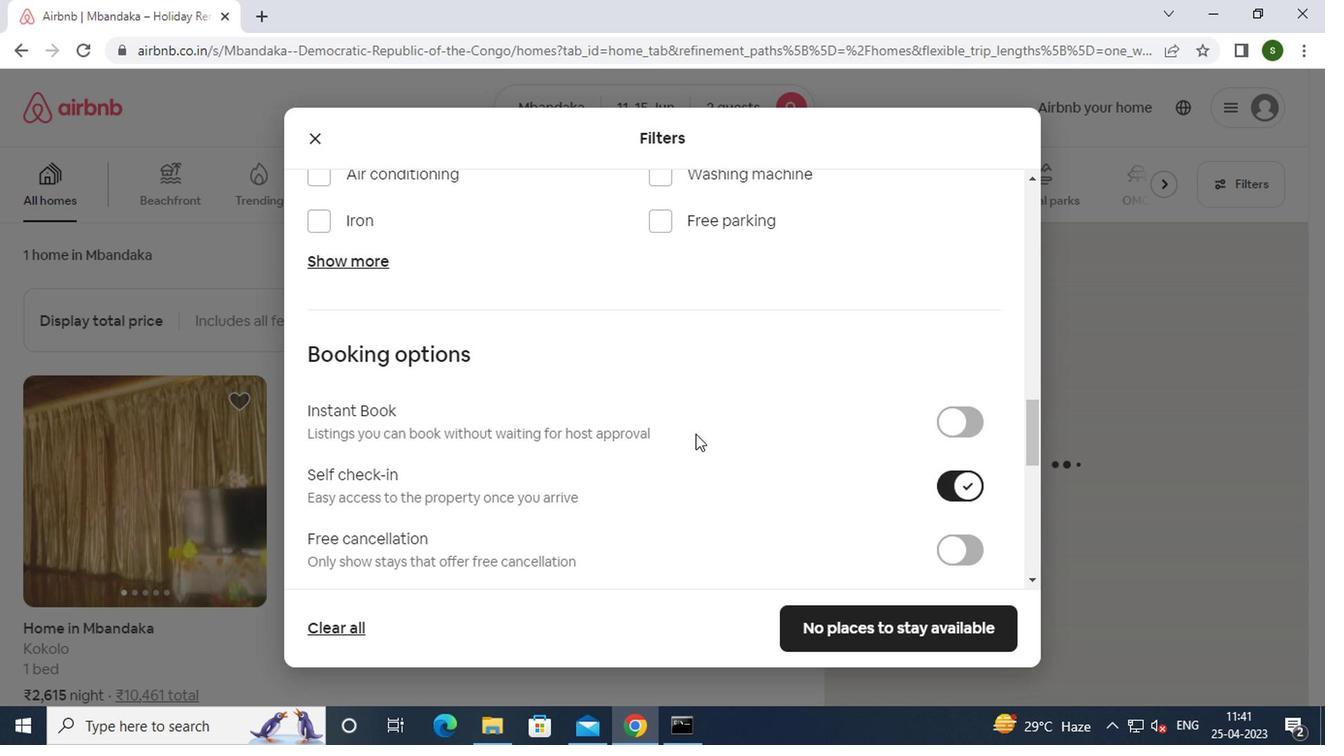 
Action: Mouse scrolled (689, 434) with delta (0, 0)
Screenshot: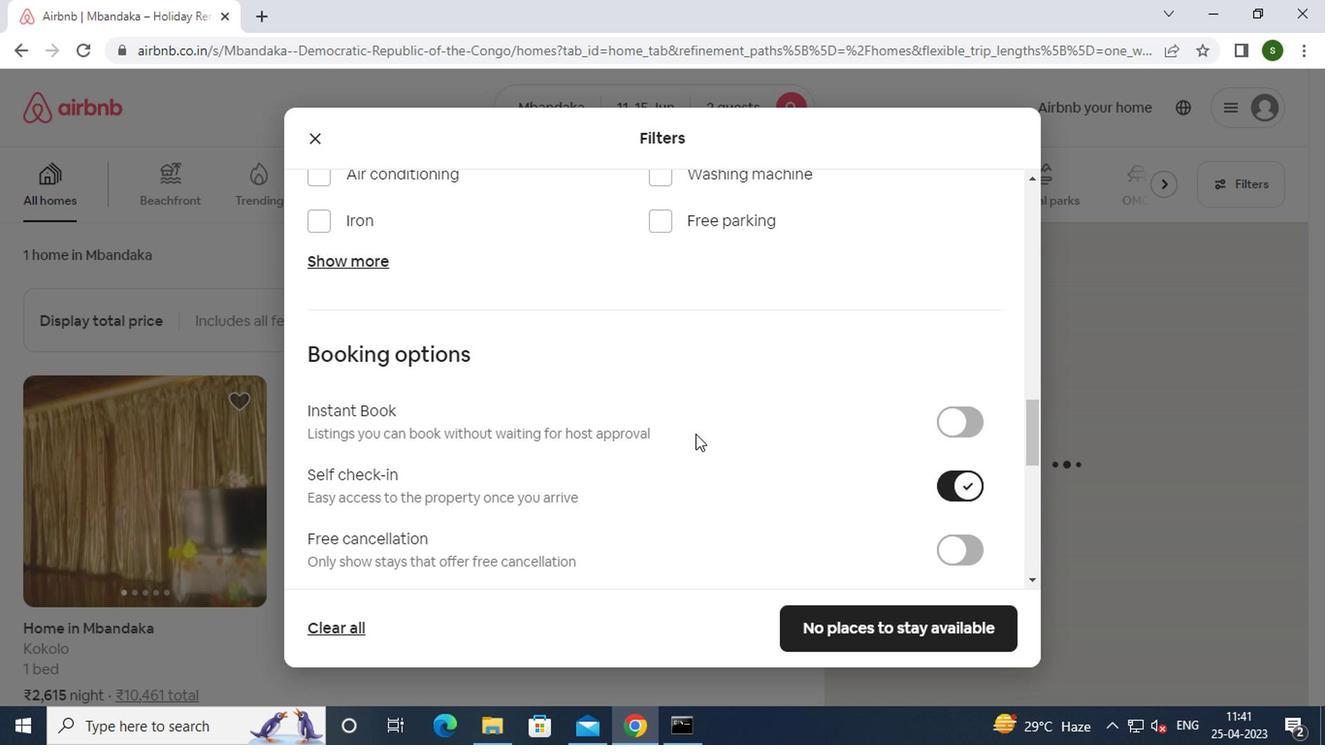 
Action: Mouse moved to (689, 432)
Screenshot: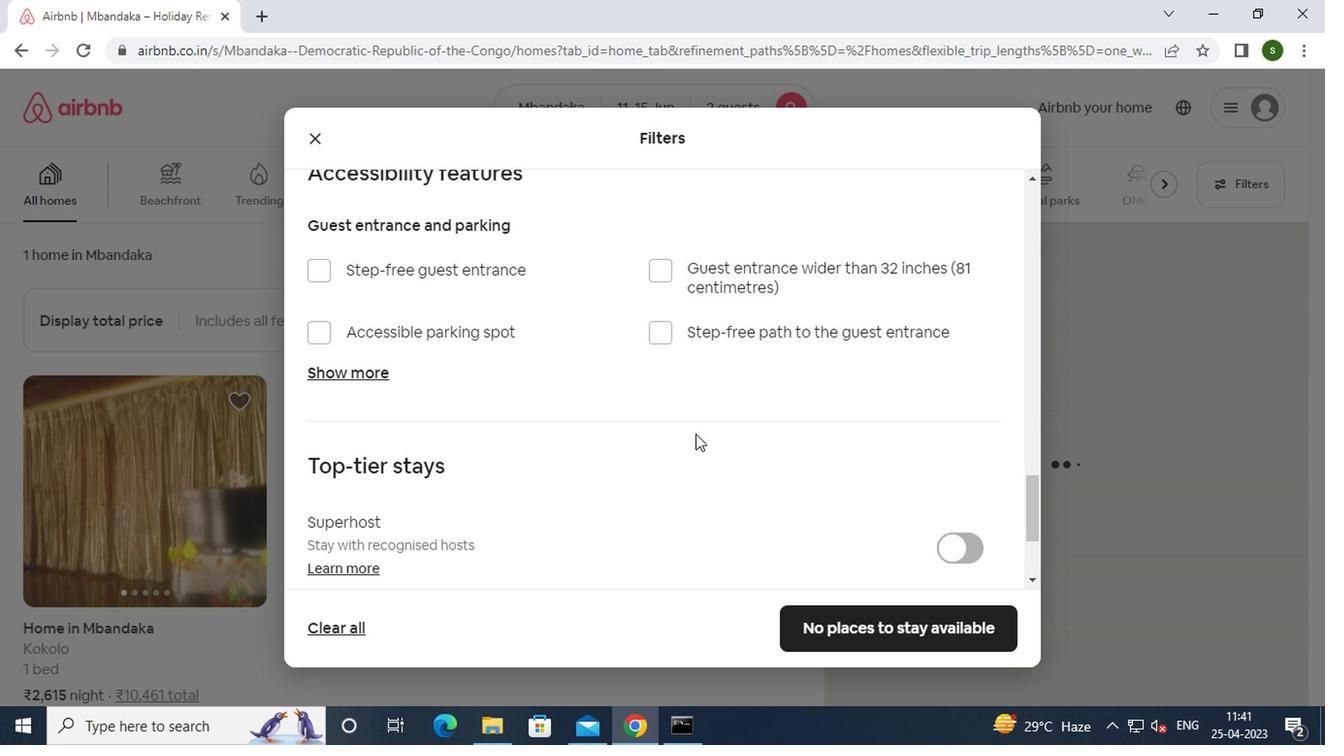 
Action: Mouse scrolled (689, 432) with delta (0, 0)
Screenshot: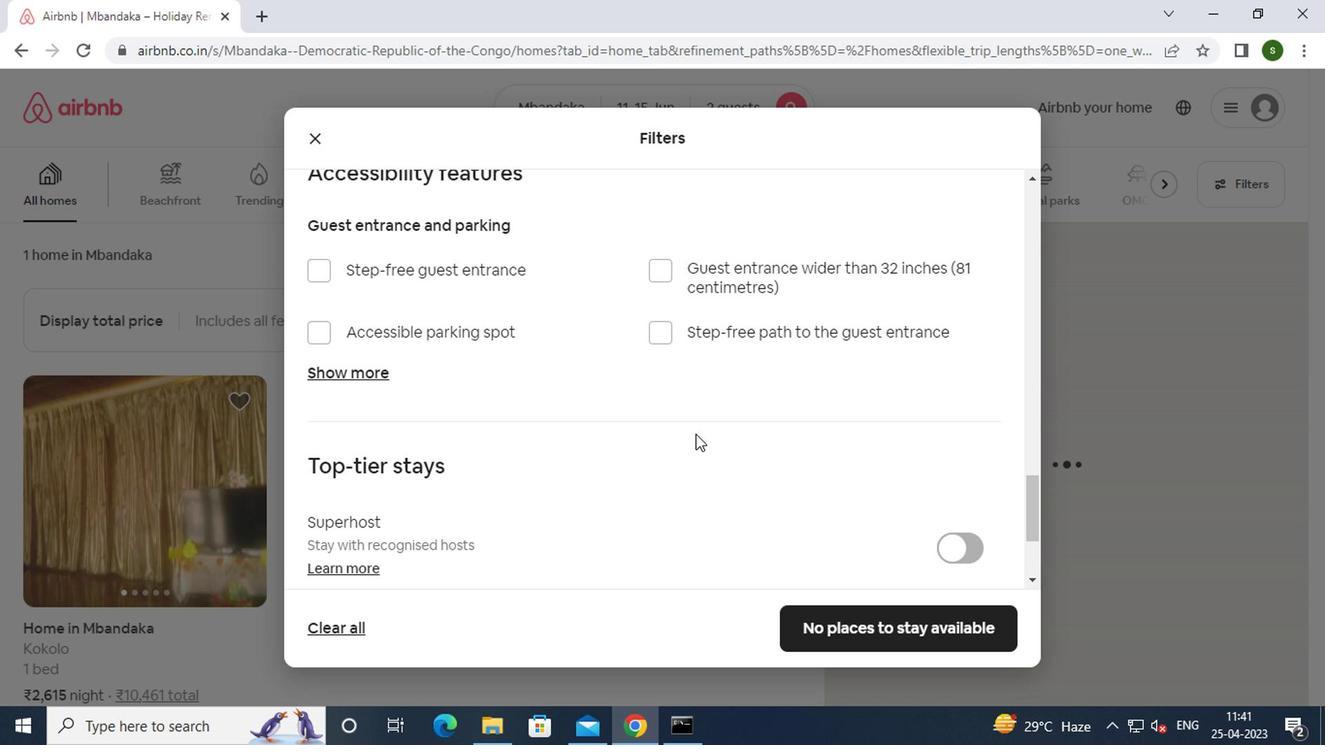 
Action: Mouse scrolled (689, 432) with delta (0, 0)
Screenshot: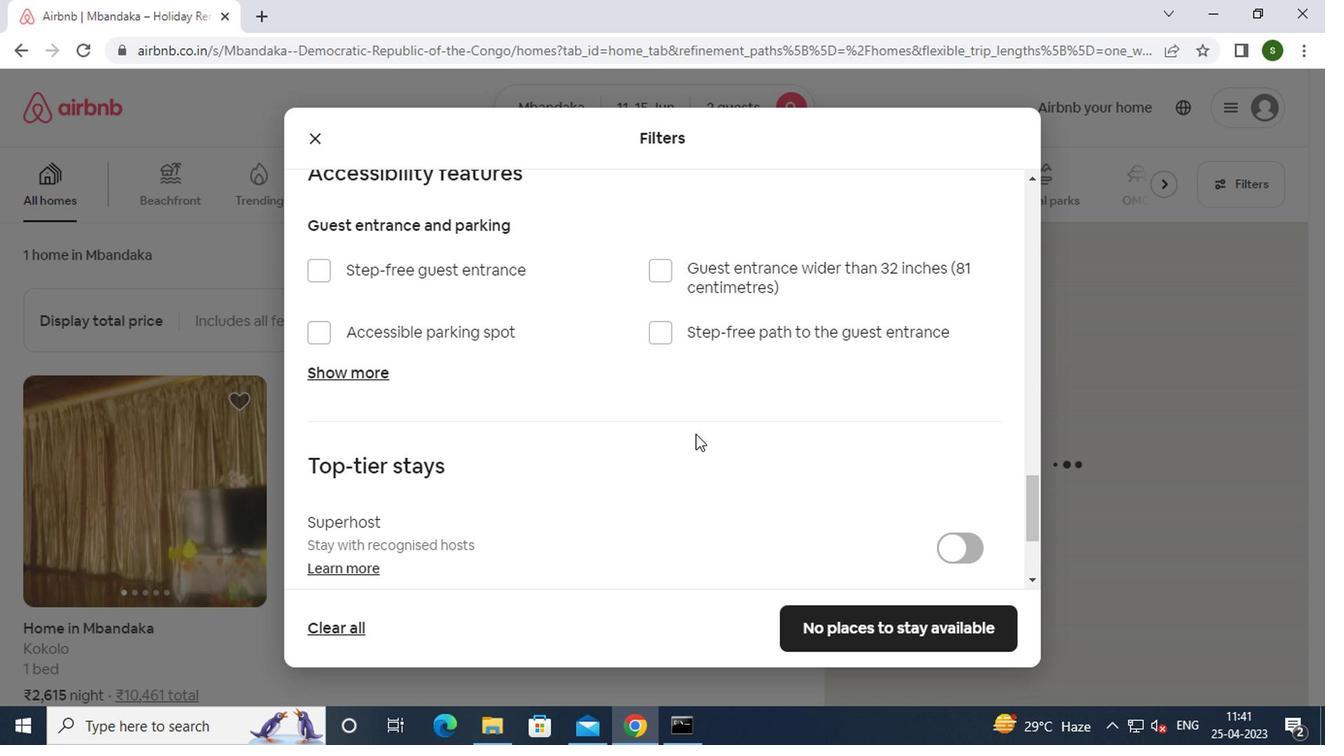 
Action: Mouse scrolled (689, 432) with delta (0, 0)
Screenshot: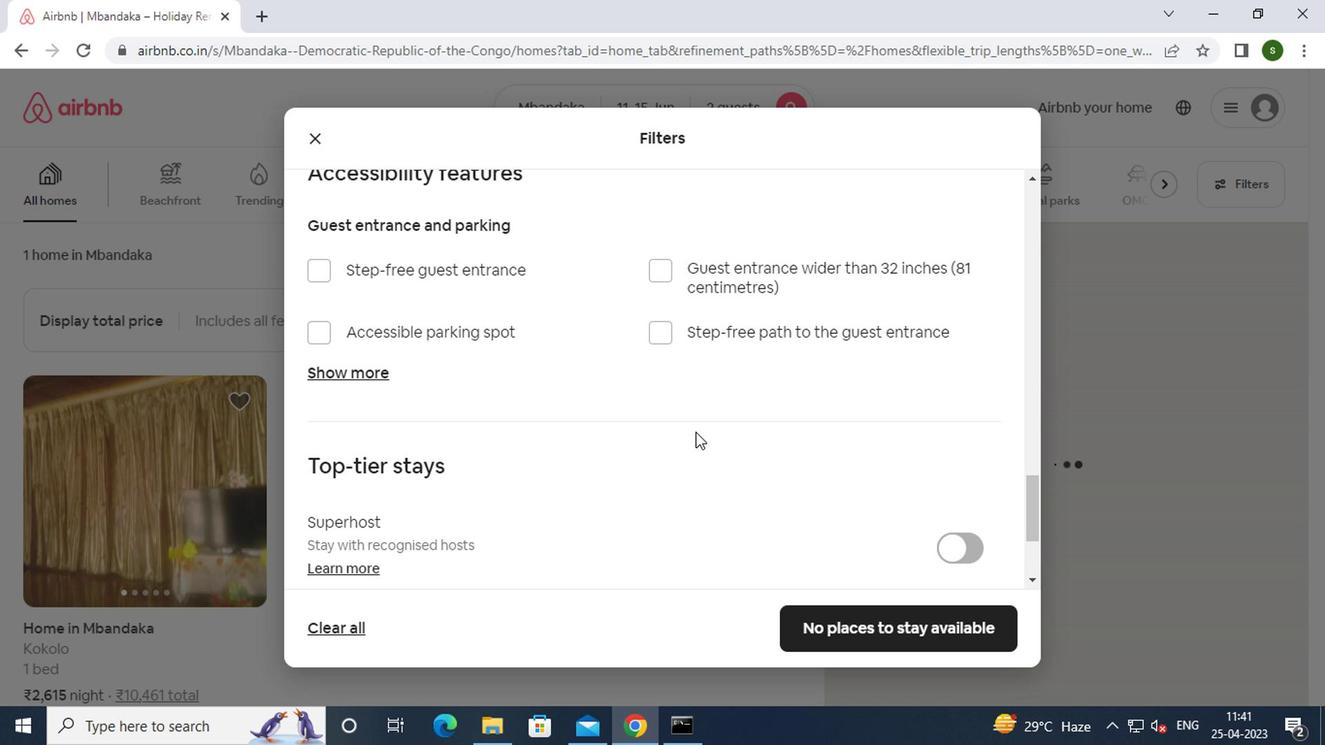 
Action: Mouse moved to (784, 619)
Screenshot: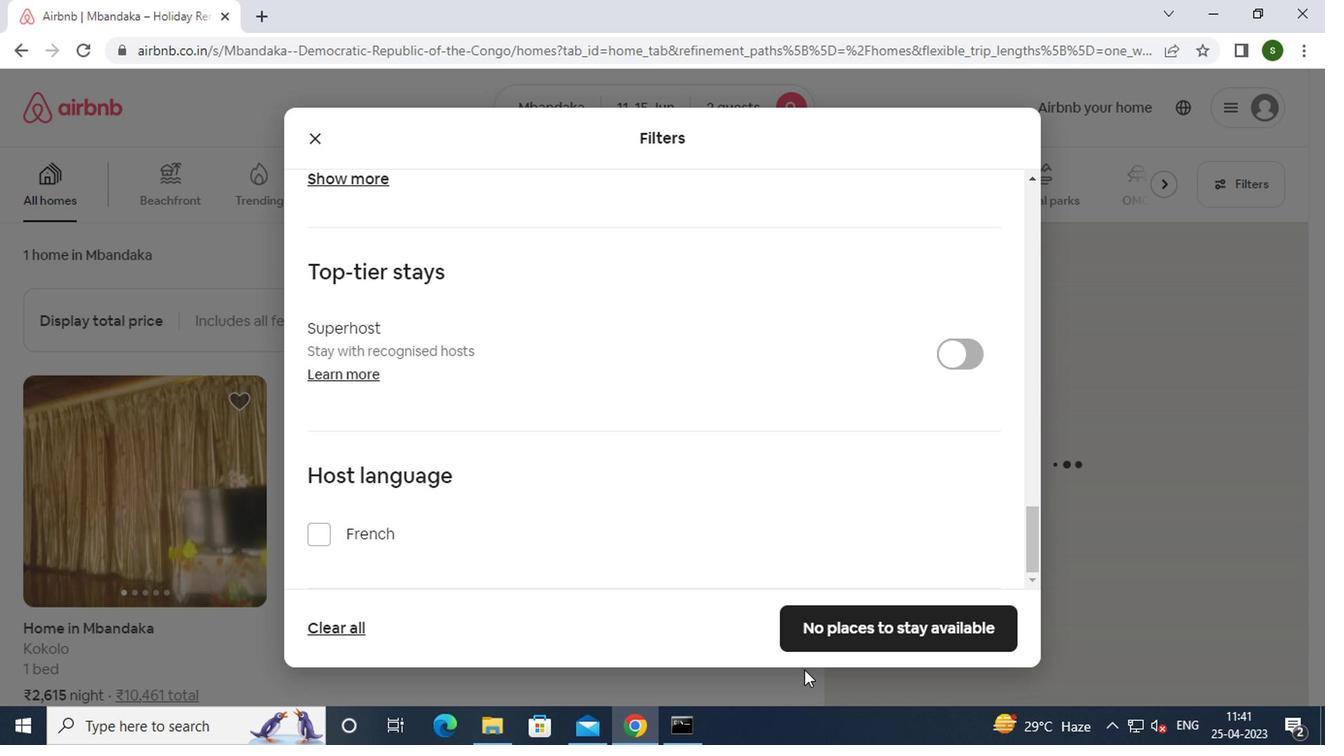 
Action: Mouse pressed left at (784, 619)
Screenshot: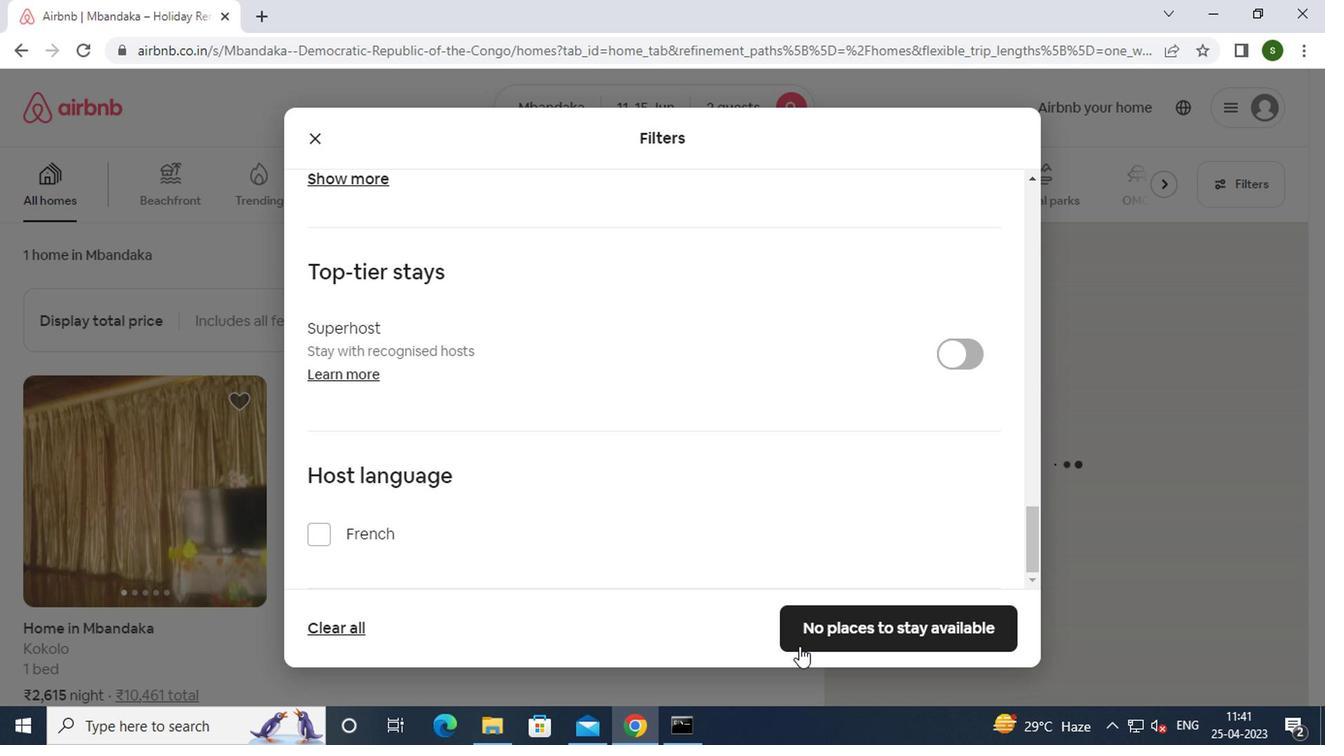 
Action: Mouse moved to (486, 341)
Screenshot: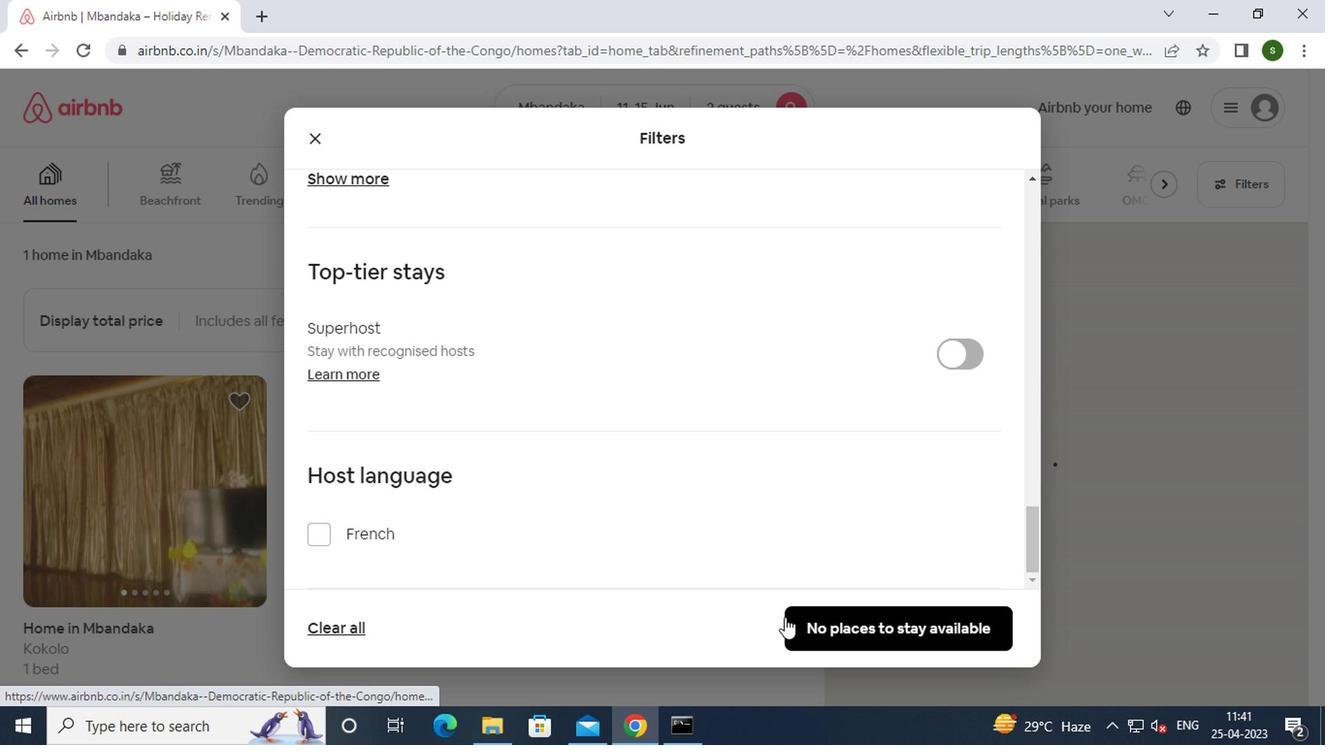 
Action: Key pressed <Key.f8>
Screenshot: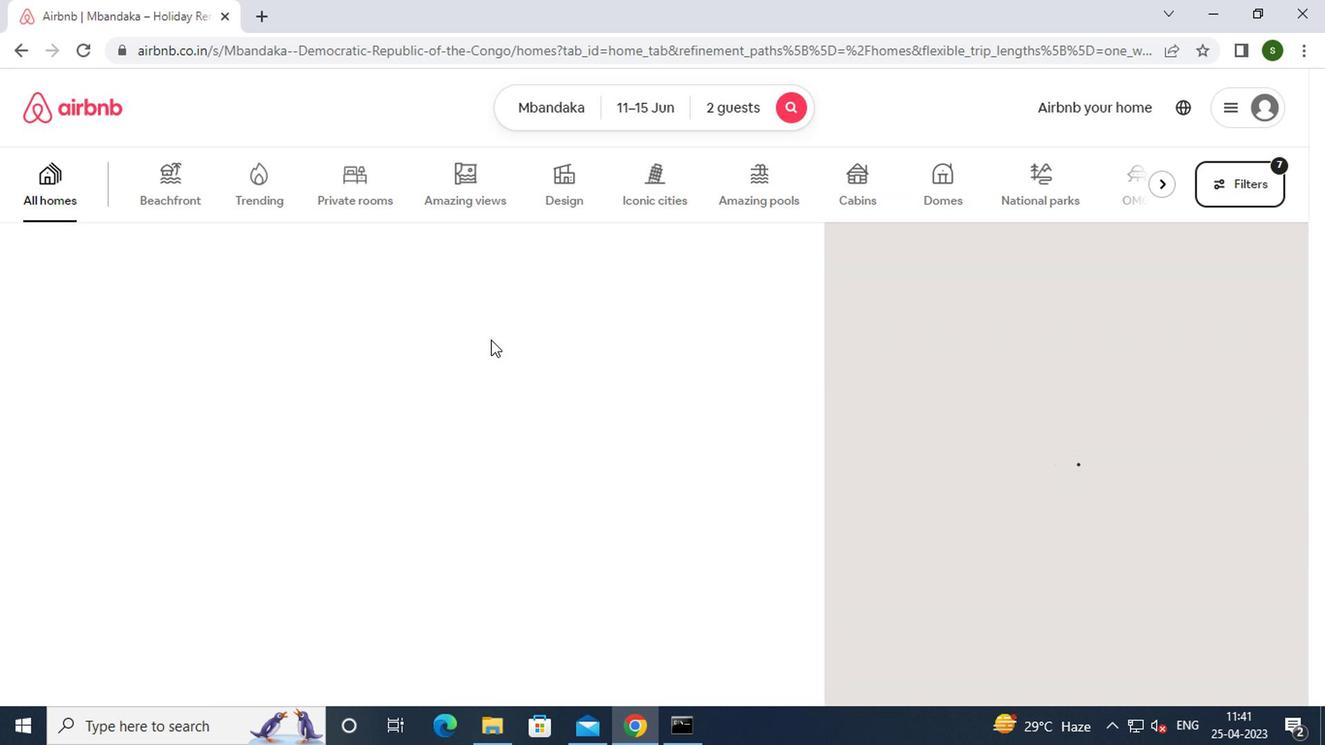 
